 Task: Look for space in Urziceni, Romania from 5th June, 2023 to 16th June, 2023 for 2 adults in price range Rs.7000 to Rs.15000. Place can be entire place with 1  bedroom having 1 bed and 1 bathroom. Property type can be house, flat, guest house, hotel. Booking option can be shelf check-in. Required host language is English.
Action: Mouse moved to (534, 114)
Screenshot: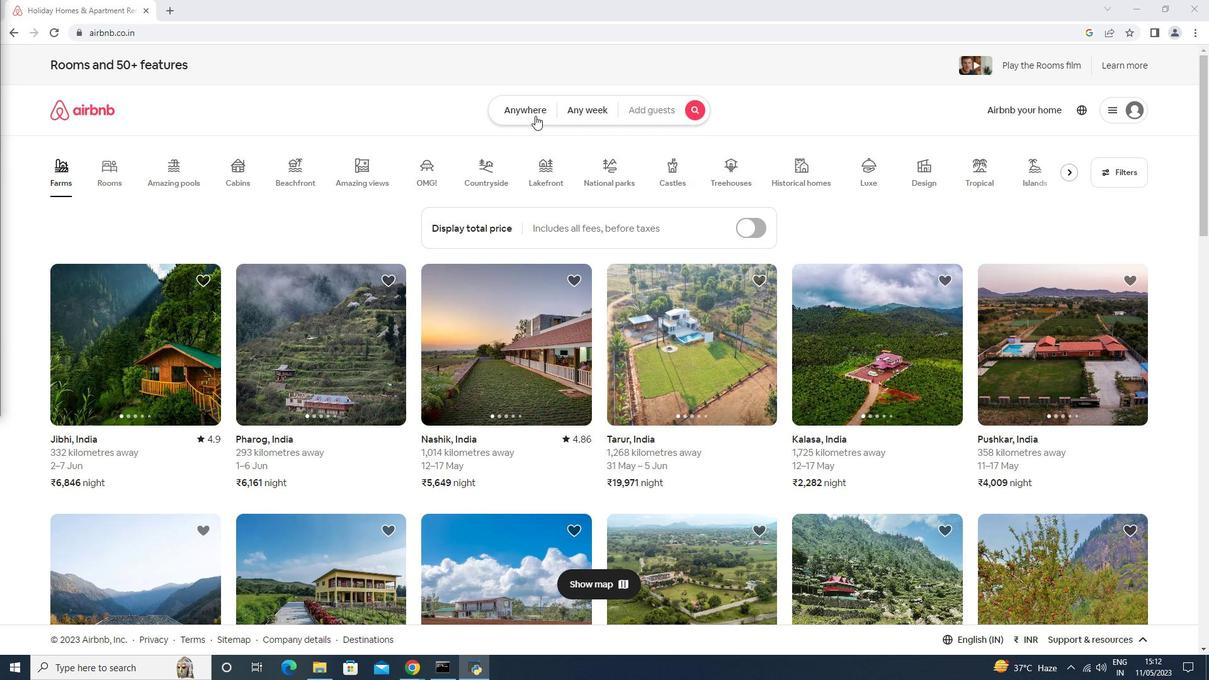 
Action: Mouse pressed left at (534, 114)
Screenshot: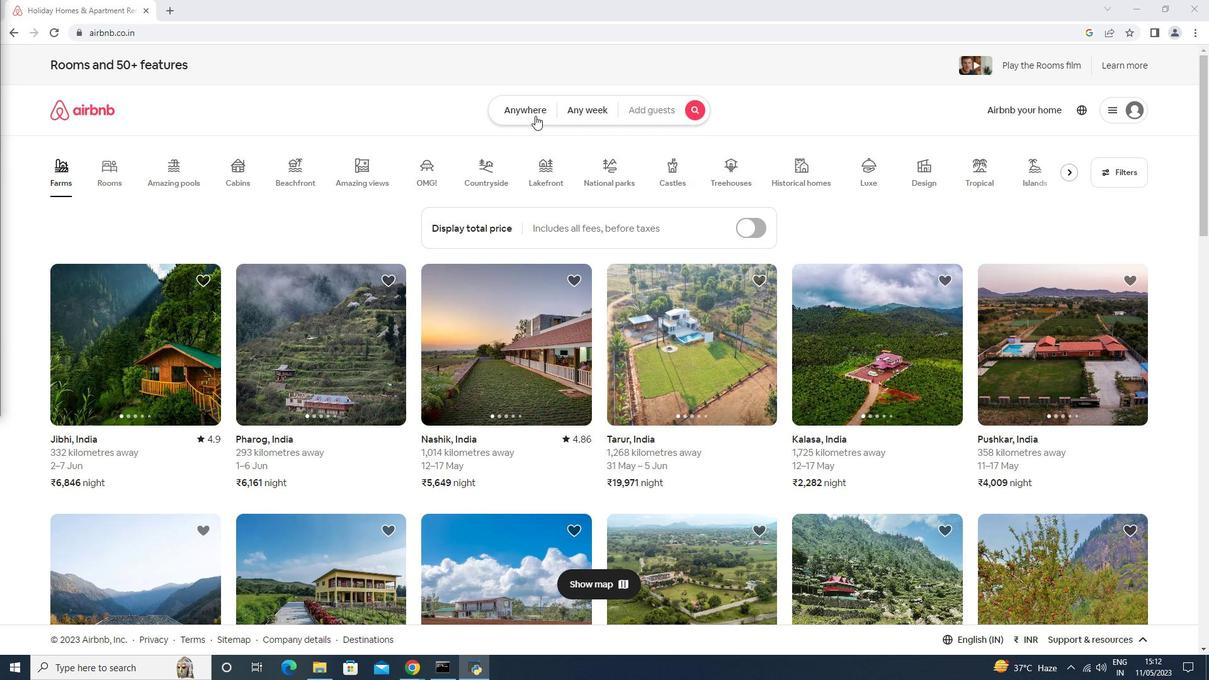 
Action: Mouse moved to (431, 177)
Screenshot: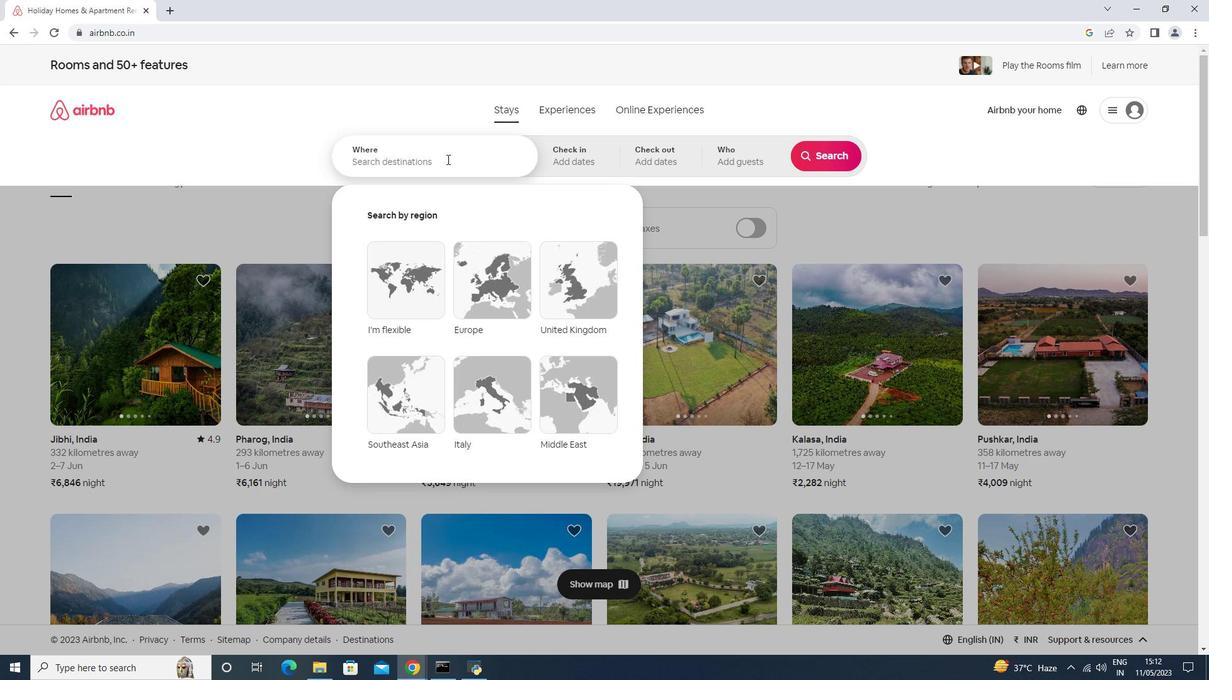 
Action: Mouse pressed left at (431, 177)
Screenshot: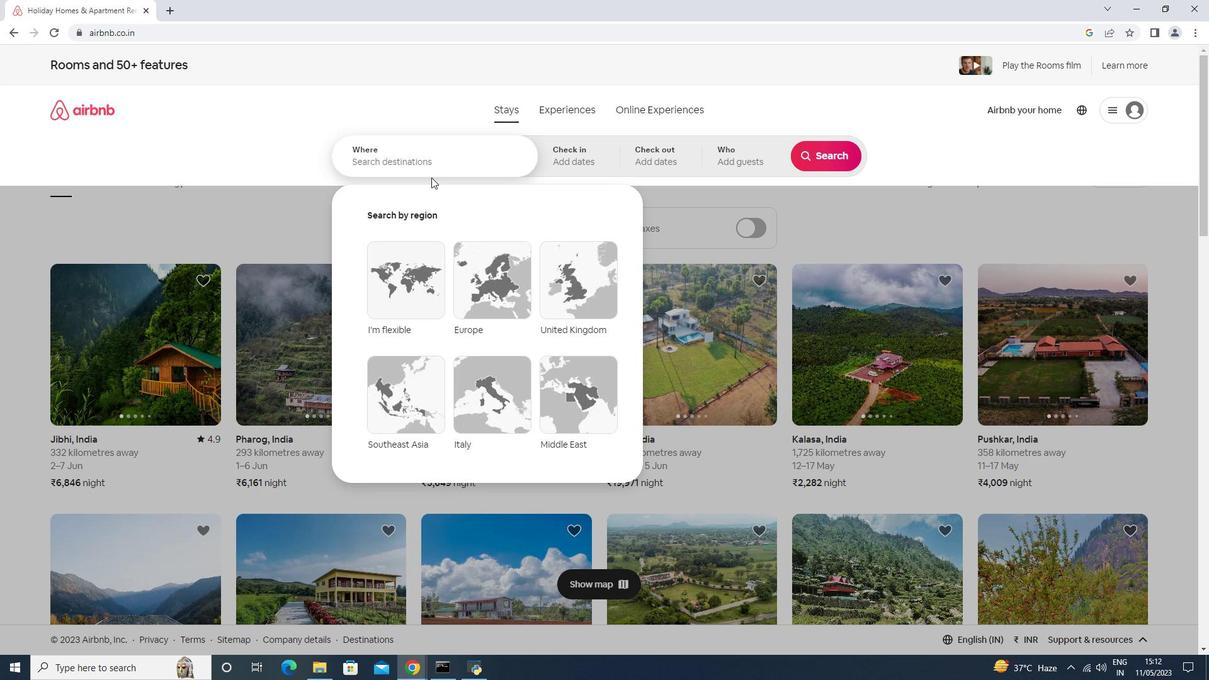 
Action: Mouse moved to (645, 183)
Screenshot: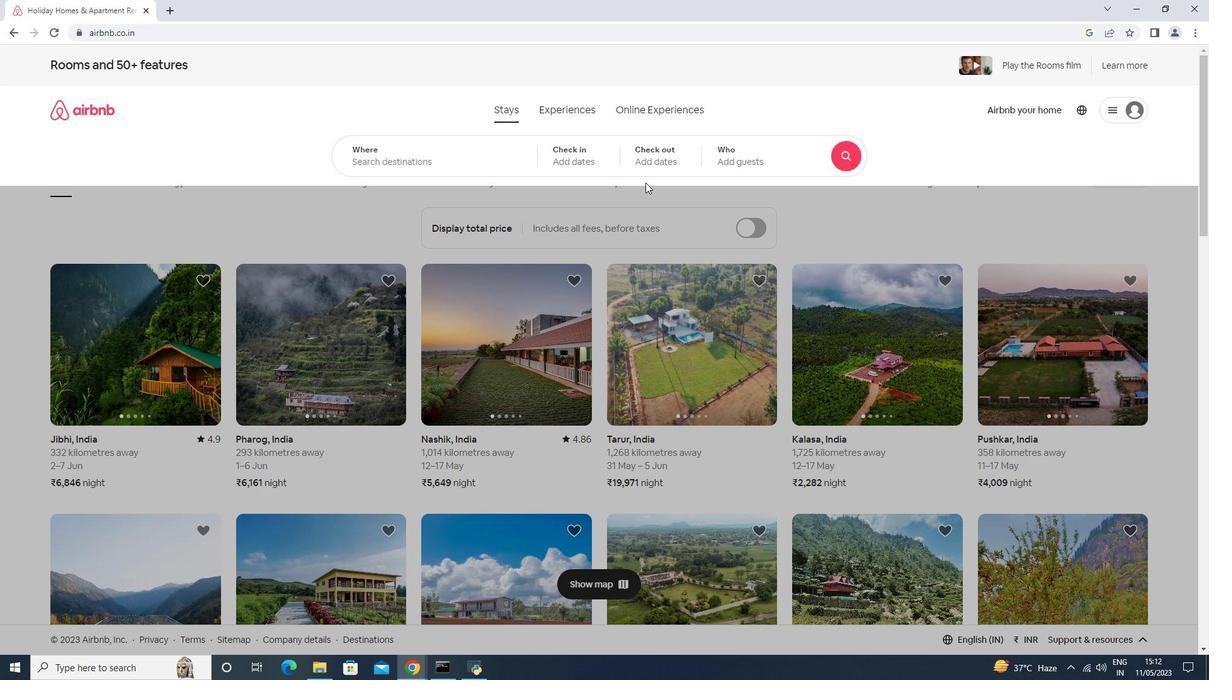
Action: Key pressed <Key.shift>Urziceni,<Key.shift>Romania
Screenshot: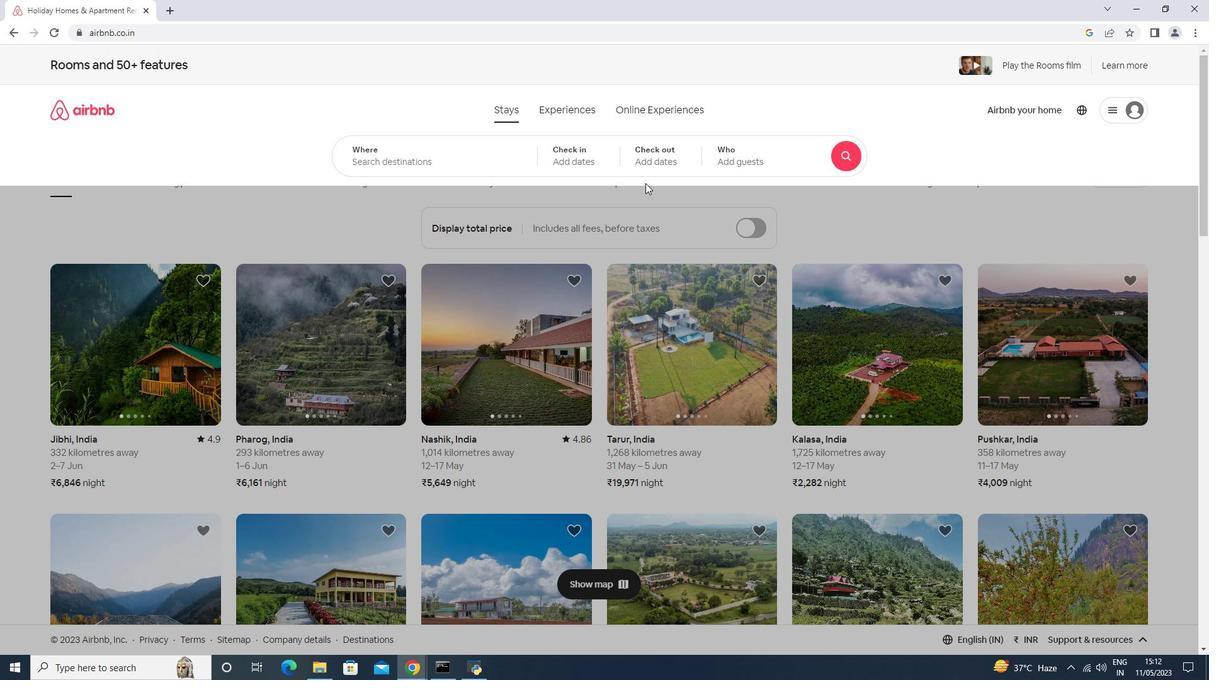 
Action: Mouse moved to (516, 157)
Screenshot: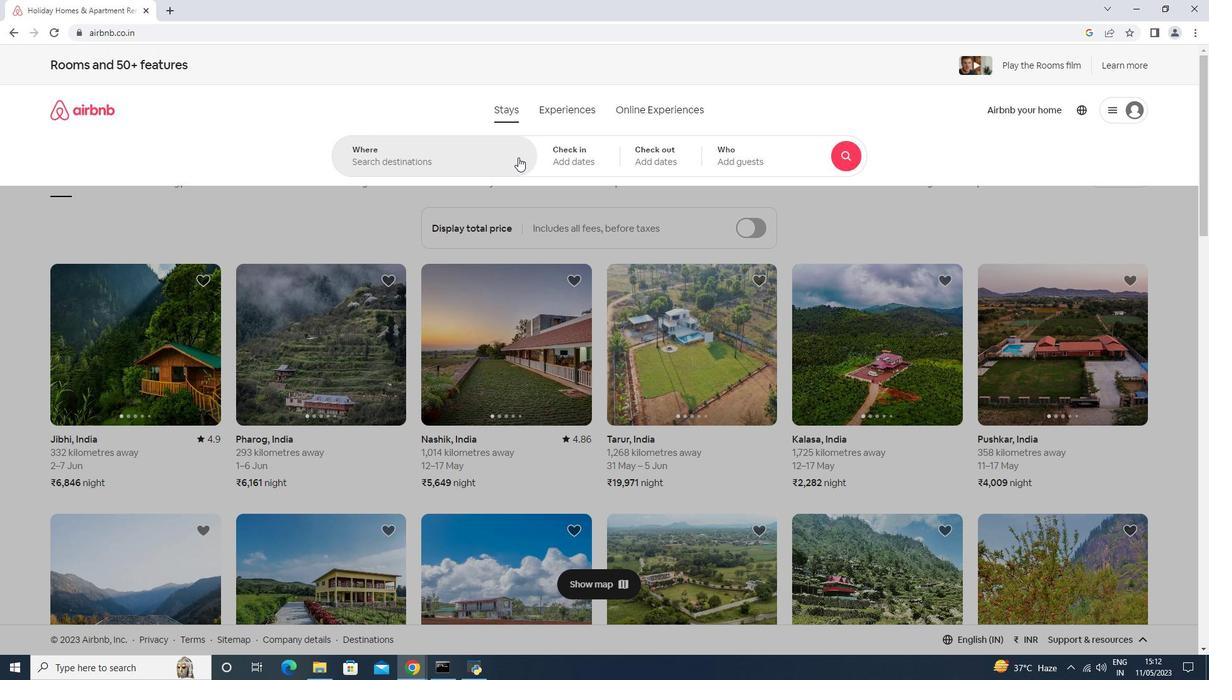 
Action: Mouse pressed left at (516, 157)
Screenshot: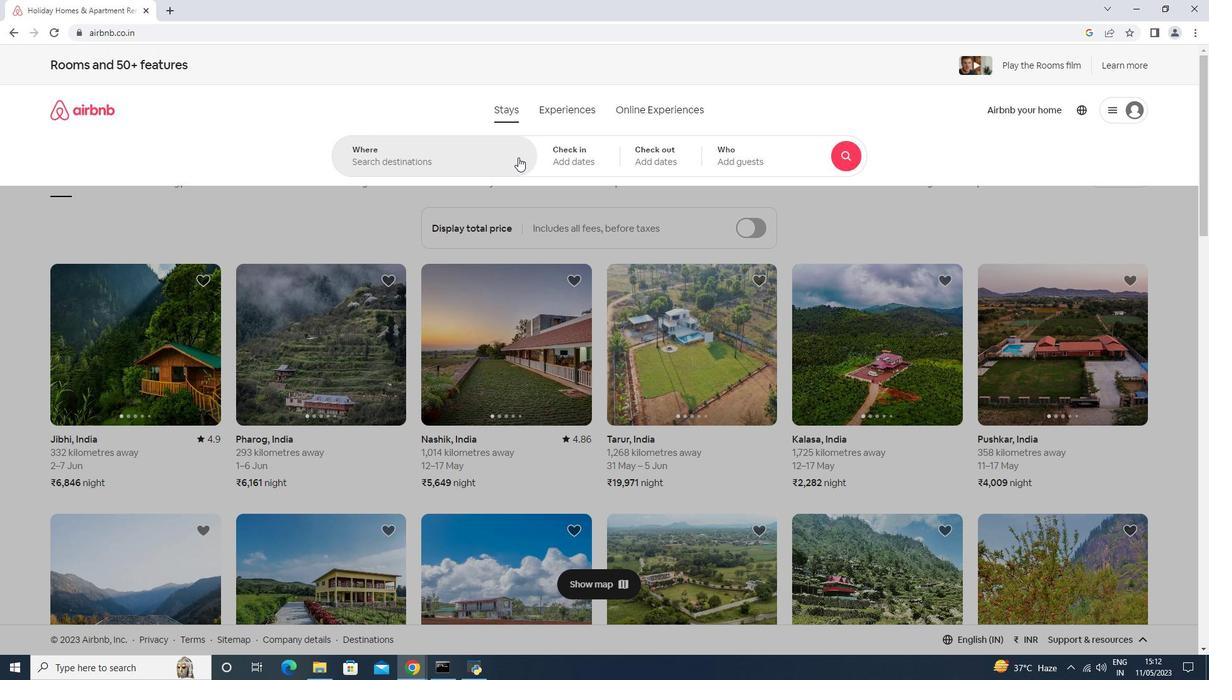 
Action: Mouse moved to (457, 182)
Screenshot: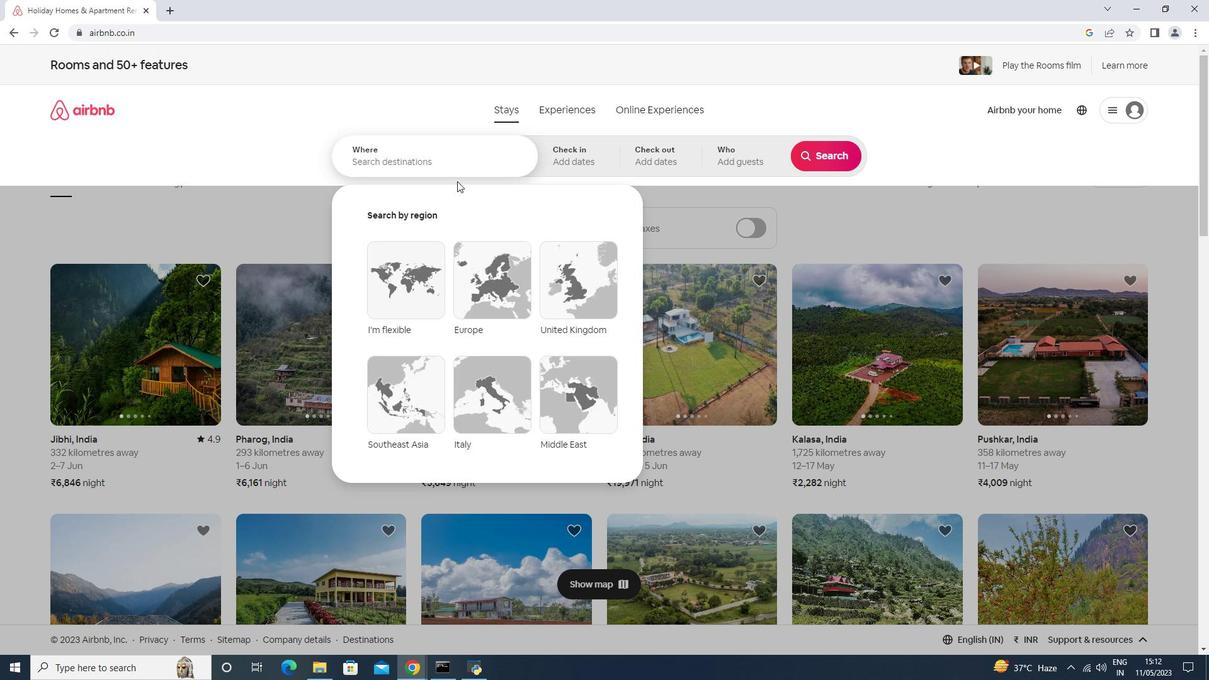 
Action: Key pressed <Key.shift><Key.shift><Key.shift><Key.shift>Urziceni
Screenshot: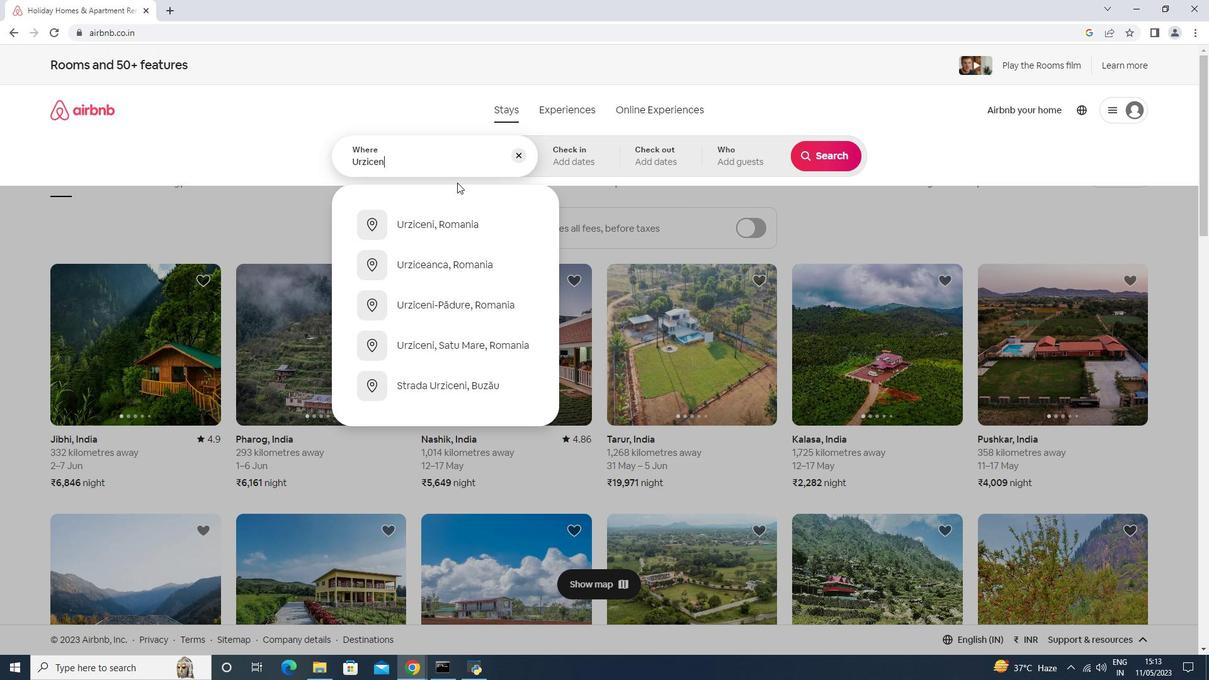 
Action: Mouse moved to (576, 147)
Screenshot: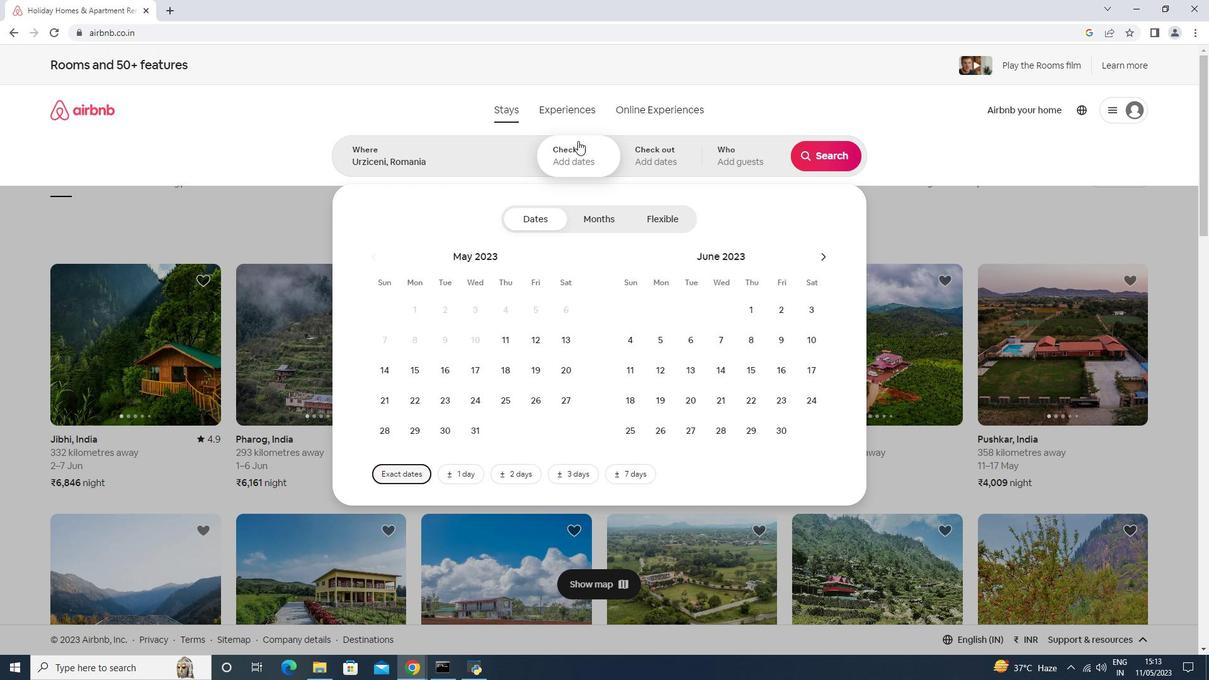 
Action: Mouse pressed left at (576, 147)
Screenshot: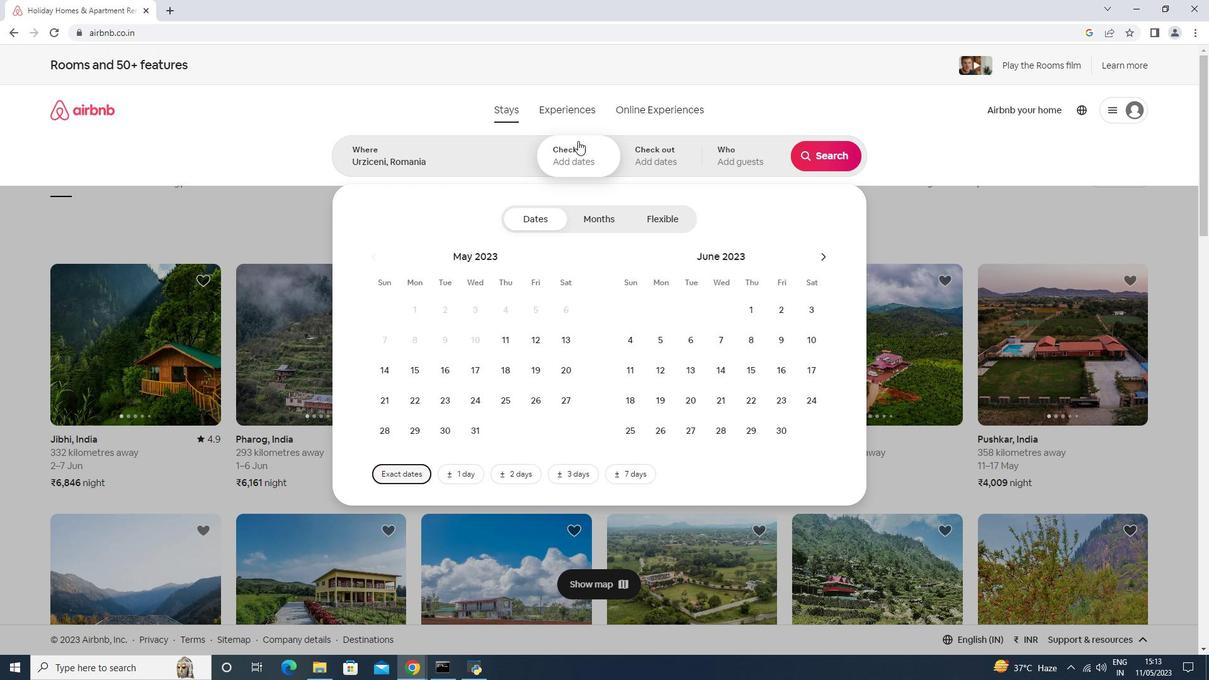 
Action: Mouse moved to (576, 147)
Screenshot: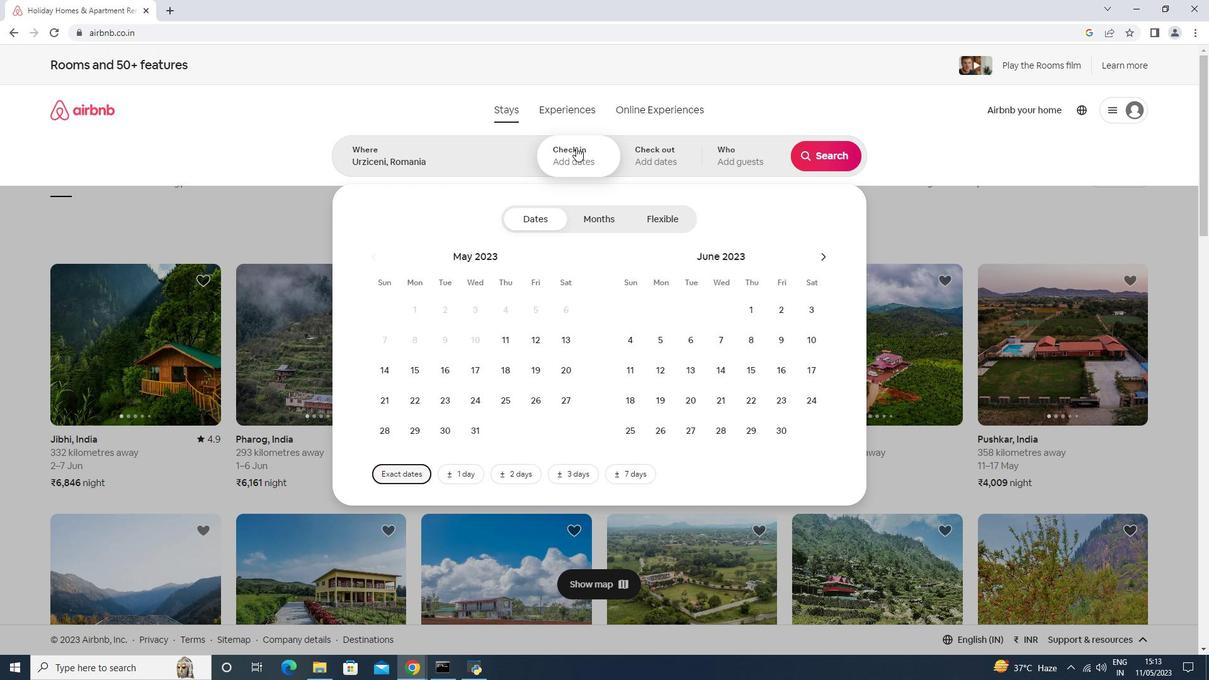 
Action: Mouse pressed left at (576, 147)
Screenshot: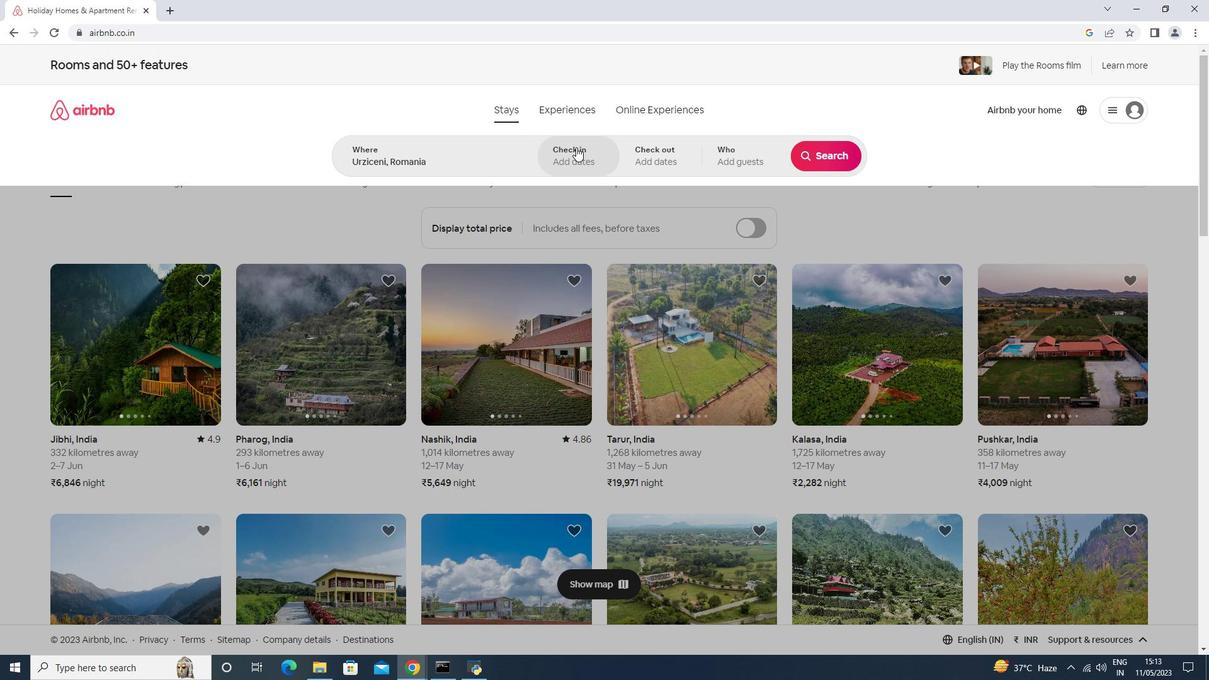 
Action: Mouse moved to (665, 341)
Screenshot: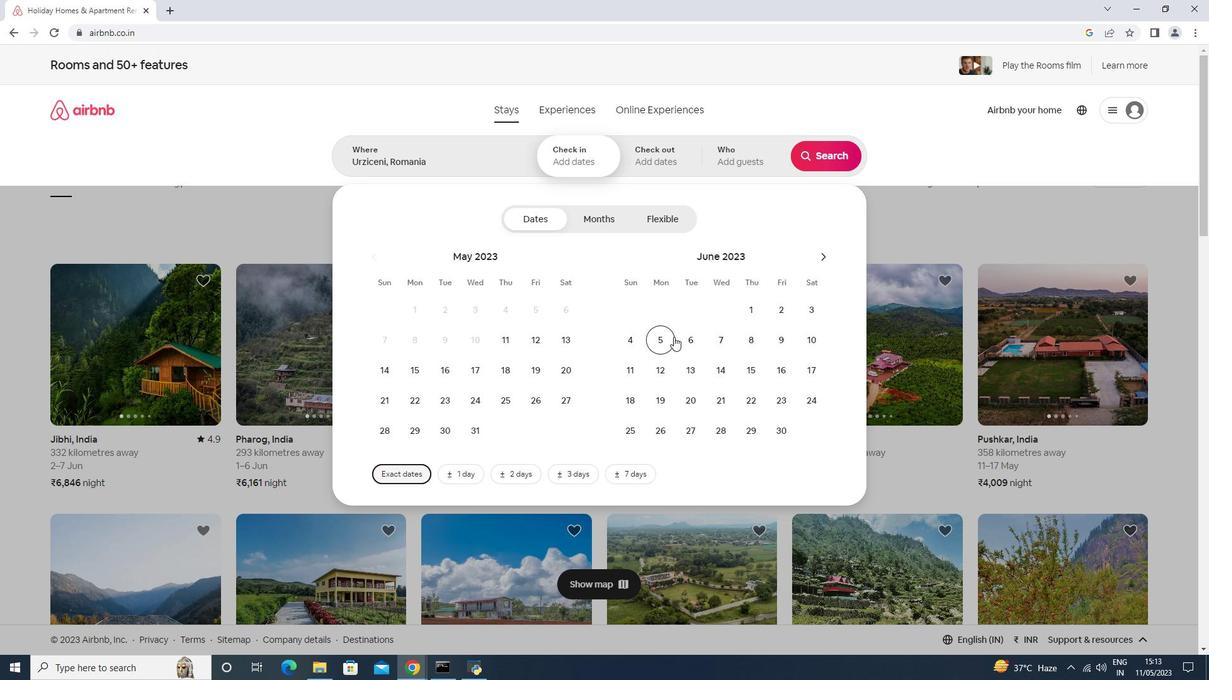 
Action: Mouse pressed left at (663, 339)
Screenshot: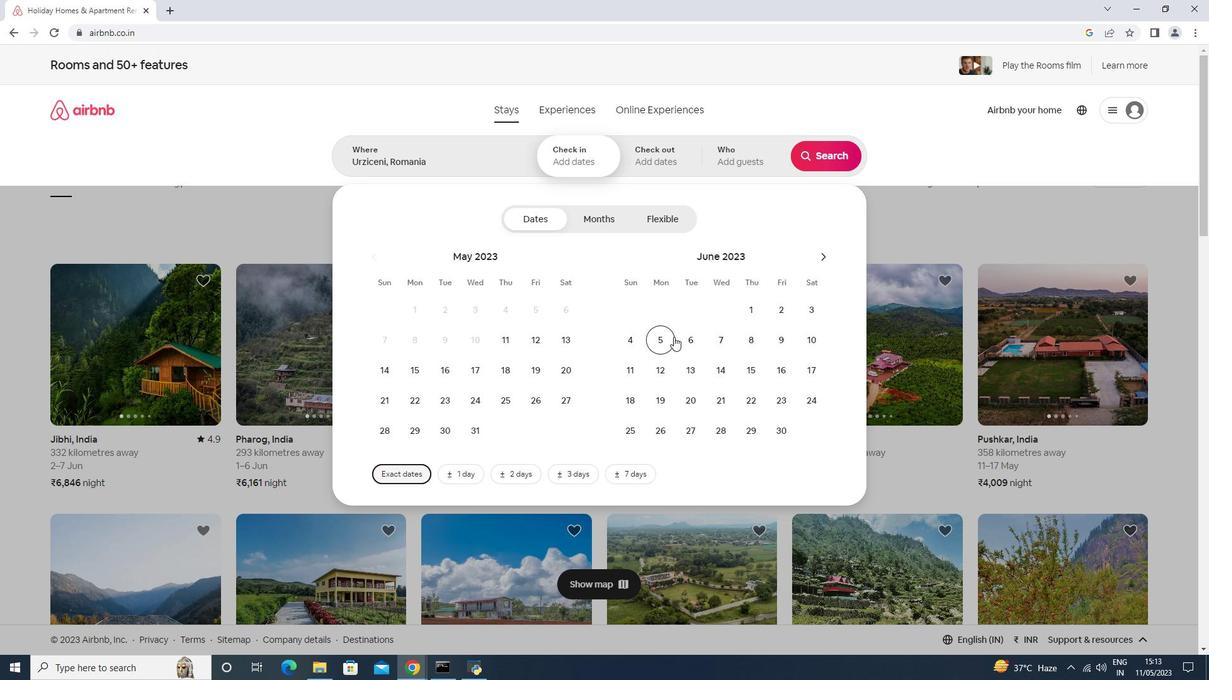 
Action: Mouse moved to (783, 363)
Screenshot: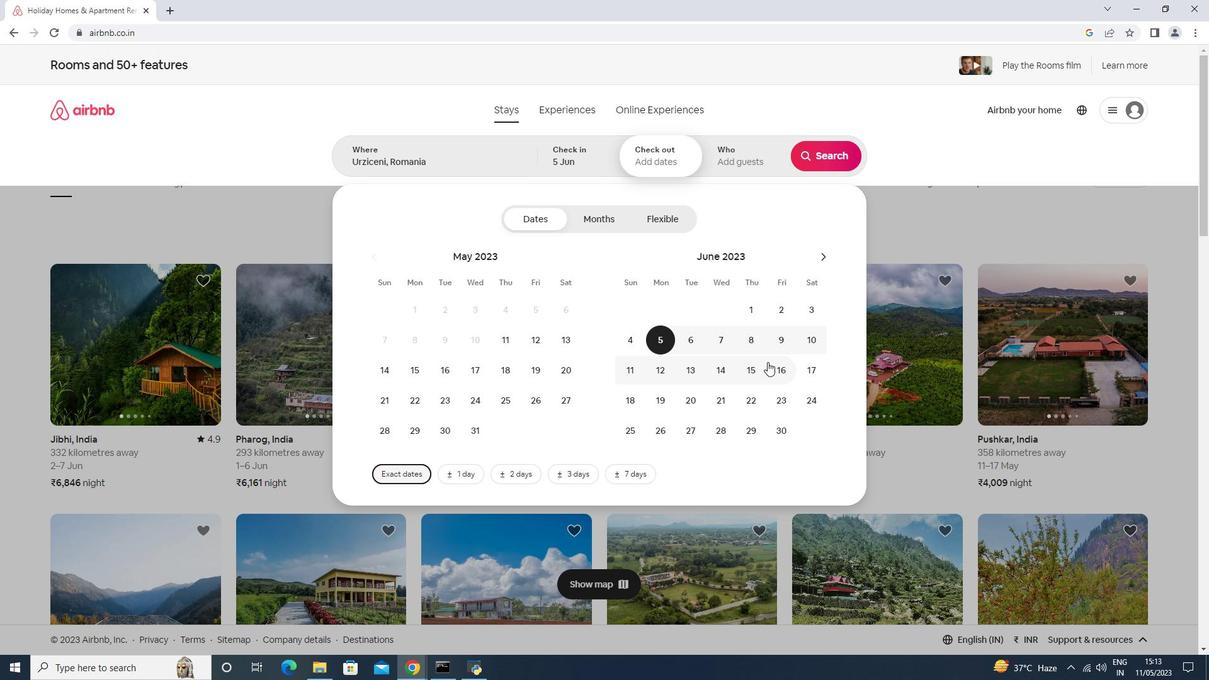 
Action: Mouse pressed left at (783, 363)
Screenshot: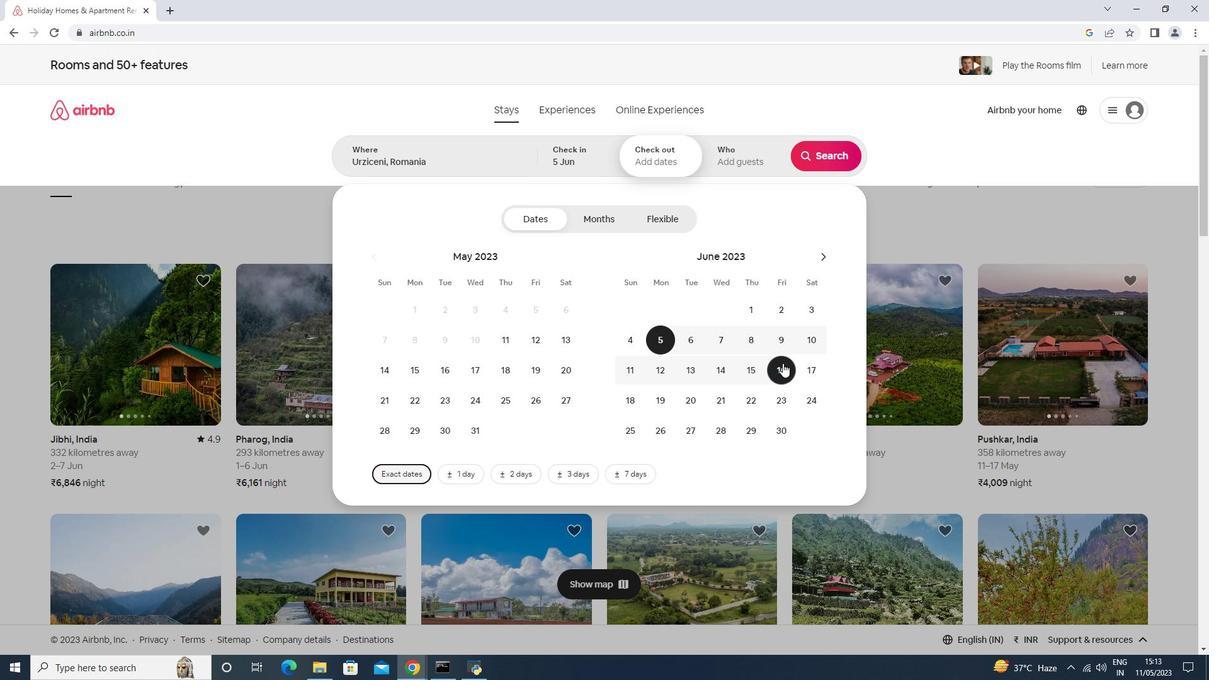
Action: Mouse moved to (733, 159)
Screenshot: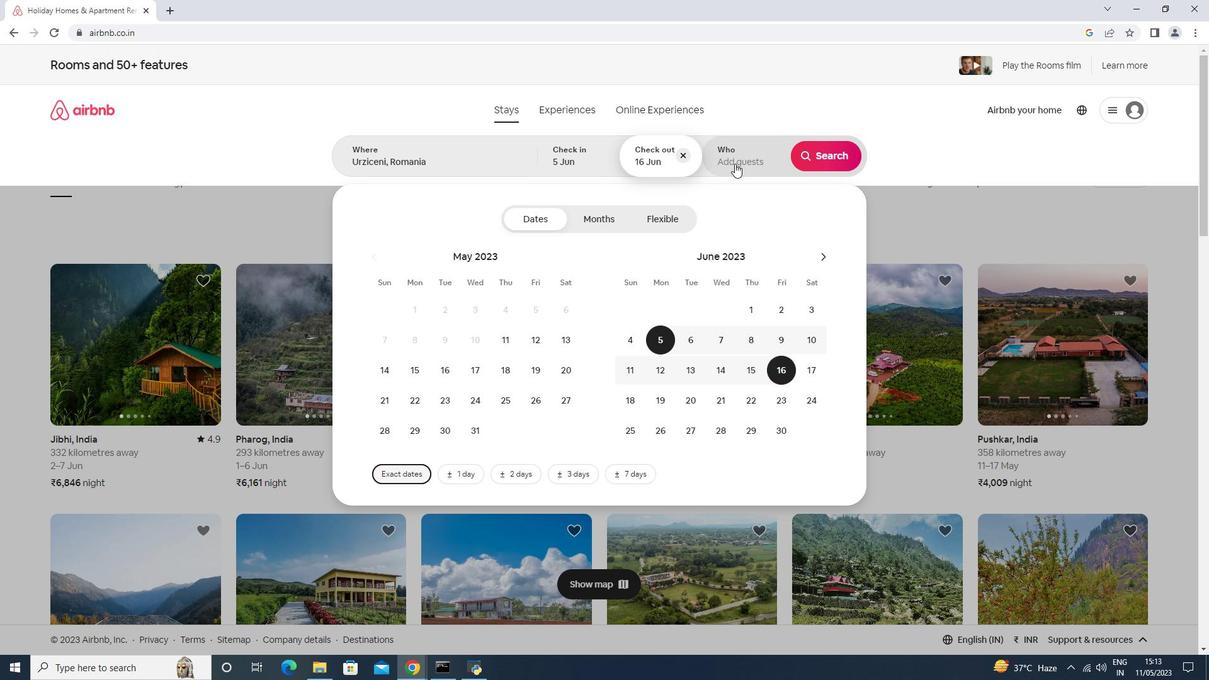 
Action: Mouse pressed left at (733, 159)
Screenshot: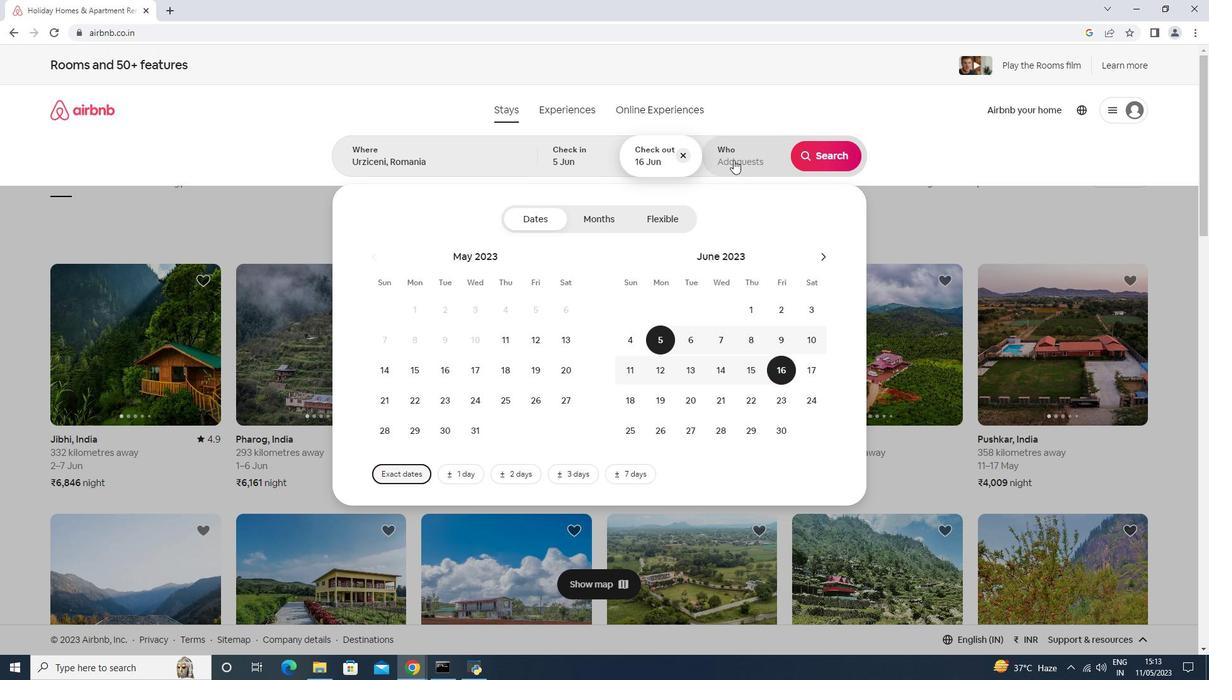 
Action: Mouse moved to (824, 226)
Screenshot: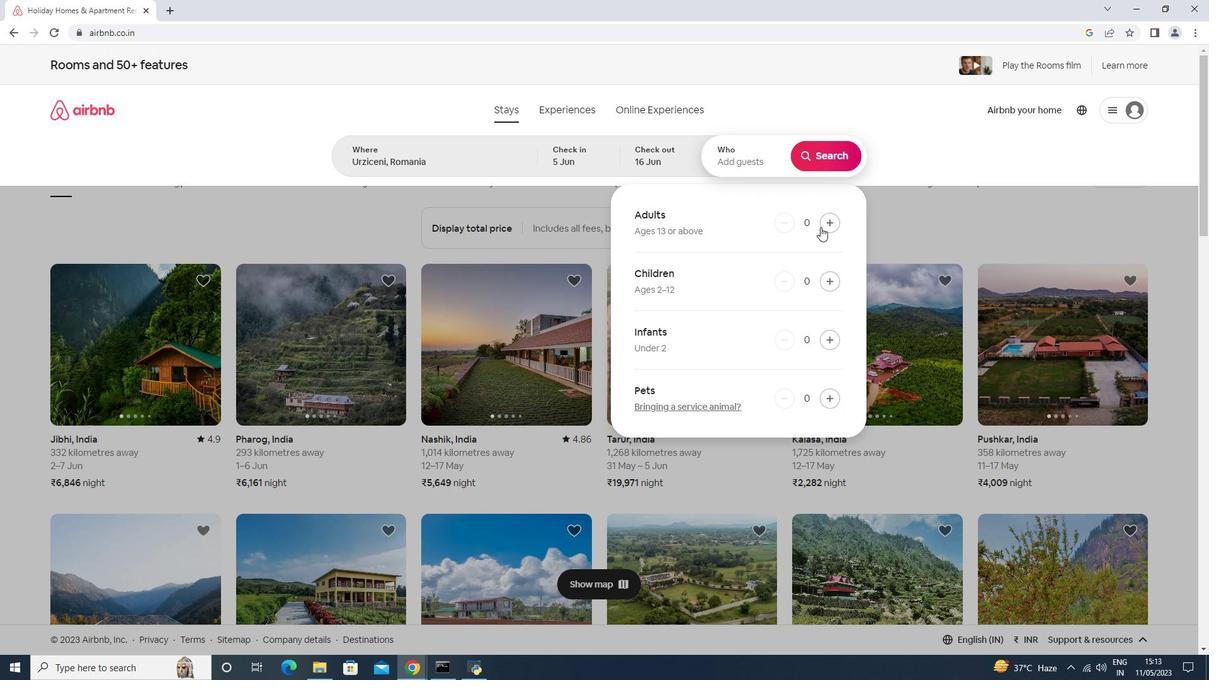 
Action: Mouse pressed left at (824, 226)
Screenshot: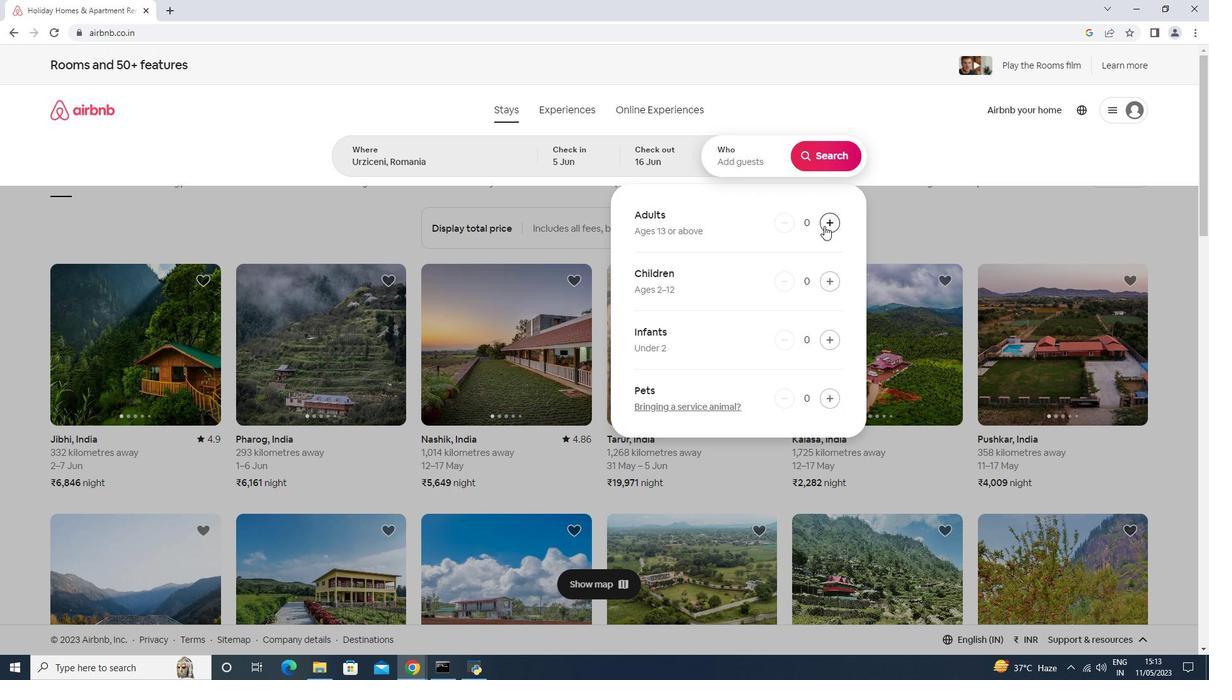 
Action: Mouse pressed left at (824, 226)
Screenshot: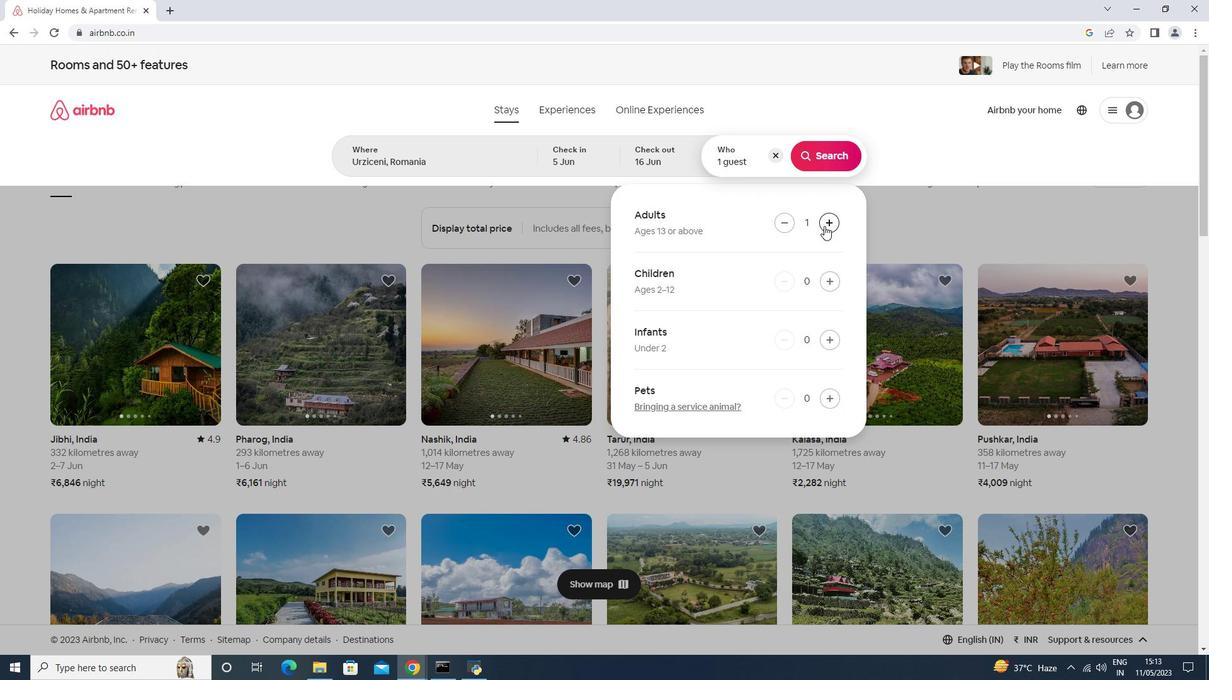 
Action: Mouse moved to (814, 158)
Screenshot: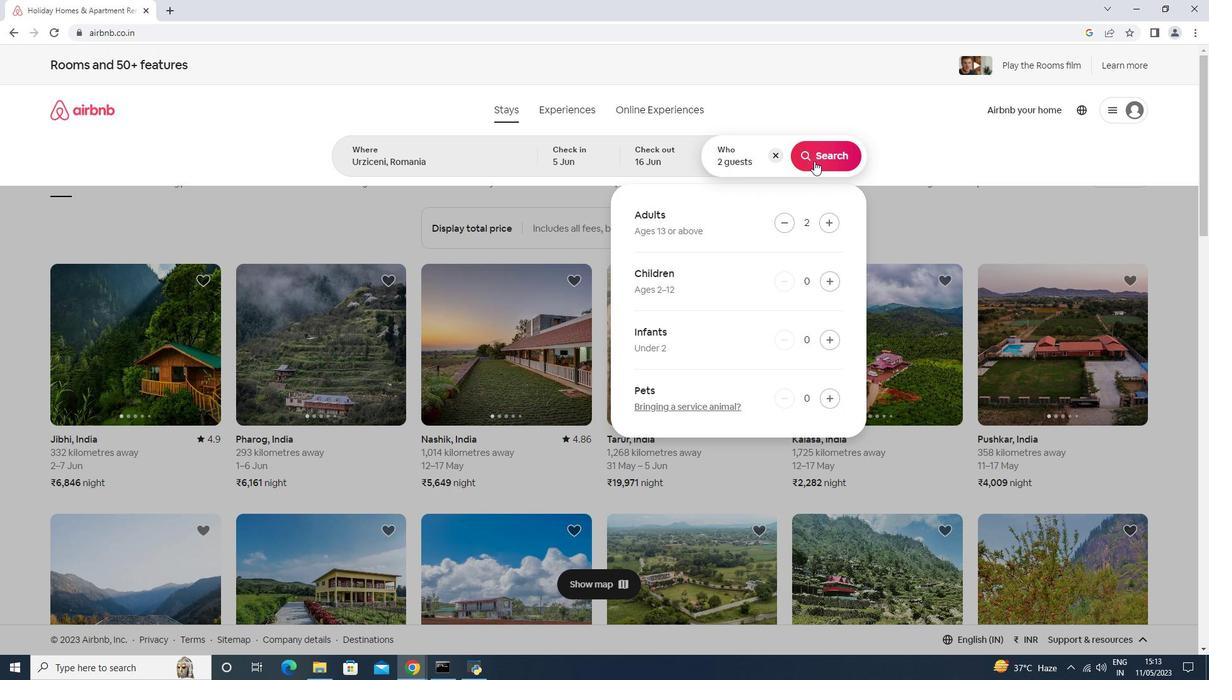 
Action: Mouse pressed left at (814, 158)
Screenshot: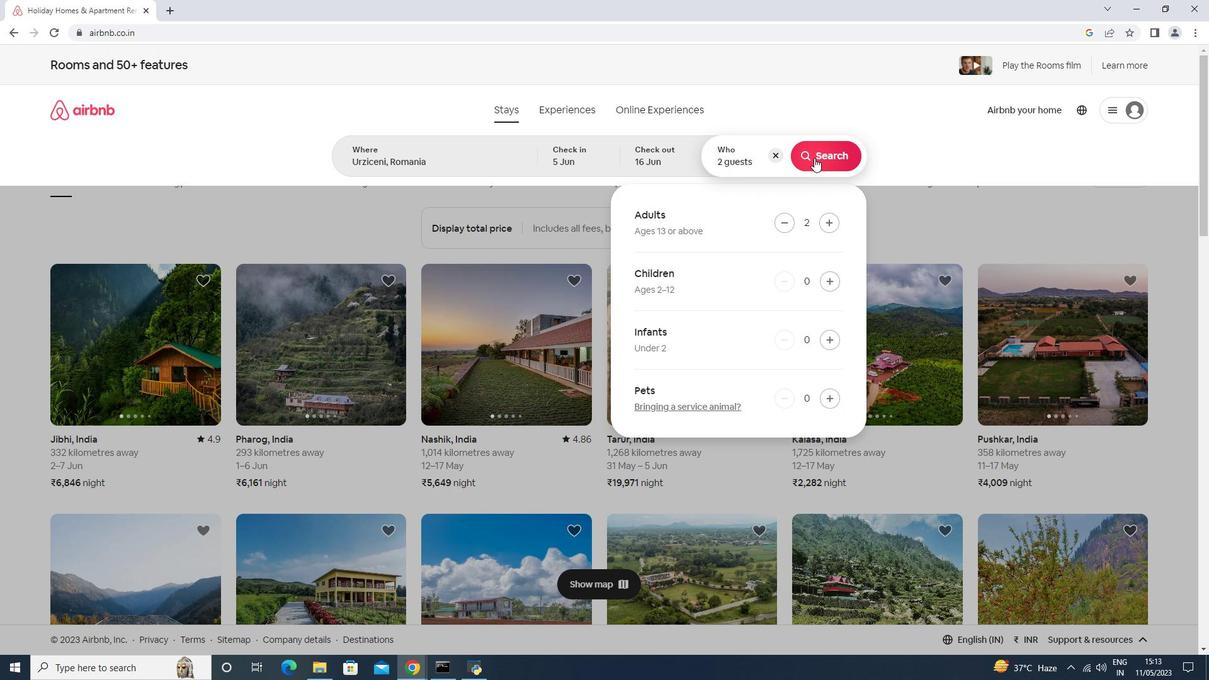 
Action: Mouse moved to (1131, 115)
Screenshot: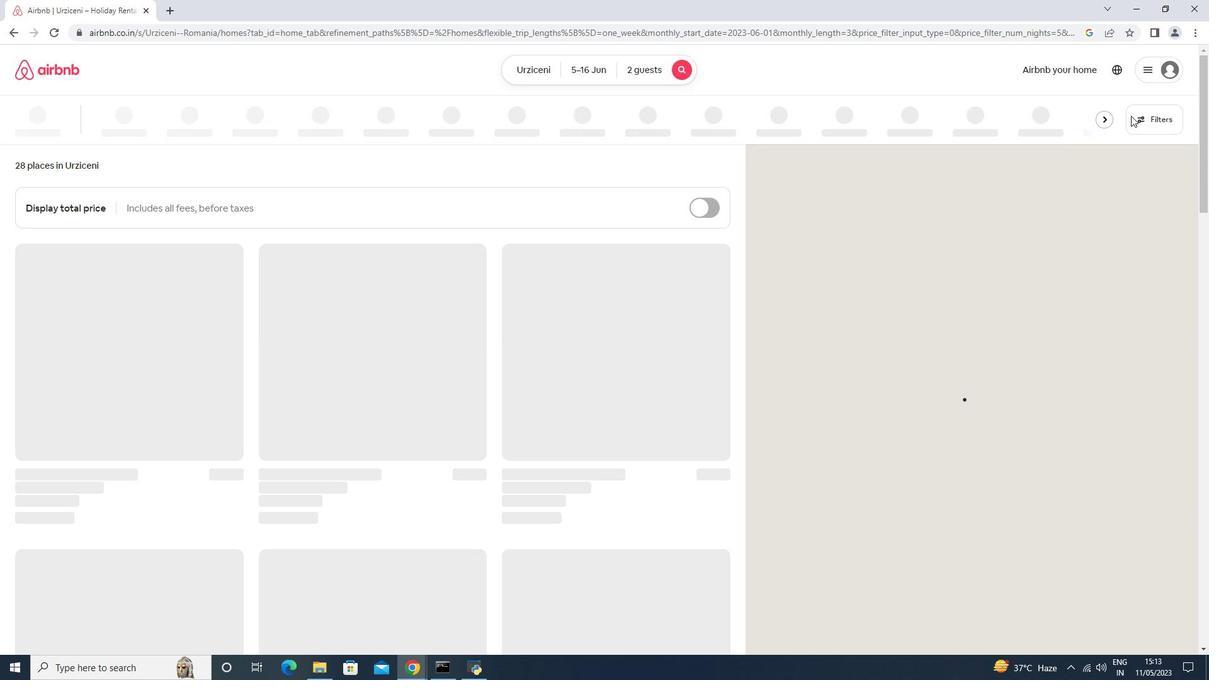 
Action: Mouse pressed left at (1131, 115)
Screenshot: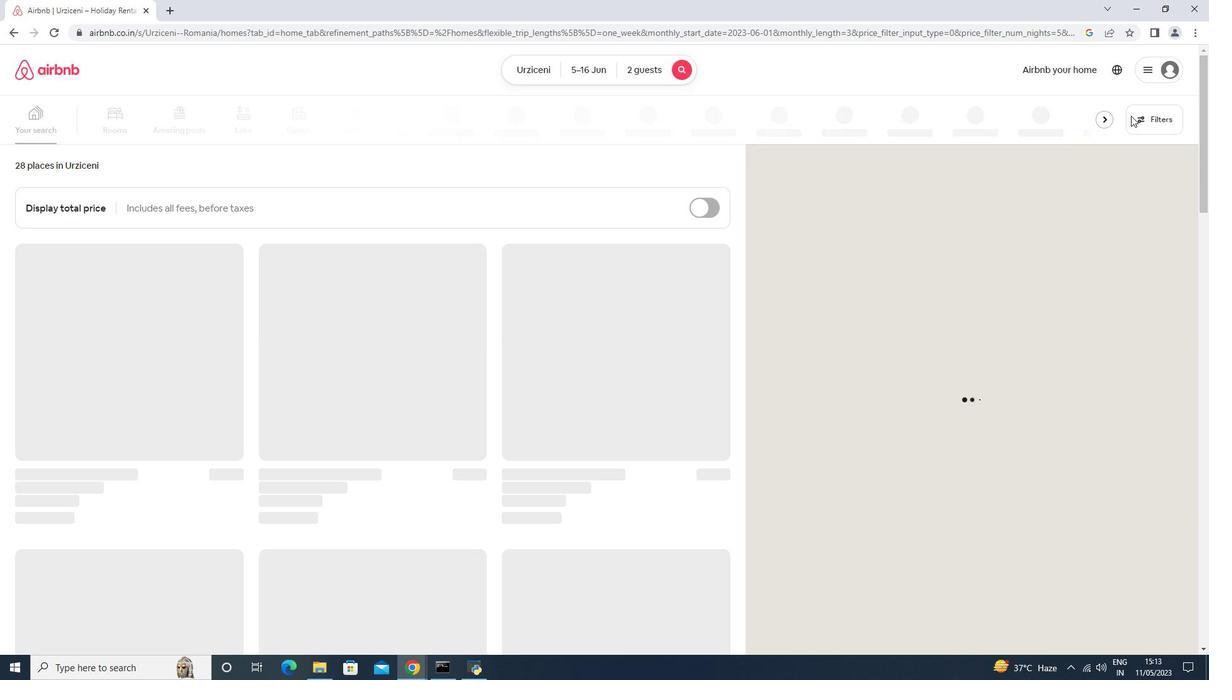 
Action: Mouse moved to (508, 421)
Screenshot: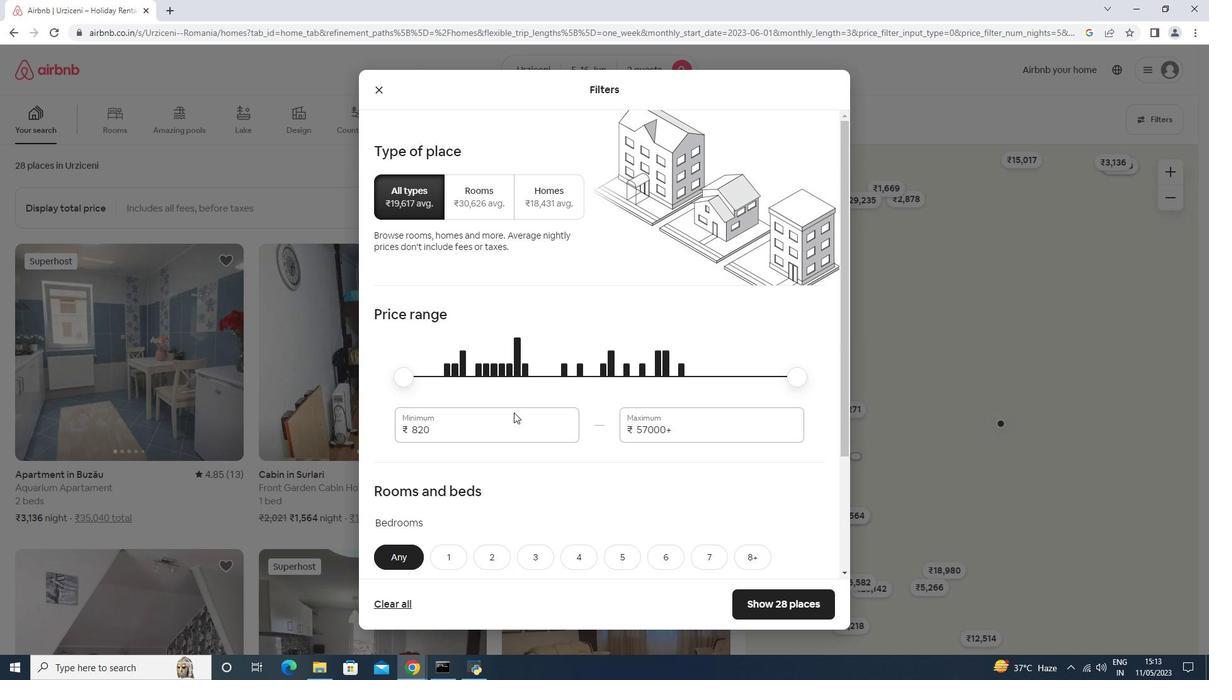 
Action: Mouse pressed left at (508, 421)
Screenshot: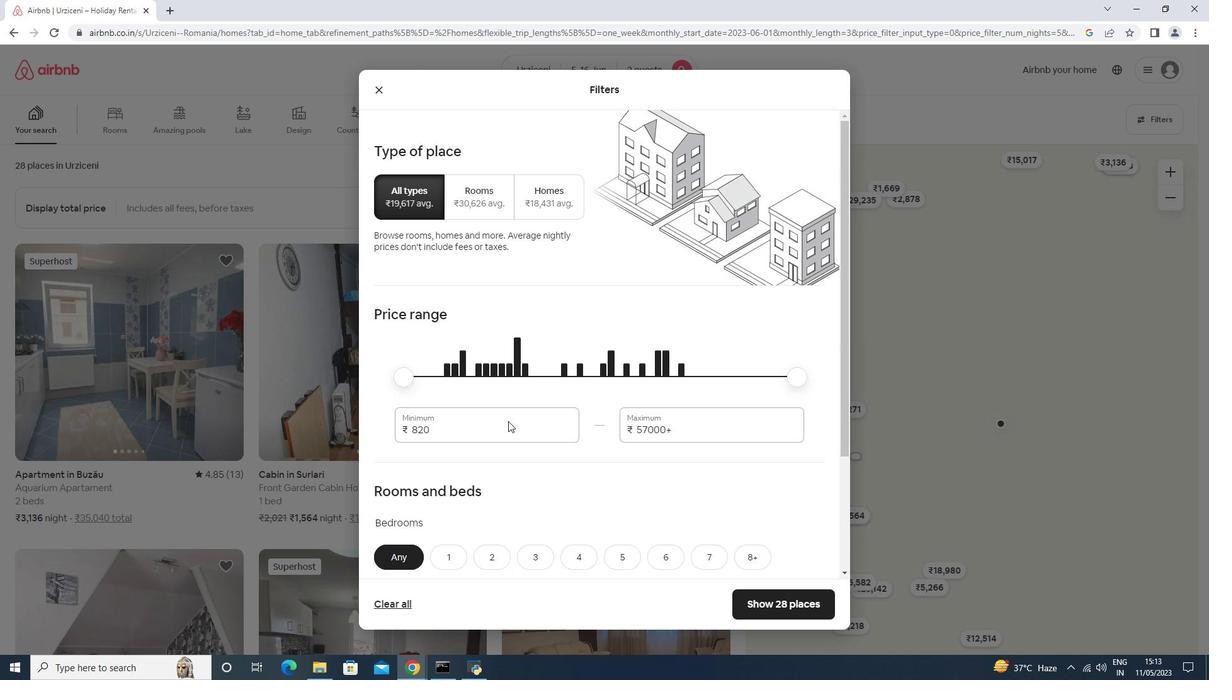 
Action: Mouse moved to (517, 418)
Screenshot: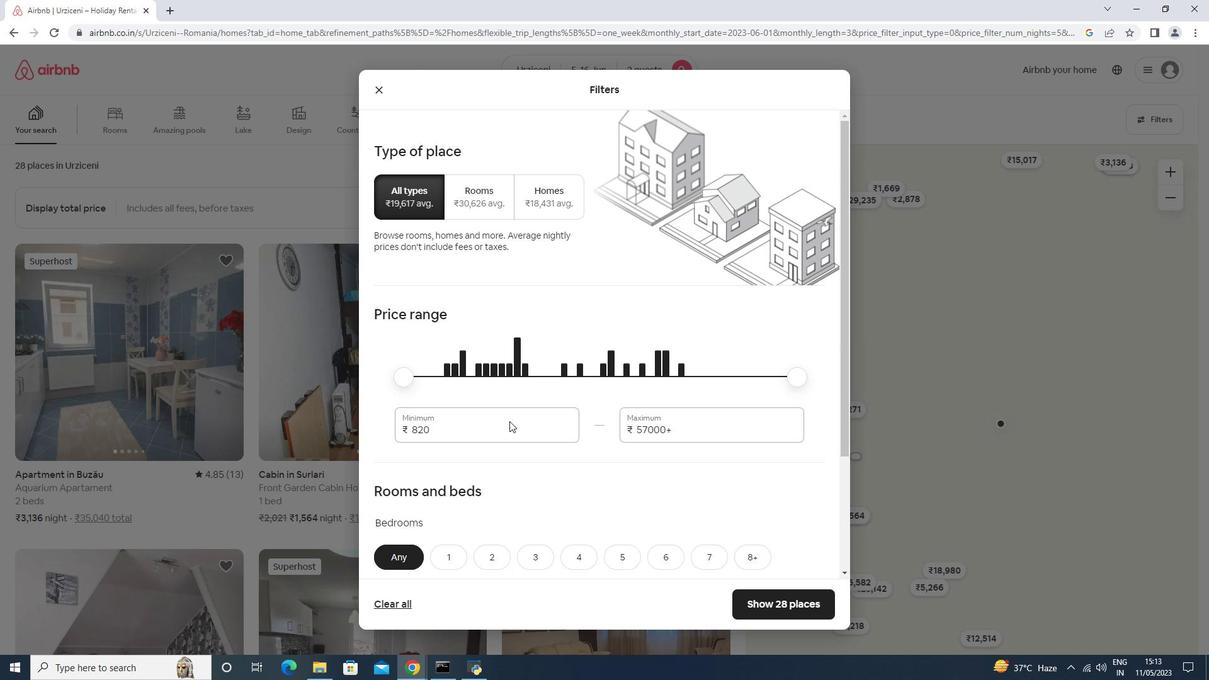 
Action: Key pressed <Key.backspace><Key.backspace><Key.backspace><Key.backspace><Key.backspace><Key.backspace><Key.backspace><Key.backspace><Key.backspace><Key.backspace><Key.backspace><Key.backspace>7000 822, 665)
Screenshot: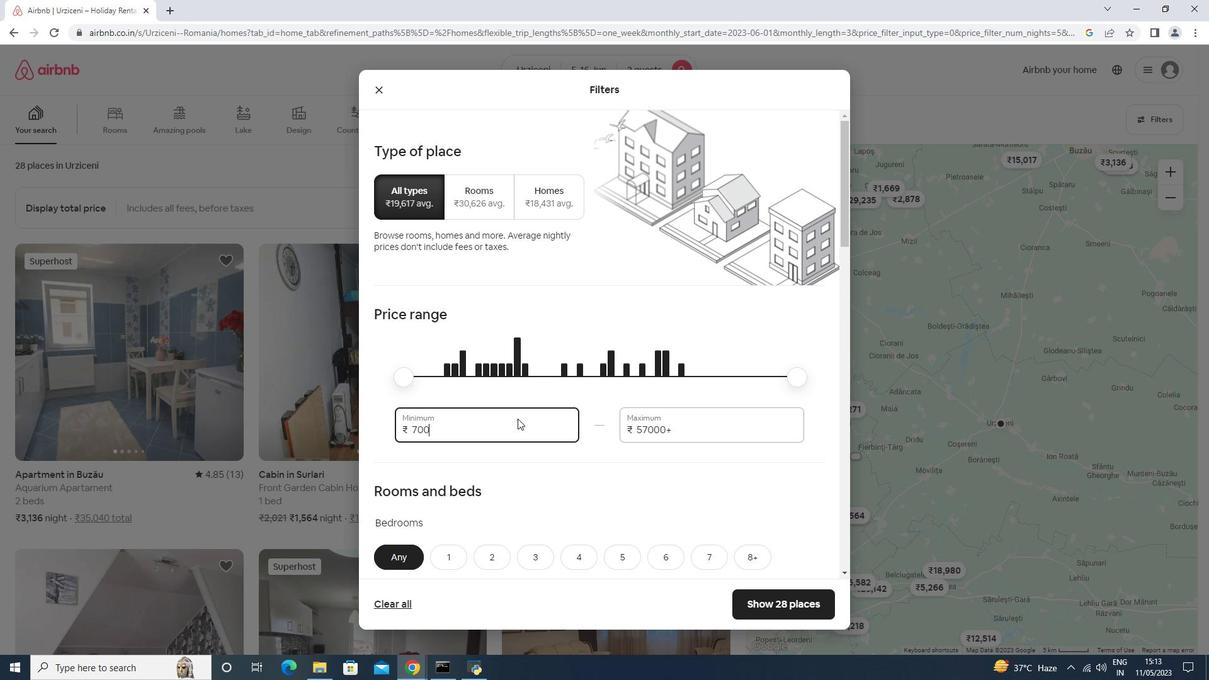 
Action: Mouse moved to (701, 432)
Screenshot: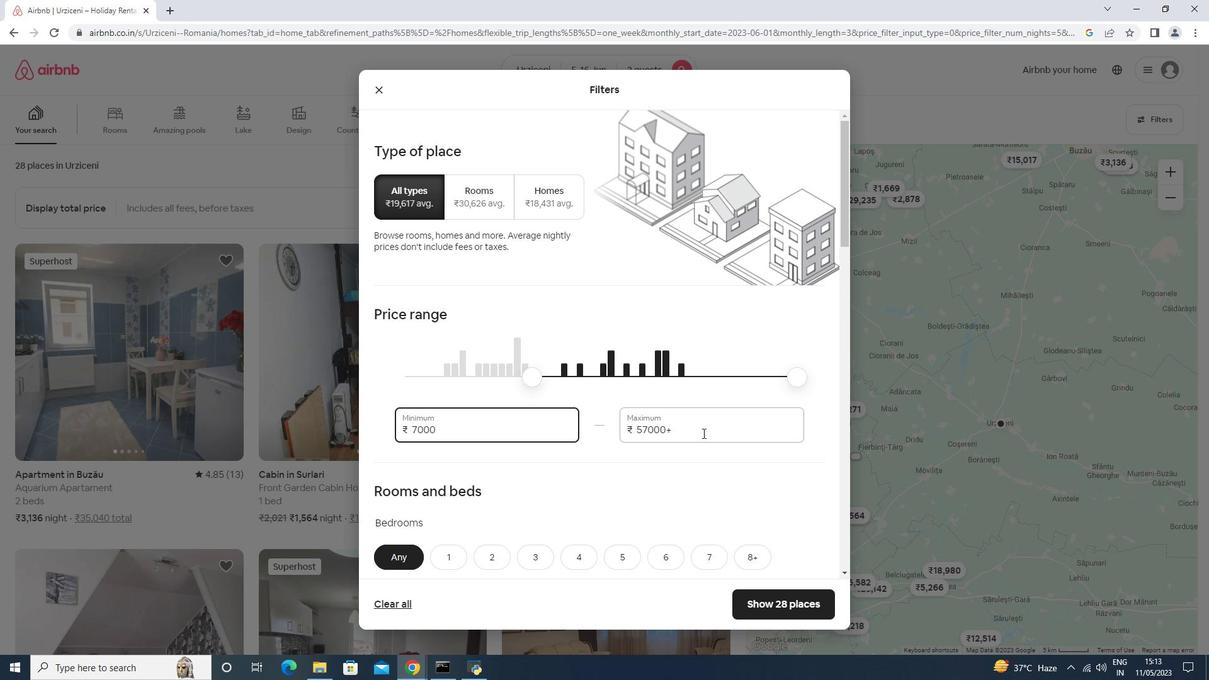 
Action: Mouse pressed left at (701, 432)
Screenshot: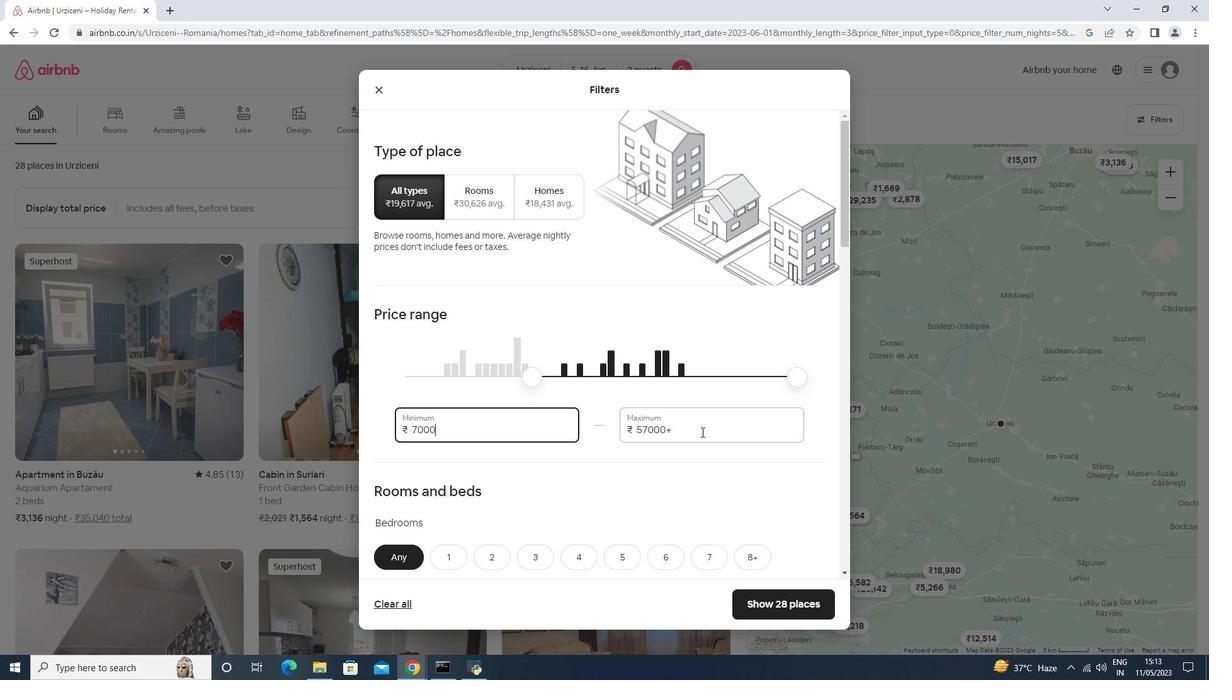 
Action: Mouse moved to (699, 432)
Screenshot: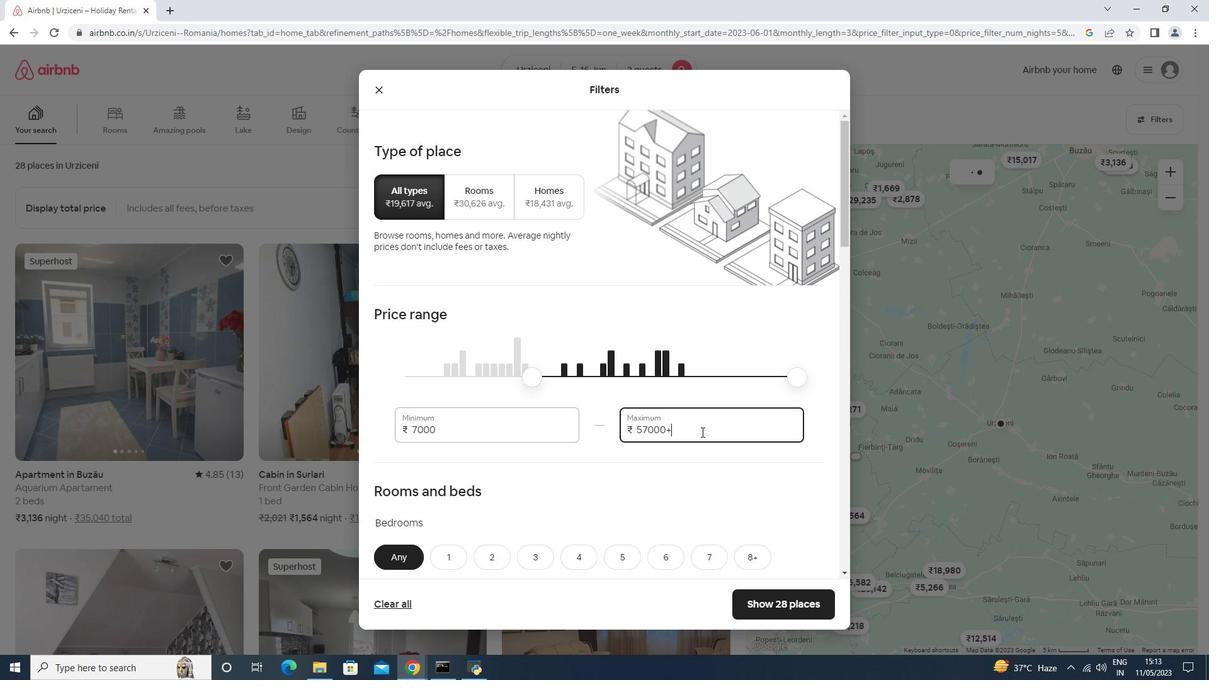
Action: Key pressed <Key.backspace><Key.backspace><Key.backspace>
Screenshot: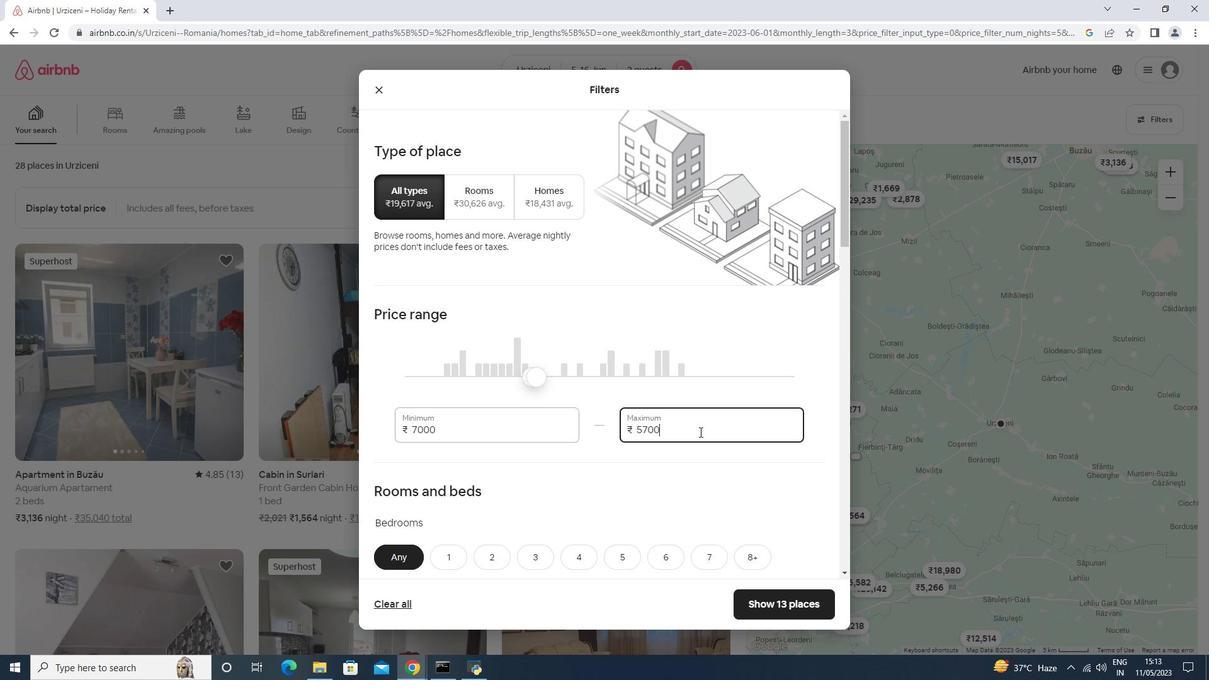 
Action: Mouse moved to (699, 432)
Screenshot: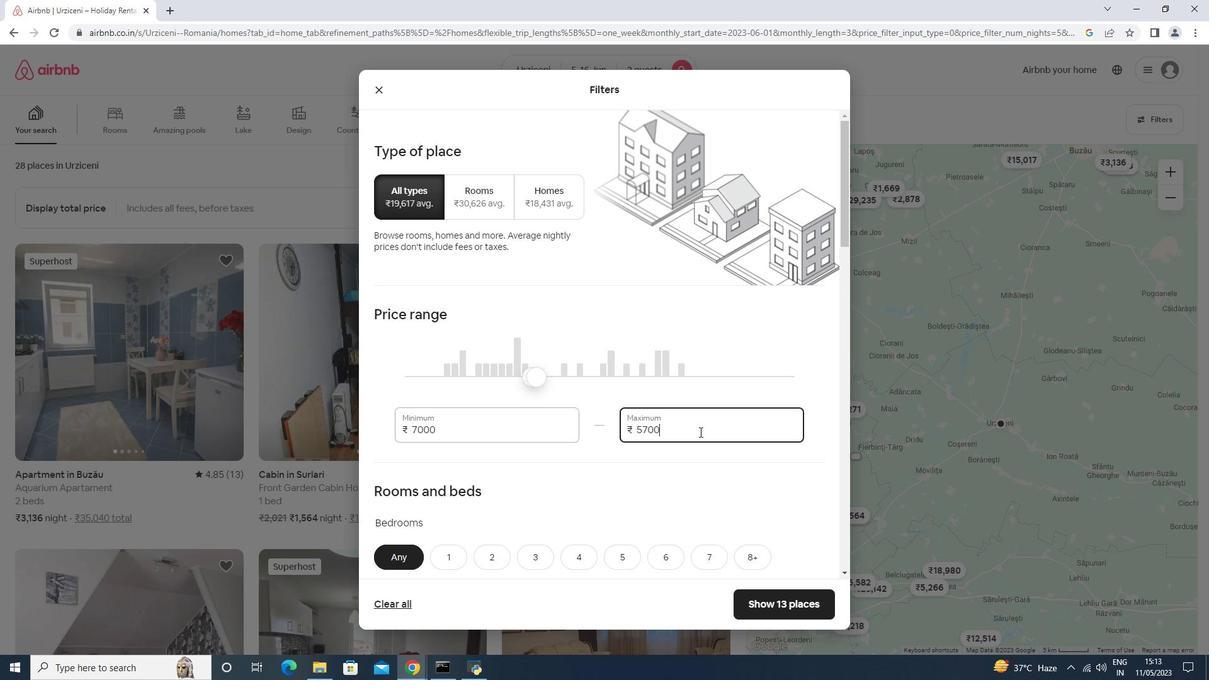 
Action: Key pressed <Key.backspace>
Screenshot: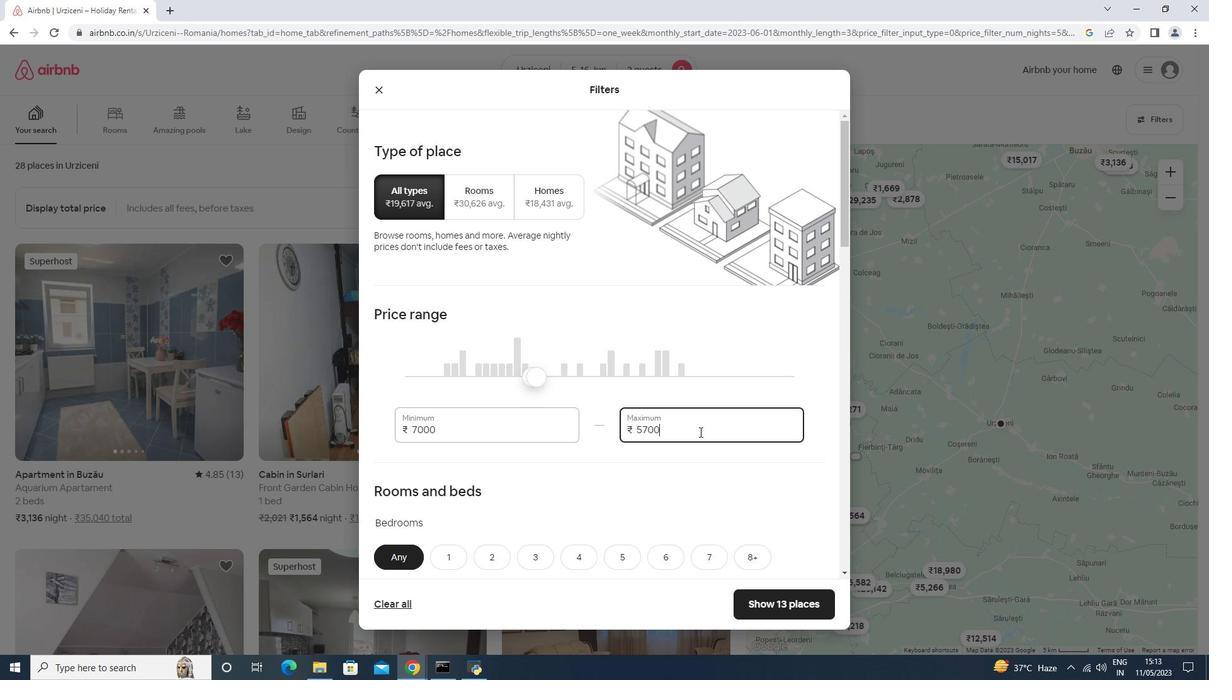 
Action: Mouse moved to (696, 432)
Screenshot: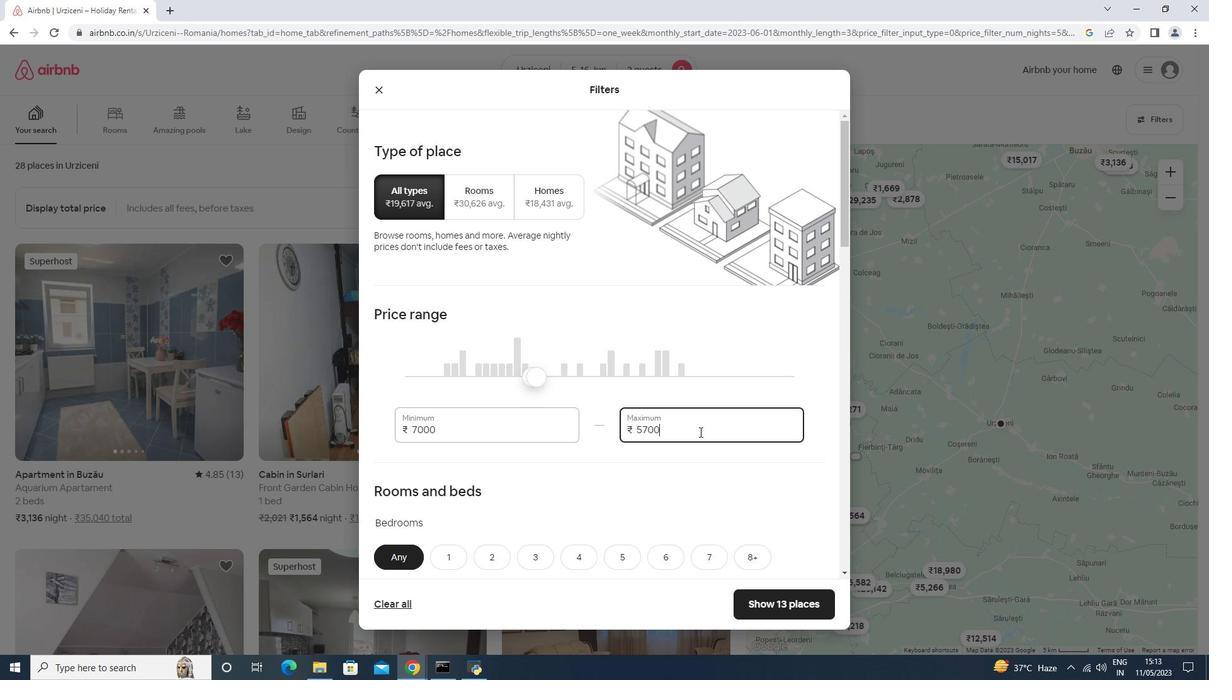
Action: Key pressed <Key.backspace><Key.backspace><Key.backspace><Key.backspace><Key.backspace><Key.backspace><Key.backspace><Key.backspace><Key.backspace><Key.backspace><Key.backspace><Key.backspace><Key.backspace><Key.backspace><Key.backspace><Key.backspace><Key.backspace><Key.backspace>15000
Screenshot: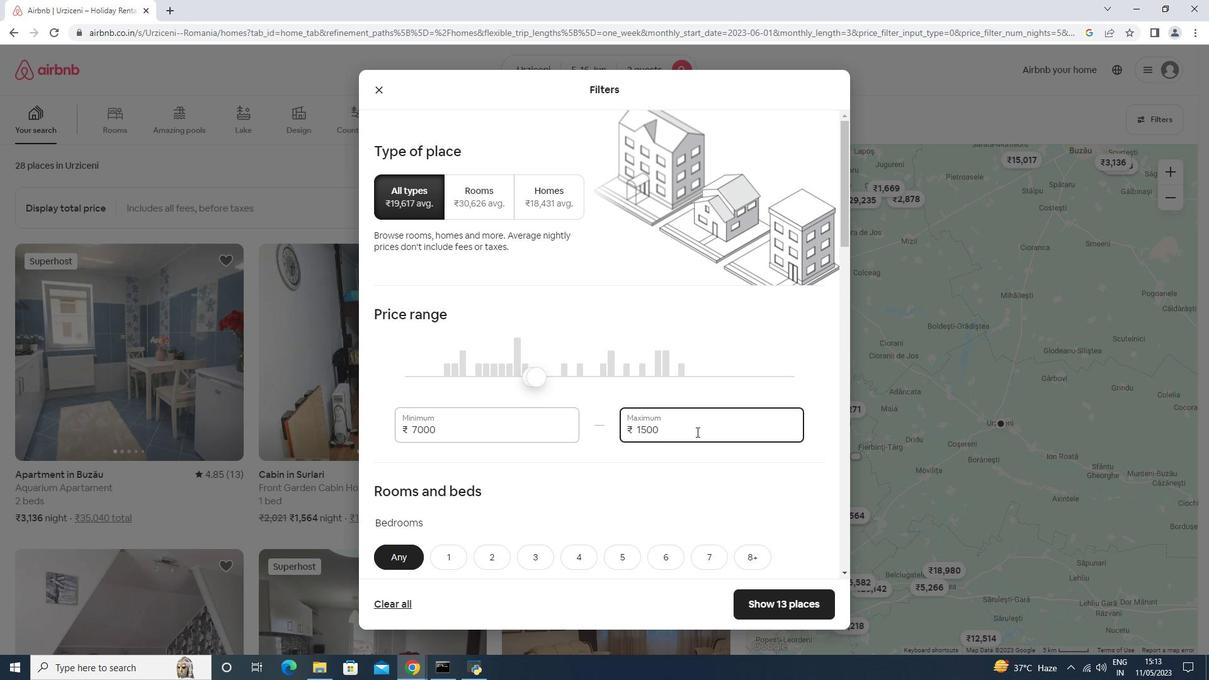 
Action: Mouse moved to (437, 541)
Screenshot: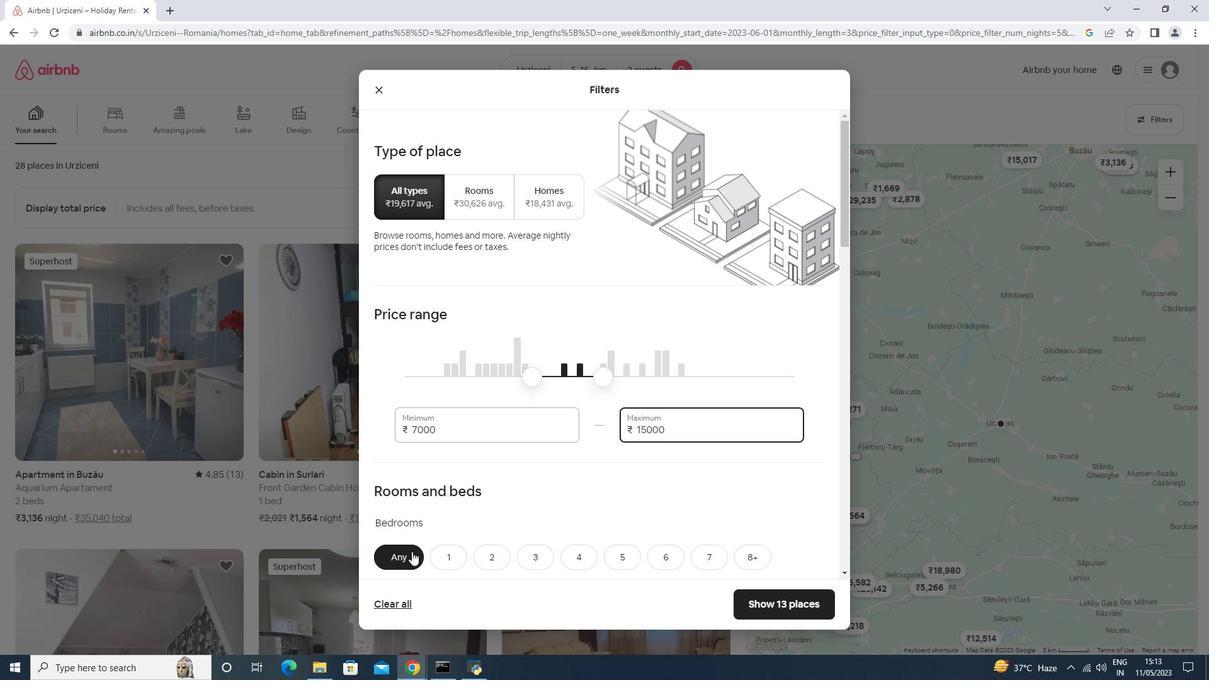 
Action: Mouse scrolled (423, 545) with delta (0, 0)
Screenshot: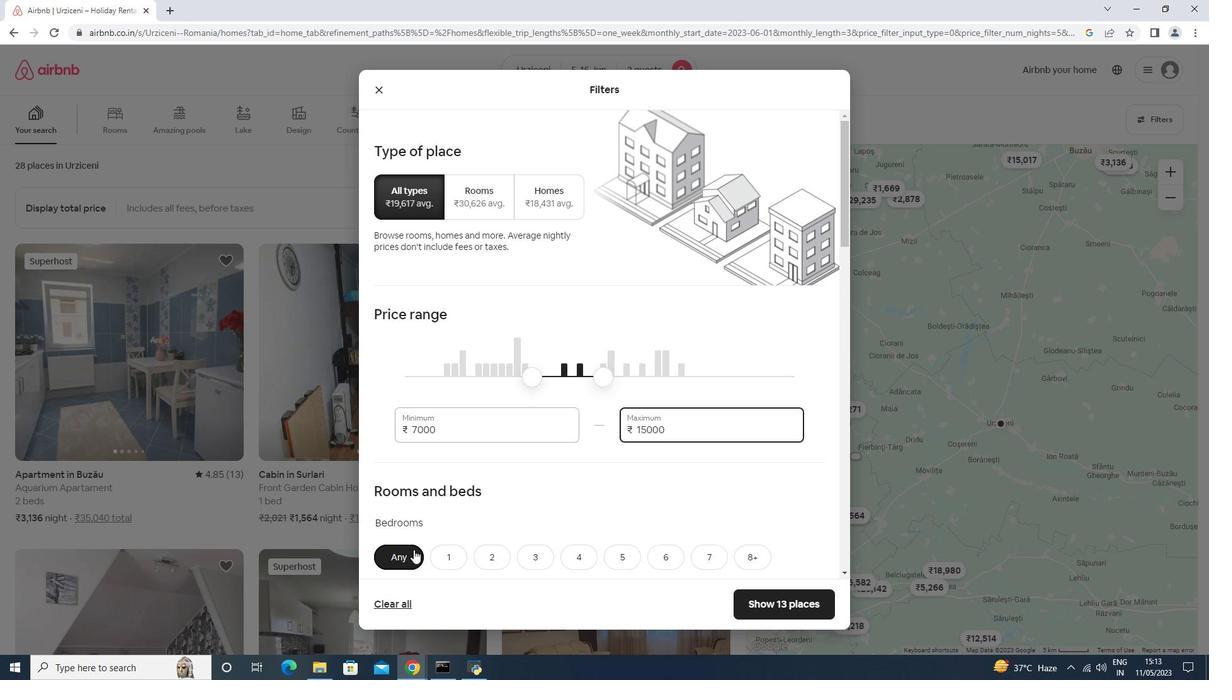 
Action: Mouse moved to (439, 539)
Screenshot: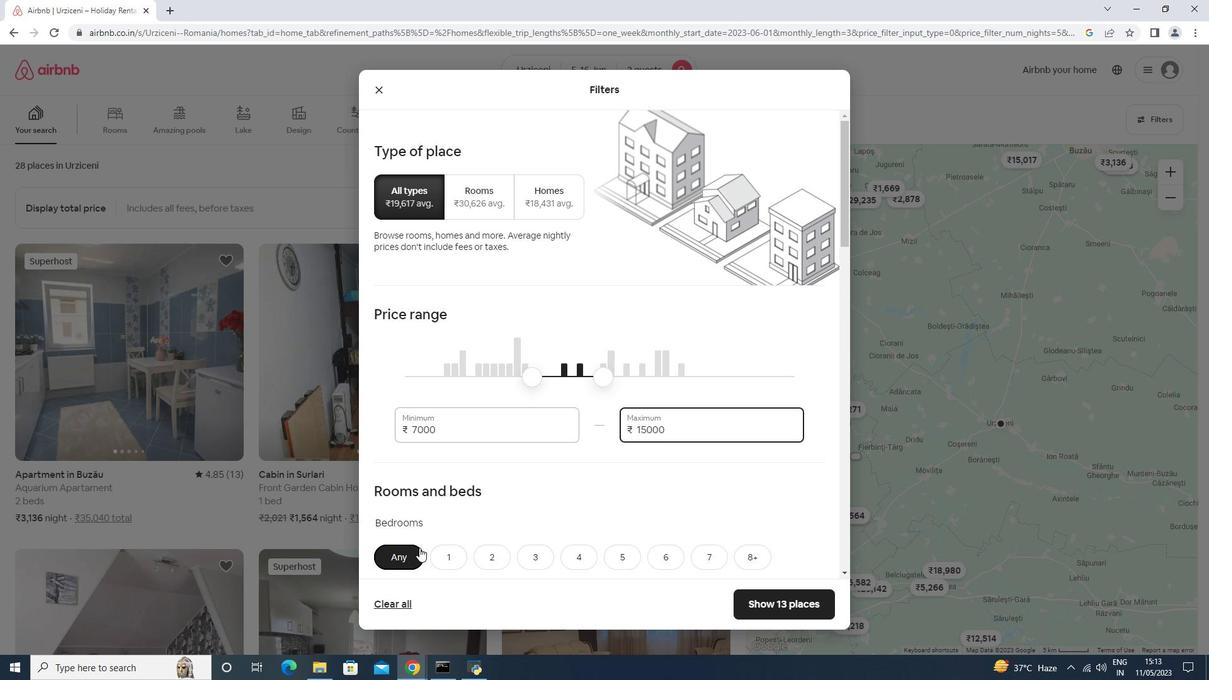 
Action: Mouse scrolled (439, 539) with delta (0, 0)
Screenshot: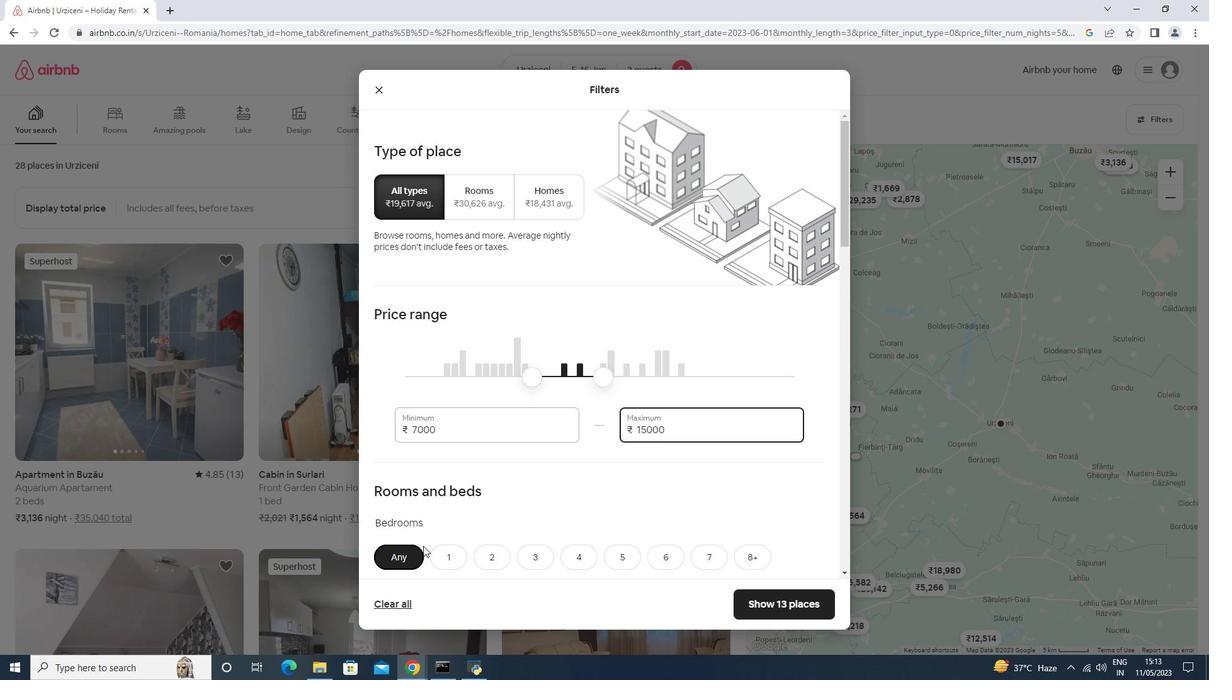 
Action: Mouse moved to (446, 535)
Screenshot: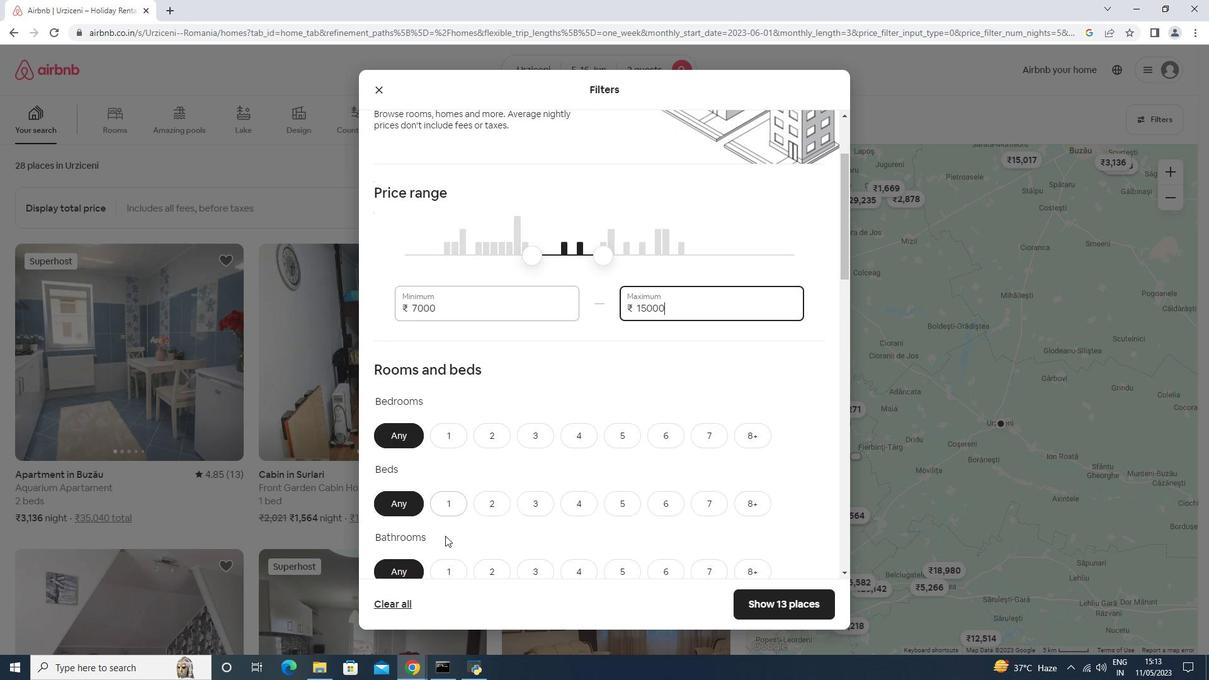 
Action: Mouse scrolled (446, 534) with delta (0, 0)
Screenshot: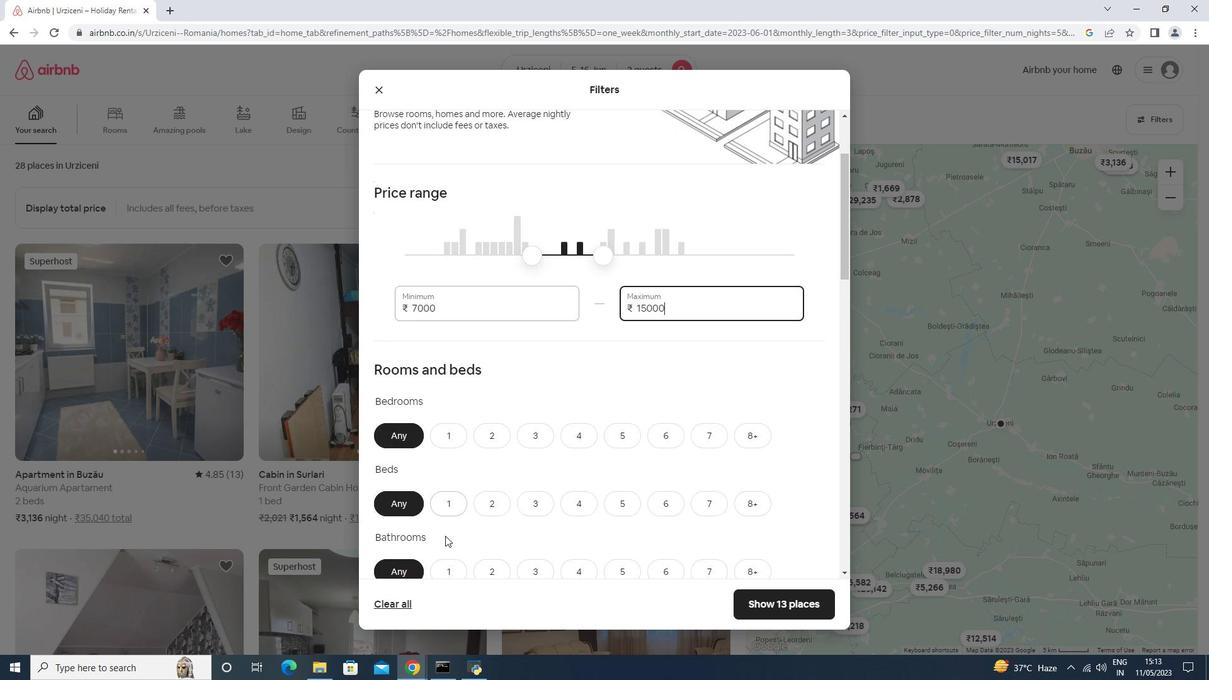 
Action: Mouse moved to (457, 371)
Screenshot: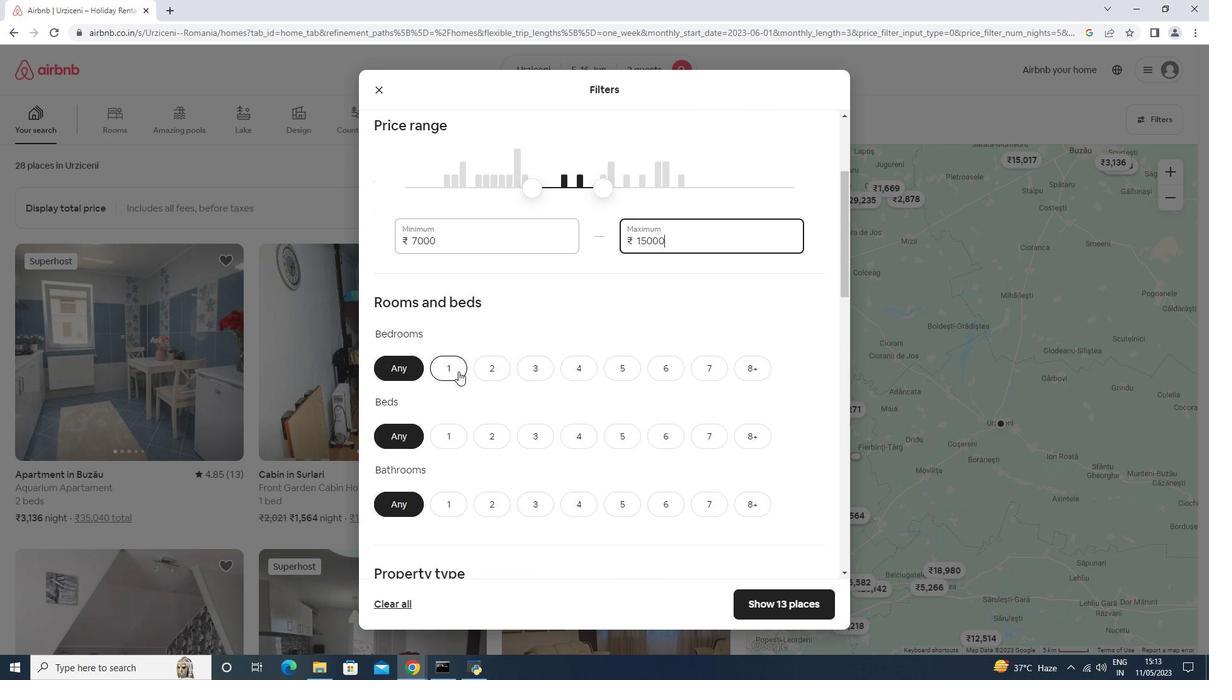 
Action: Mouse pressed left at (457, 371)
Screenshot: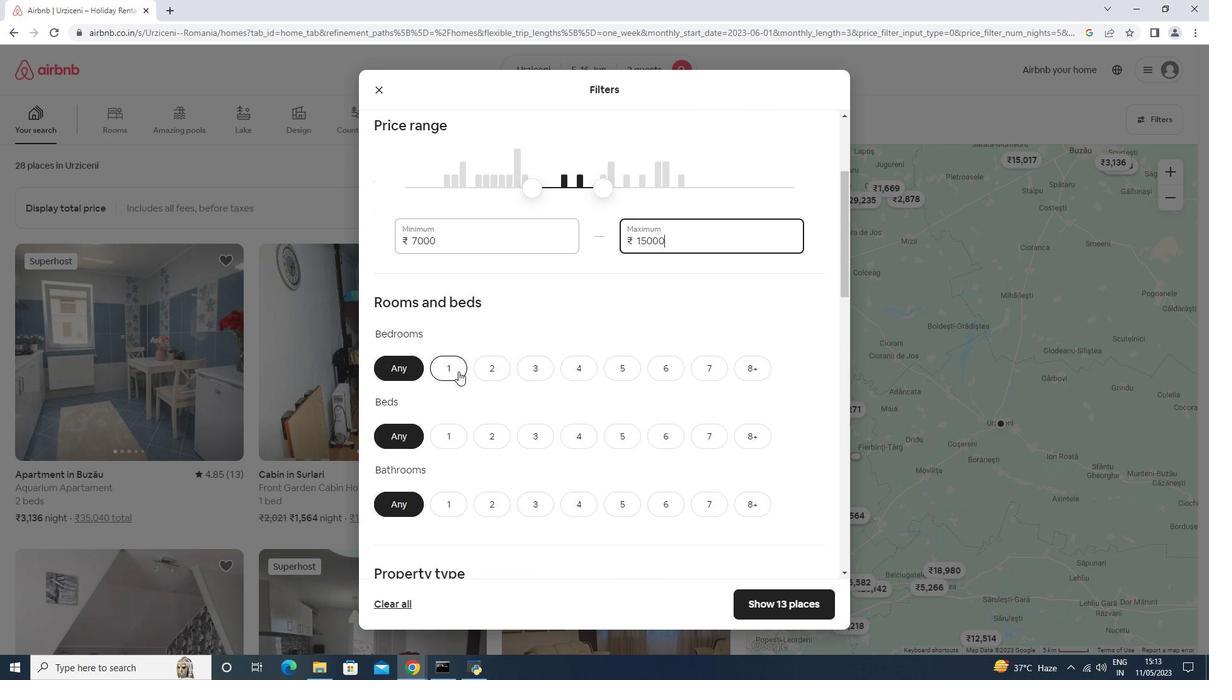 
Action: Mouse moved to (442, 490)
Screenshot: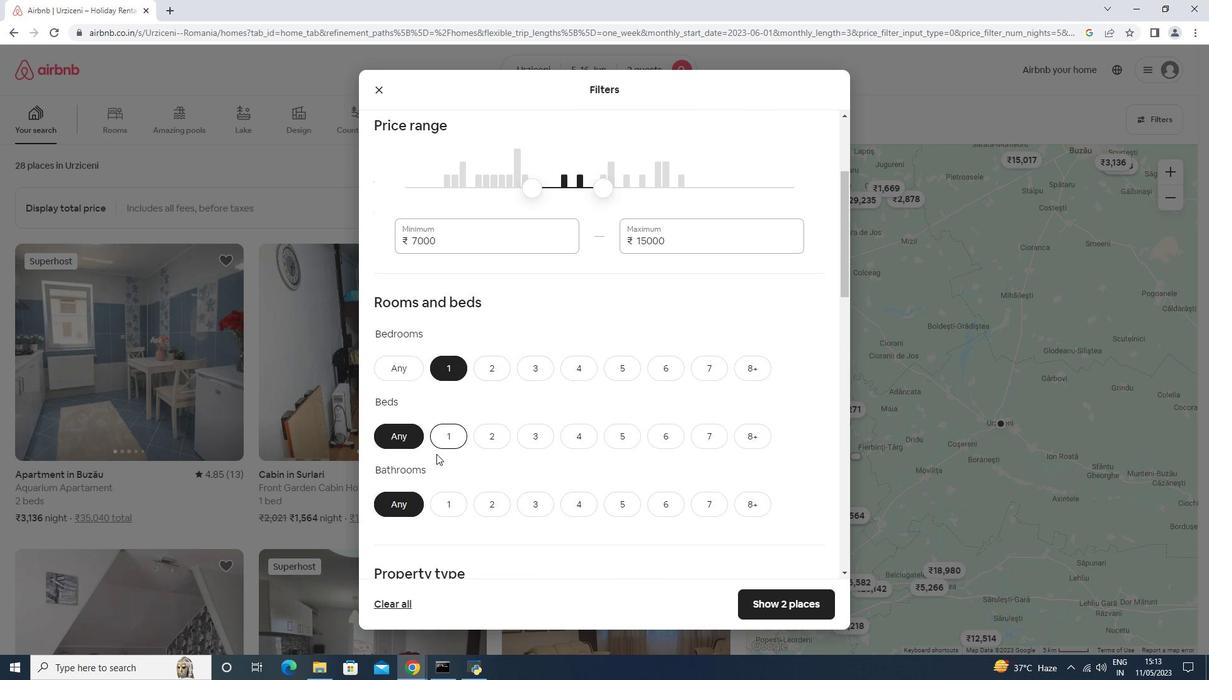 
Action: Mouse pressed left at (436, 457)
Screenshot: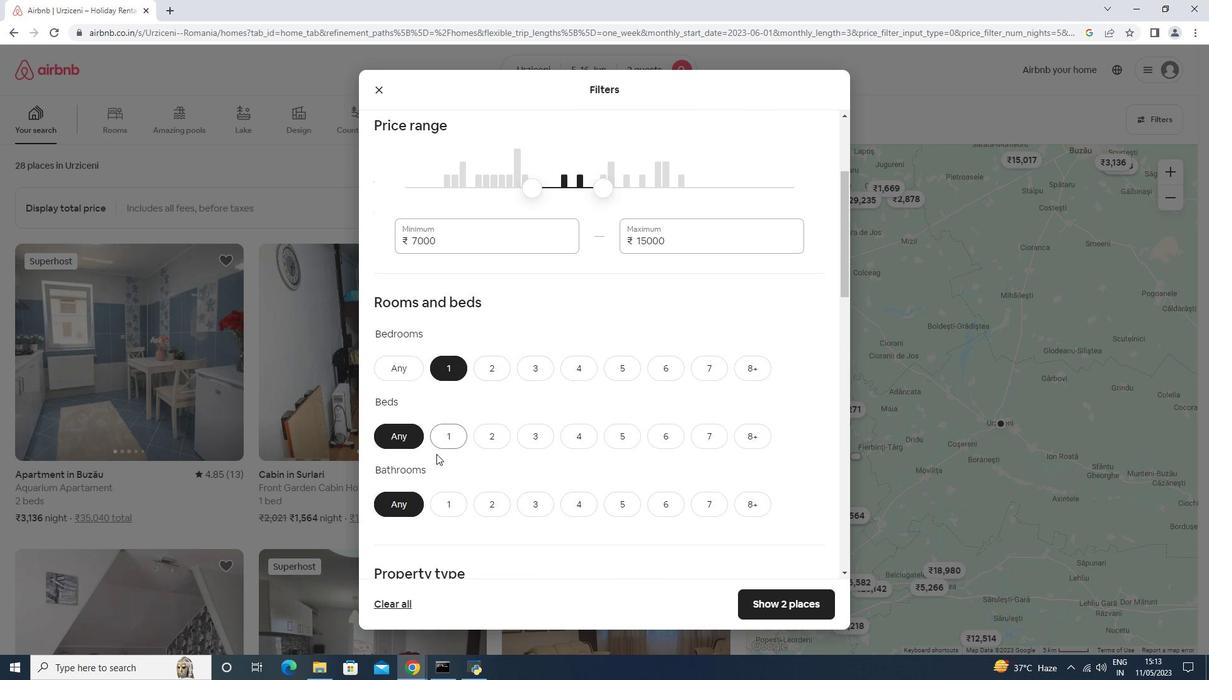 
Action: Mouse moved to (442, 498)
Screenshot: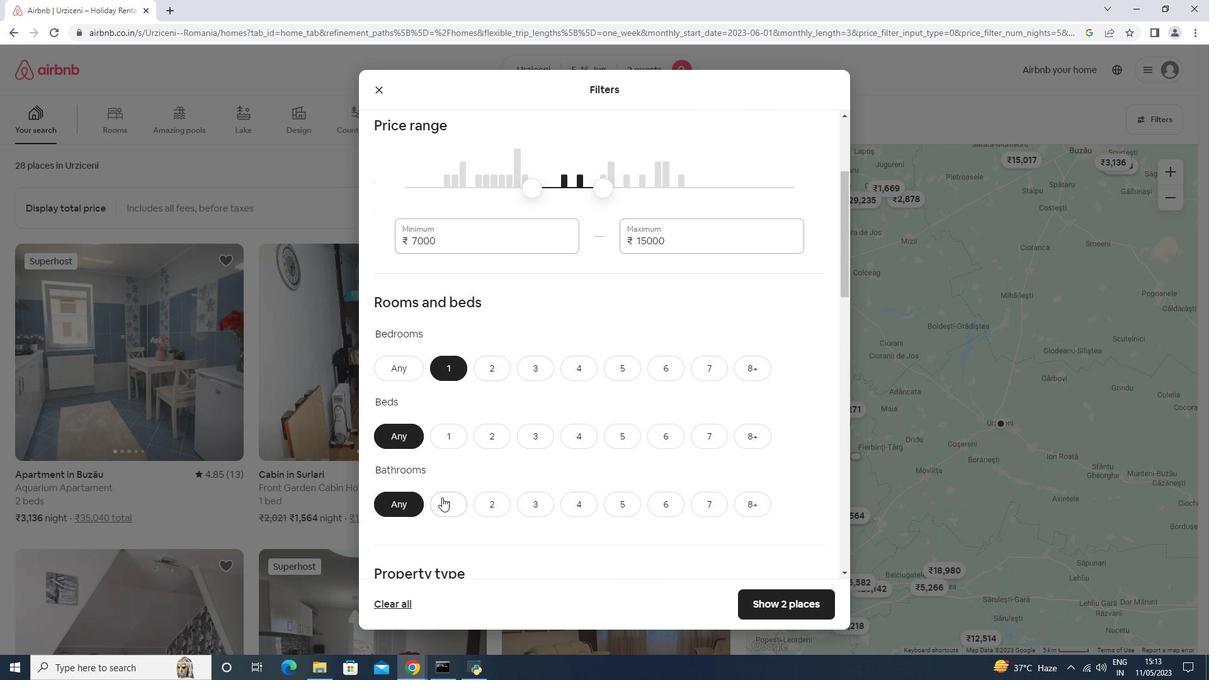 
Action: Mouse pressed left at (442, 498)
Screenshot: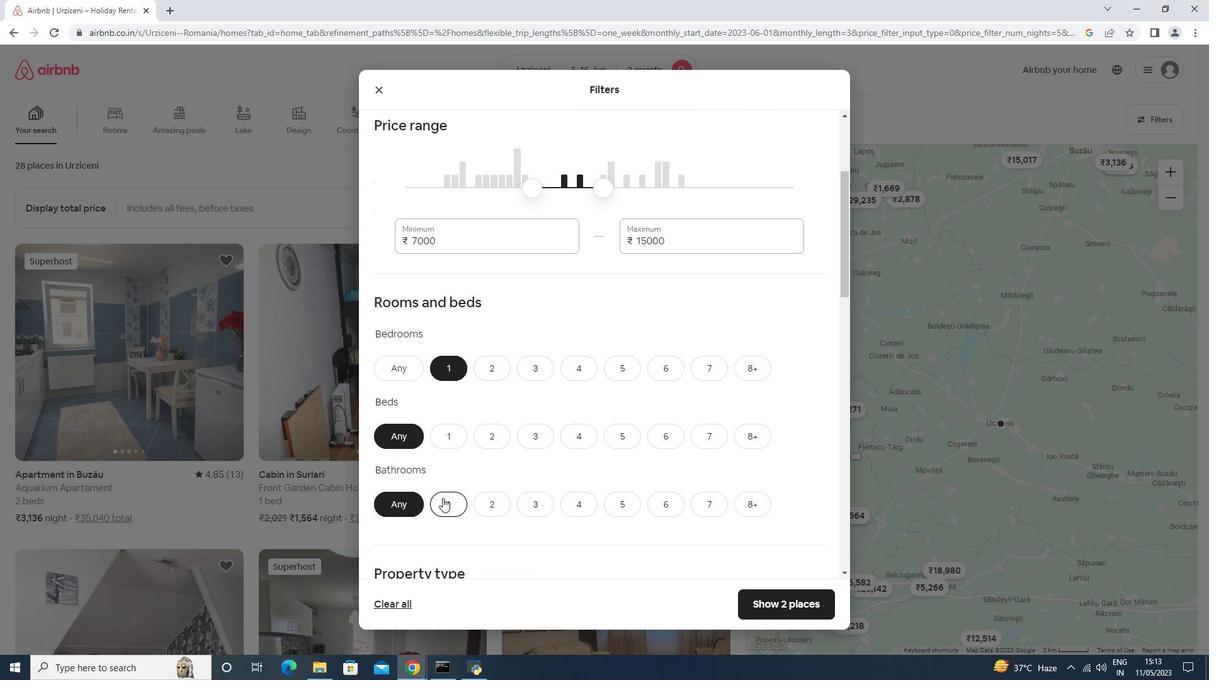 
Action: Mouse moved to (451, 440)
Screenshot: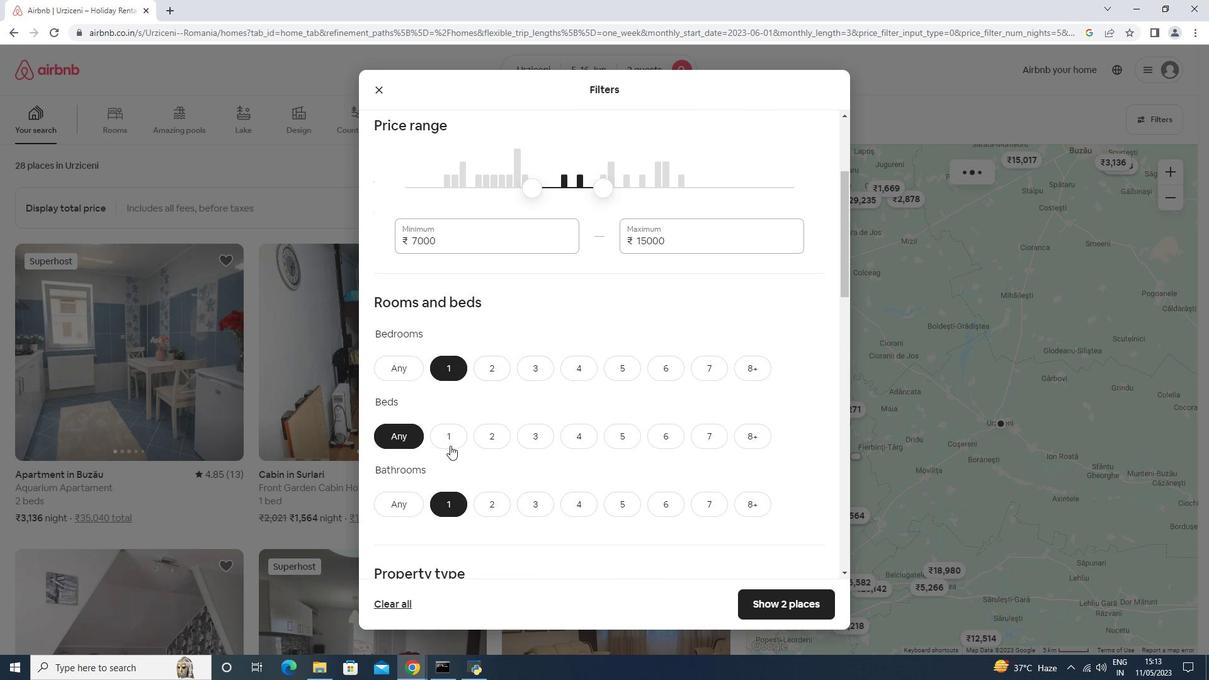
Action: Mouse pressed left at (451, 440)
Screenshot: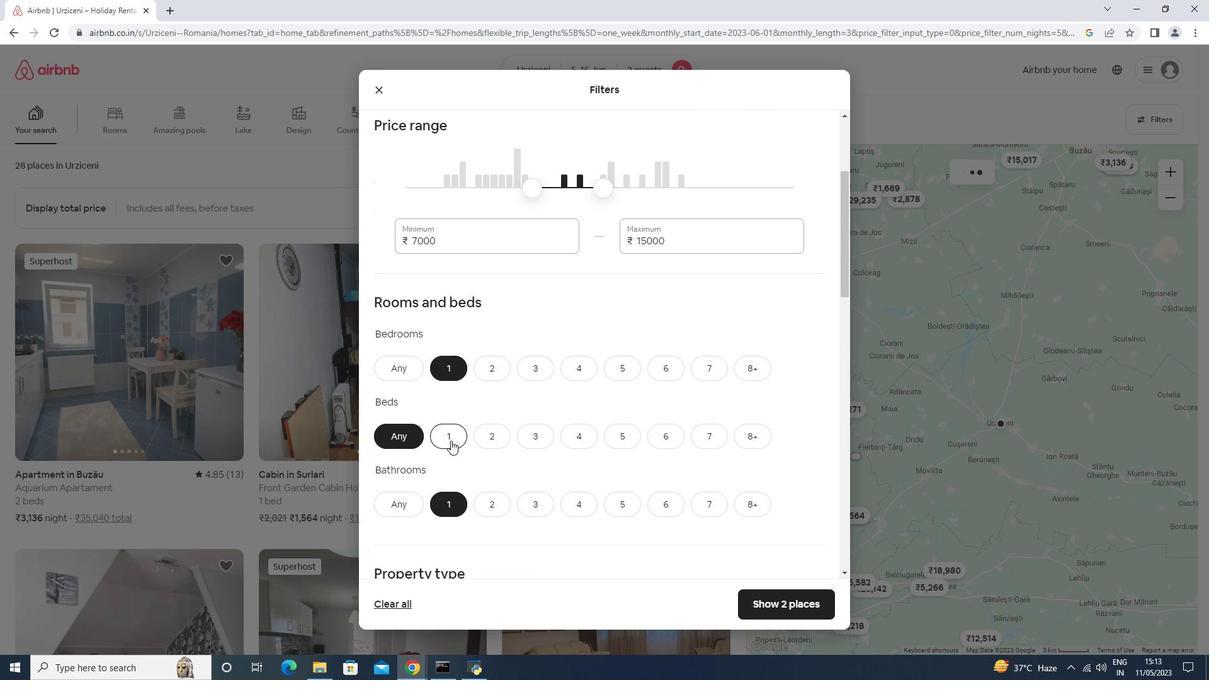 
Action: Mouse moved to (451, 436)
Screenshot: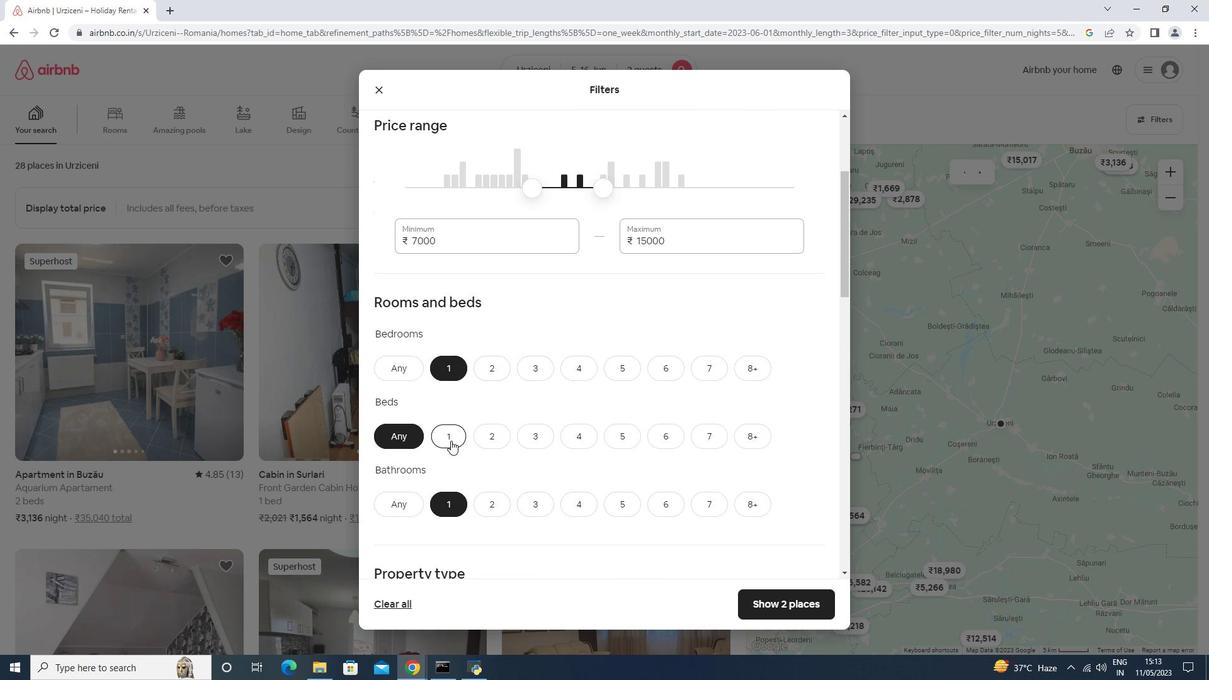 
Action: Mouse scrolled (451, 435) with delta (0, 0)
Screenshot: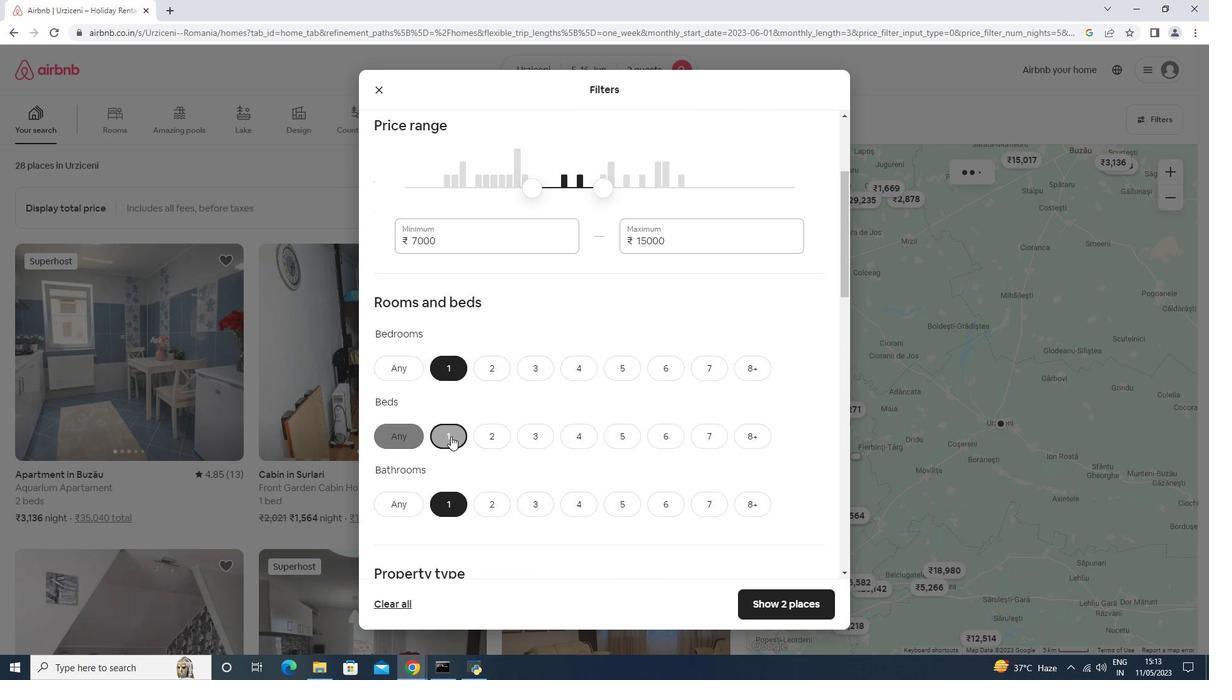 
Action: Mouse scrolled (451, 435) with delta (0, 0)
Screenshot: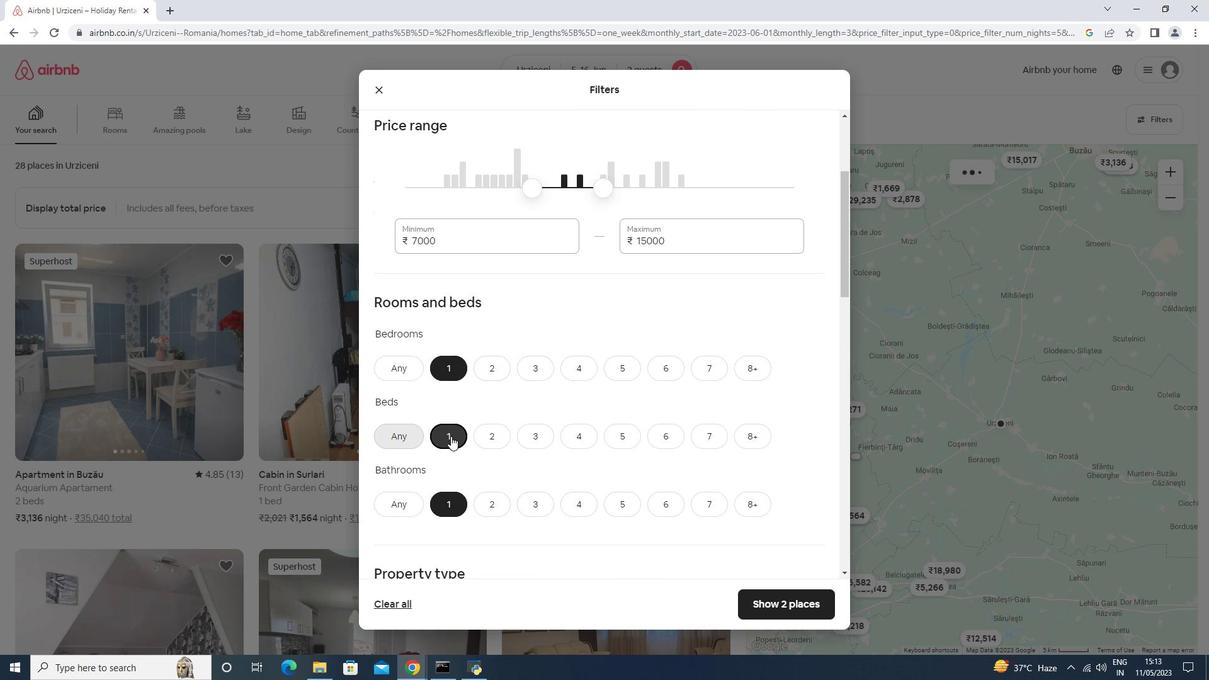 
Action: Mouse scrolled (451, 435) with delta (0, 0)
Screenshot: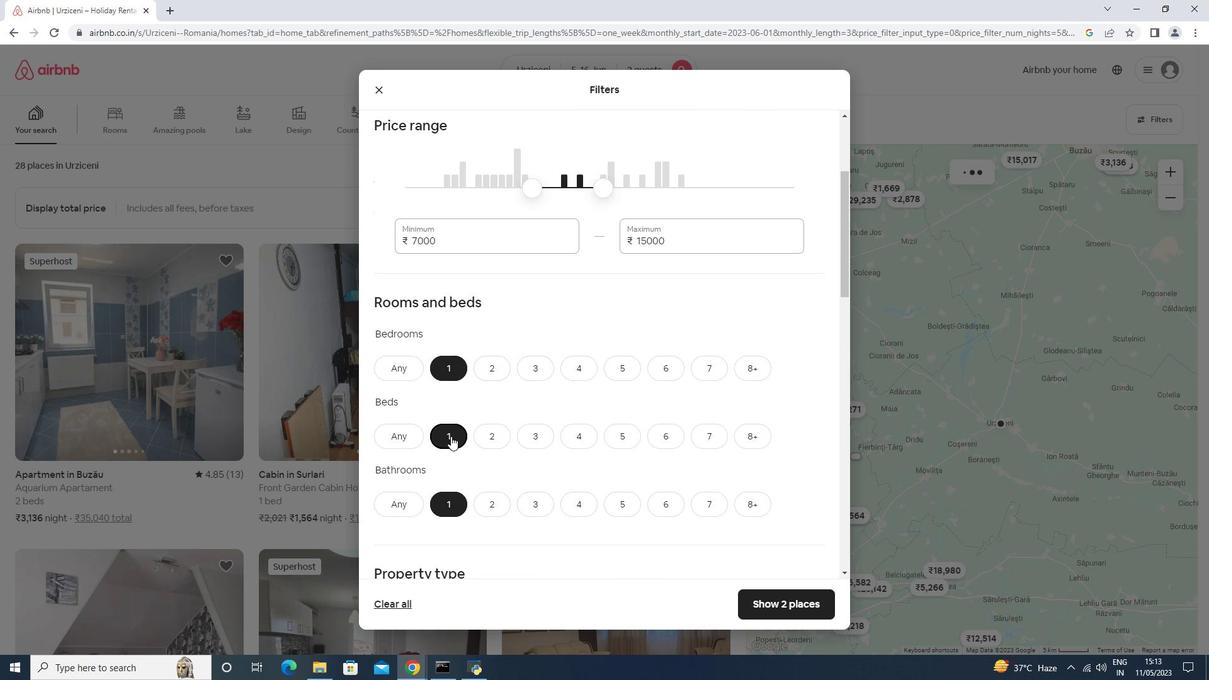 
Action: Mouse moved to (451, 447)
Screenshot: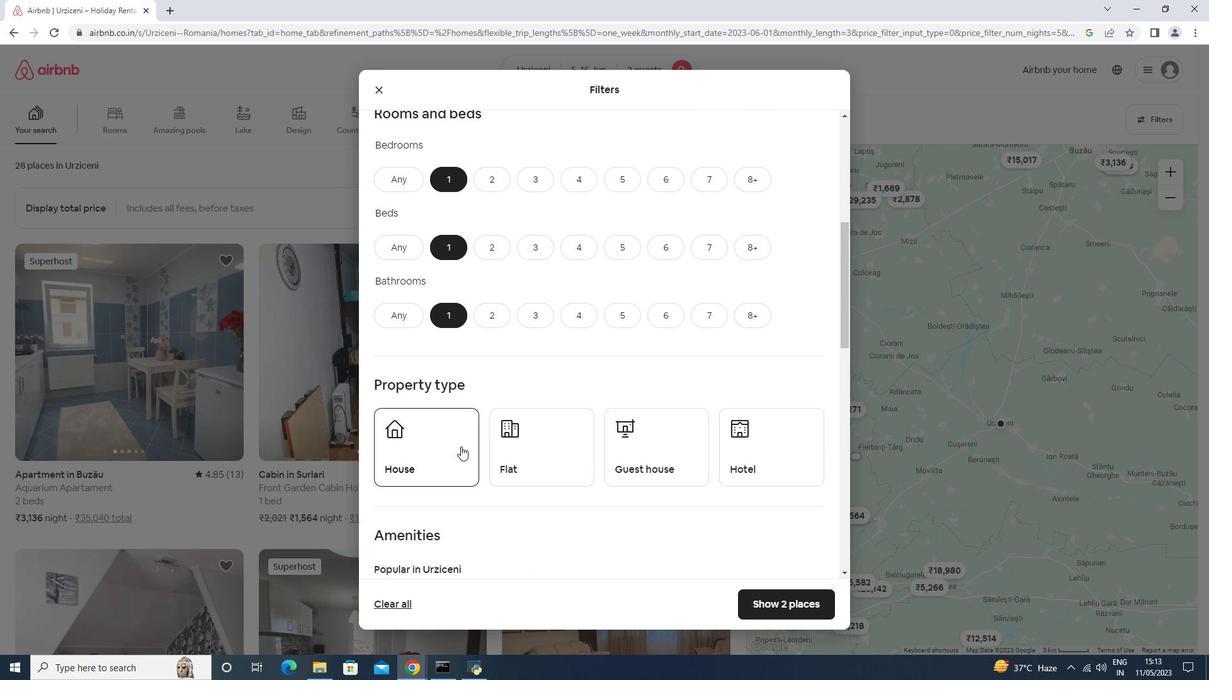 
Action: Mouse pressed left at (451, 447)
Screenshot: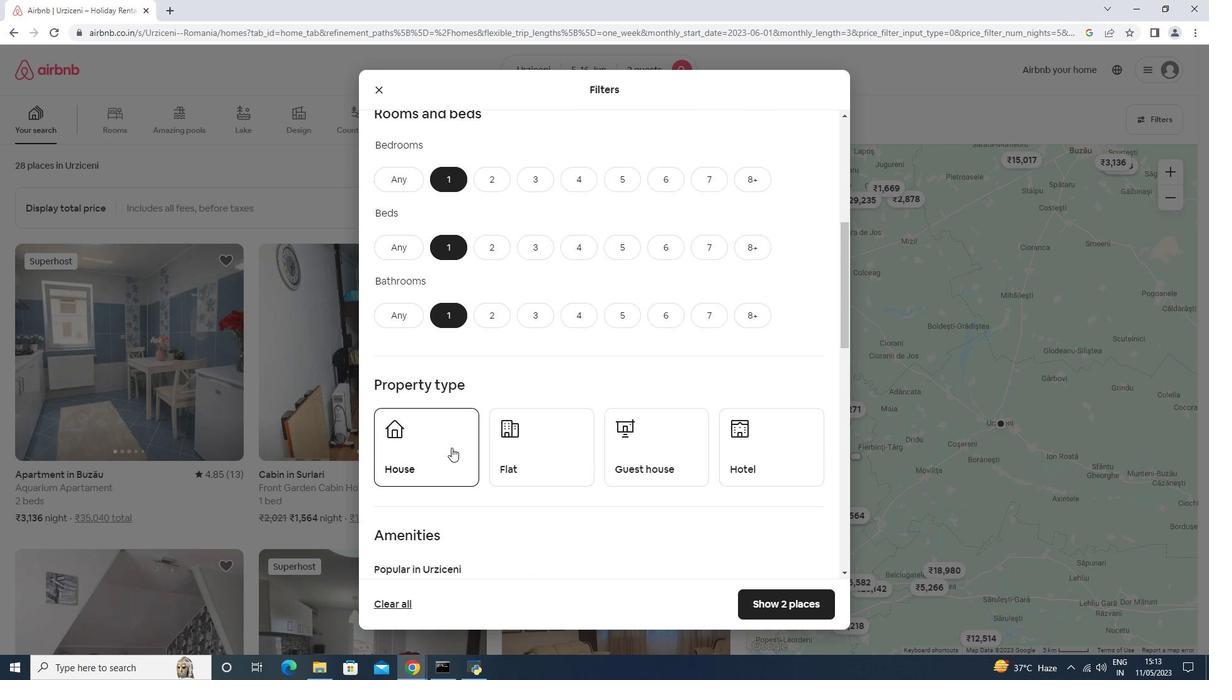 
Action: Mouse moved to (492, 456)
Screenshot: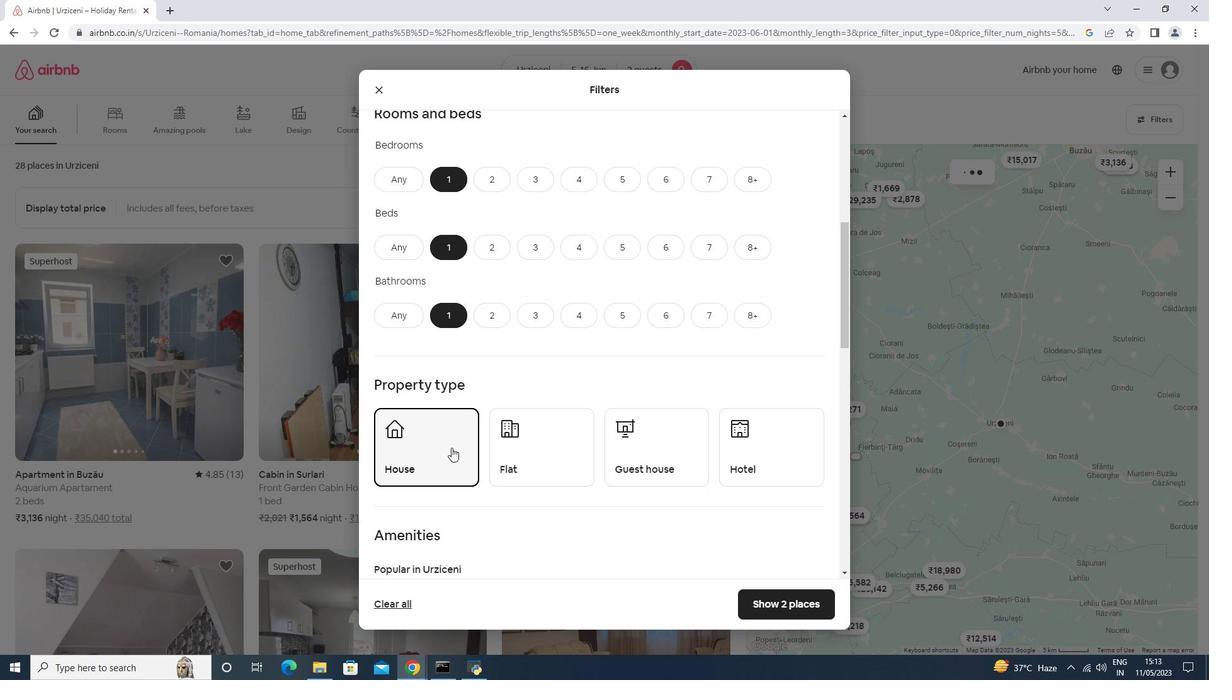 
Action: Mouse pressed left at (483, 455)
Screenshot: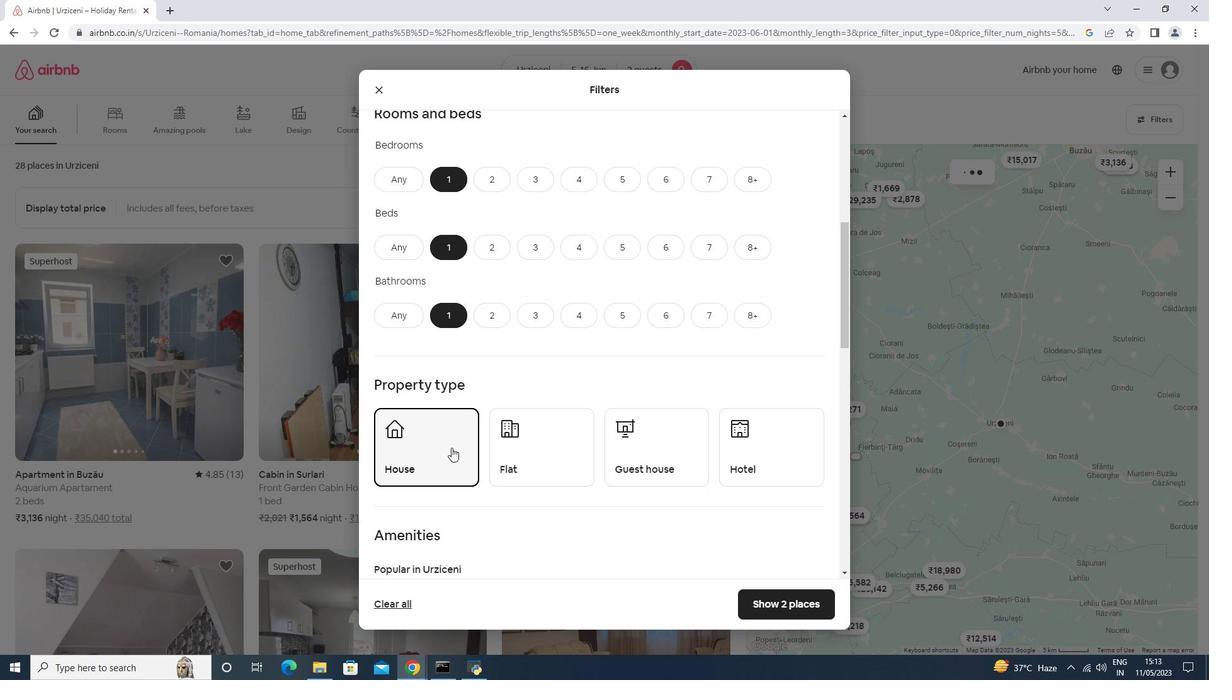 
Action: Mouse moved to (553, 465)
Screenshot: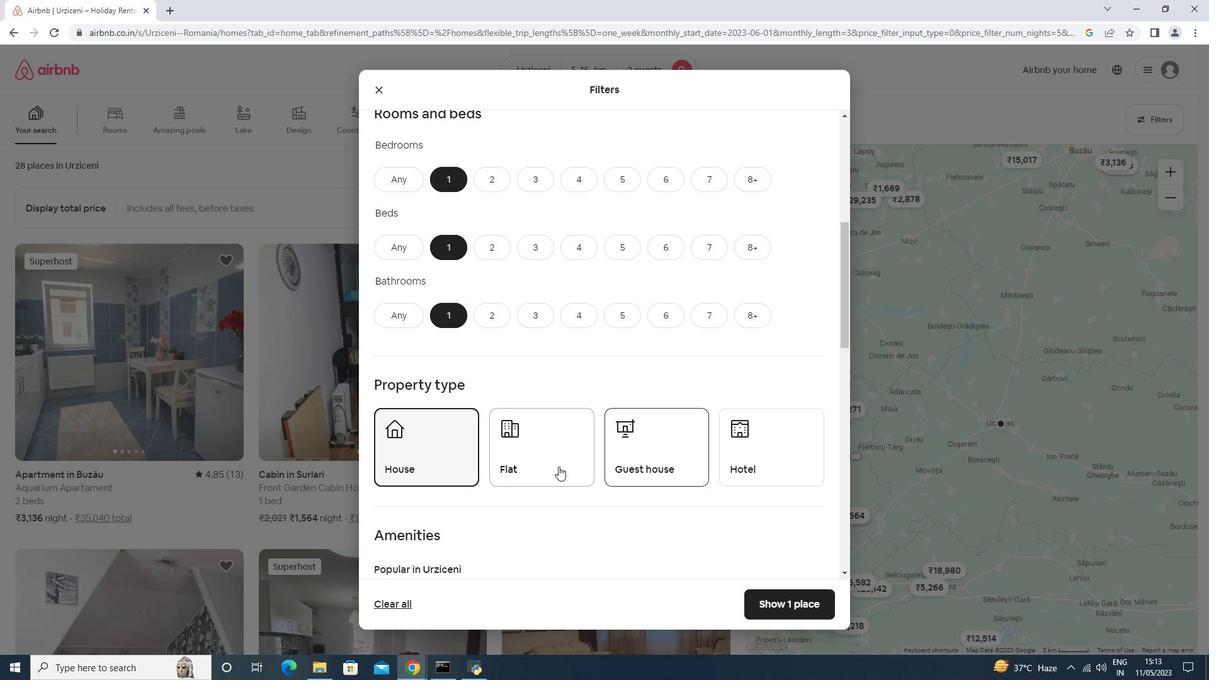 
Action: Mouse pressed left at (553, 465)
Screenshot: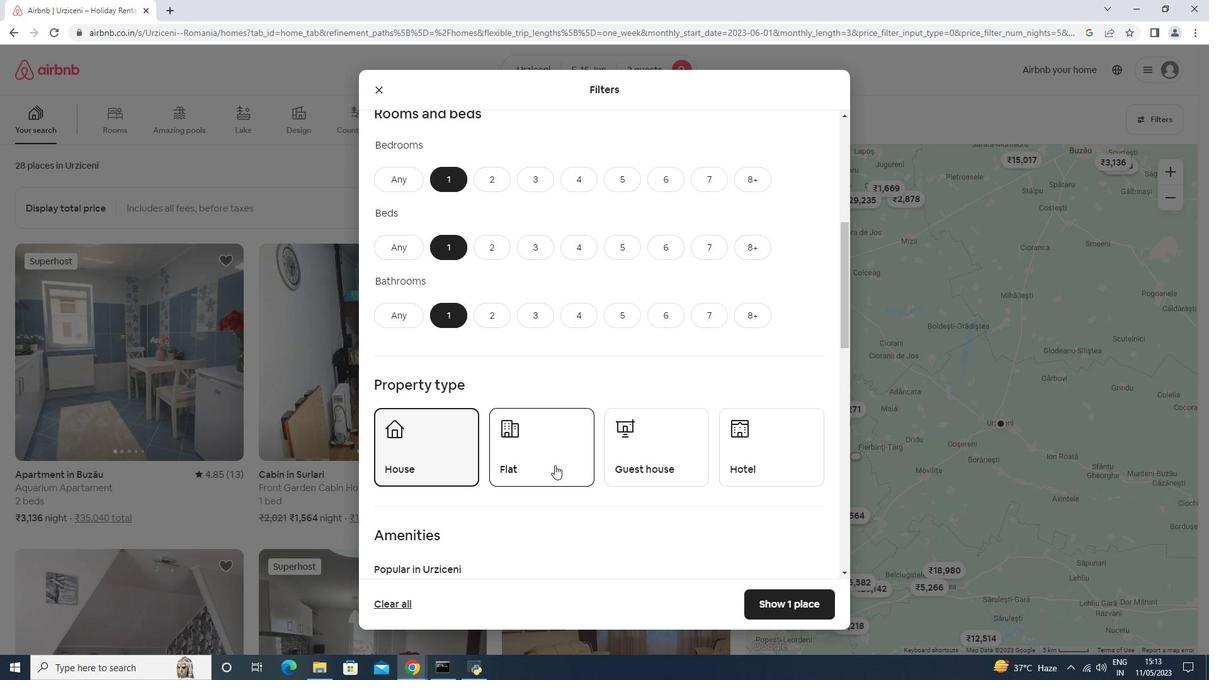 
Action: Mouse moved to (659, 463)
Screenshot: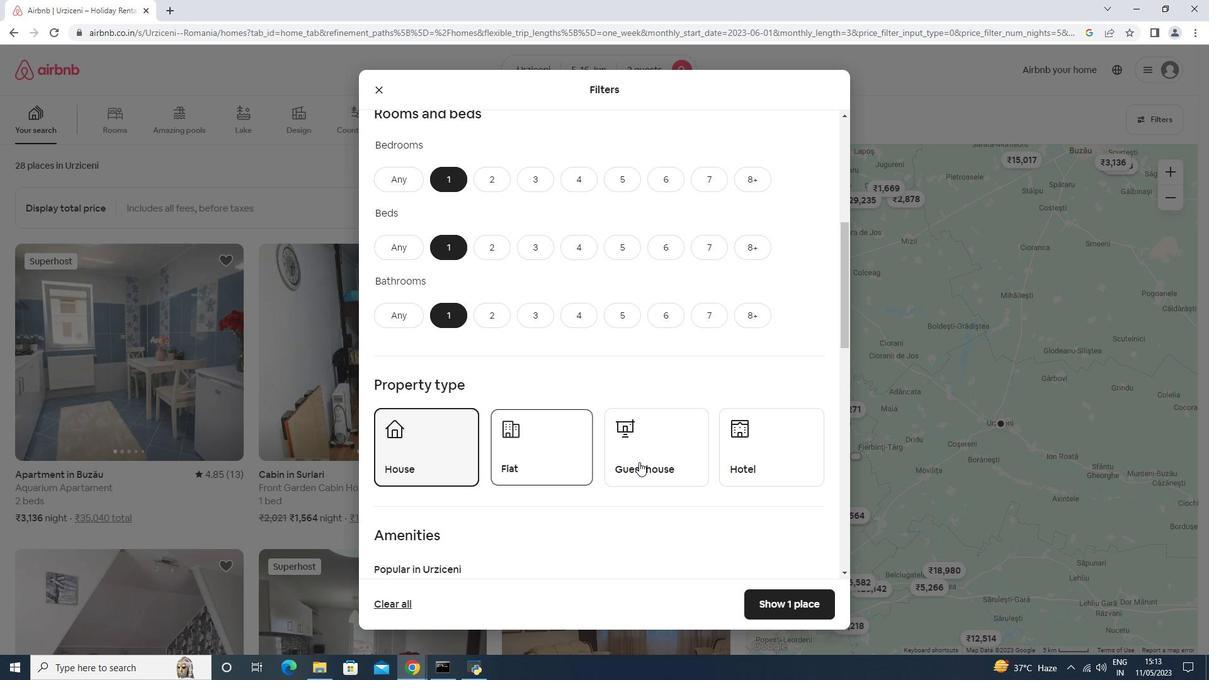 
Action: Mouse pressed left at (659, 463)
Screenshot: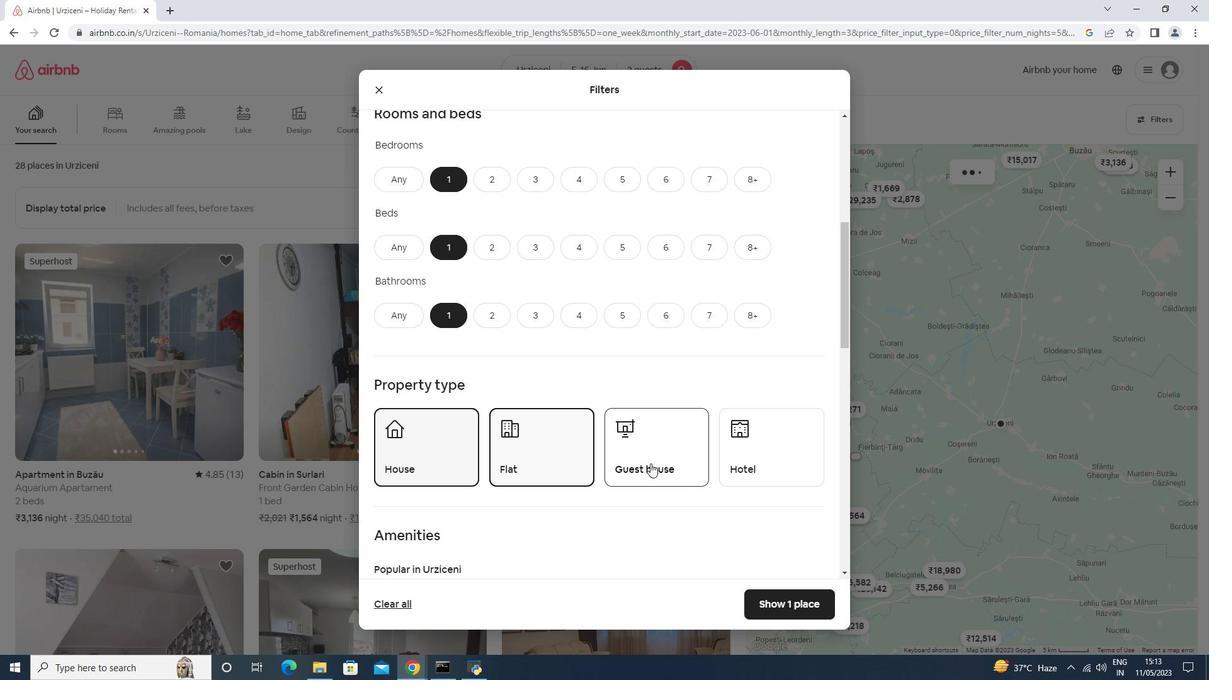 
Action: Mouse moved to (759, 444)
Screenshot: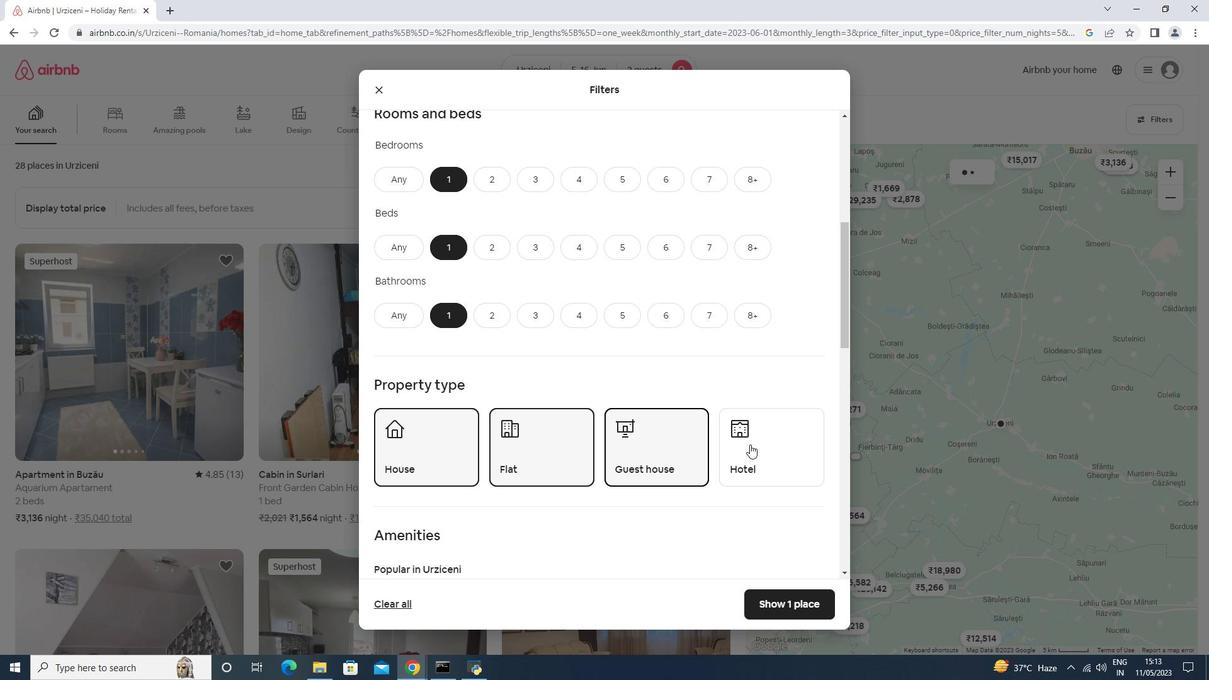 
Action: Mouse pressed left at (759, 444)
Screenshot: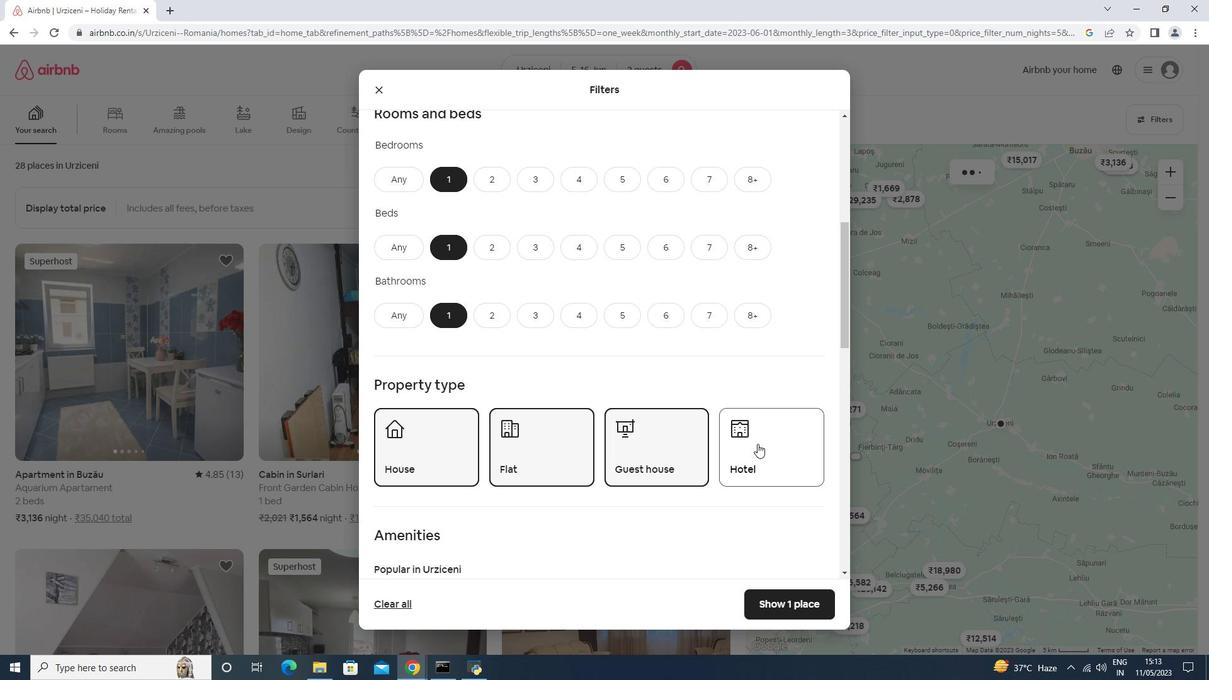
Action: Mouse moved to (553, 459)
Screenshot: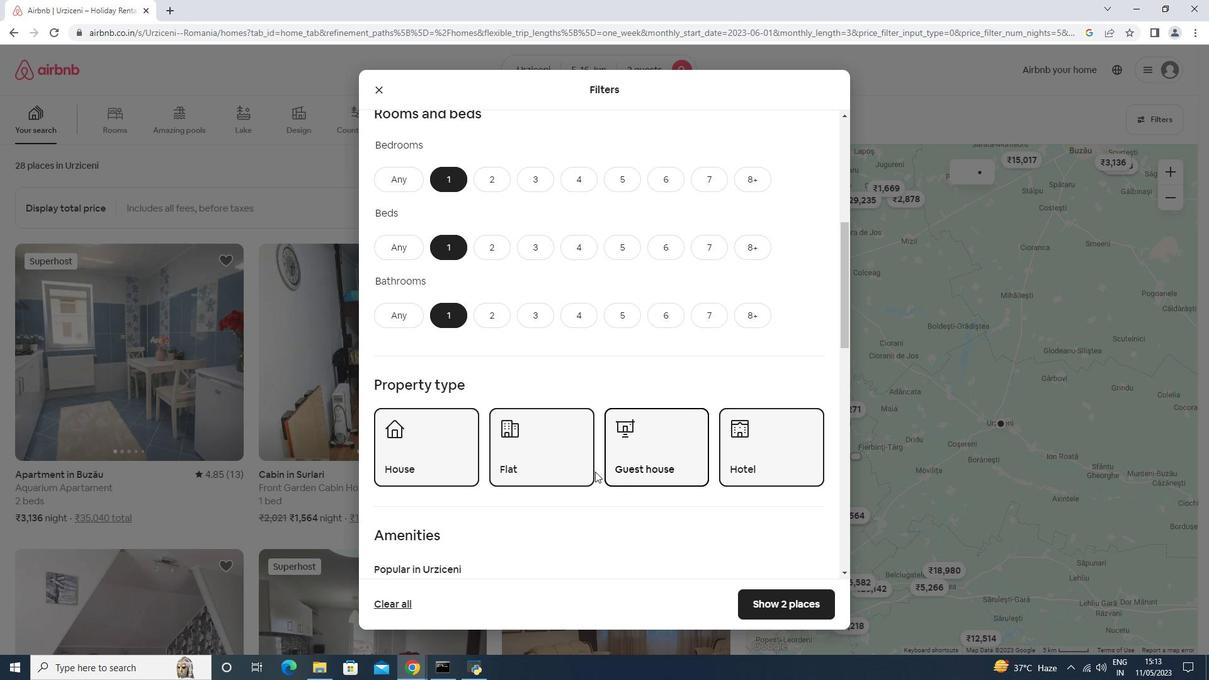 
Action: Mouse scrolled (553, 459) with delta (0, 0)
Screenshot: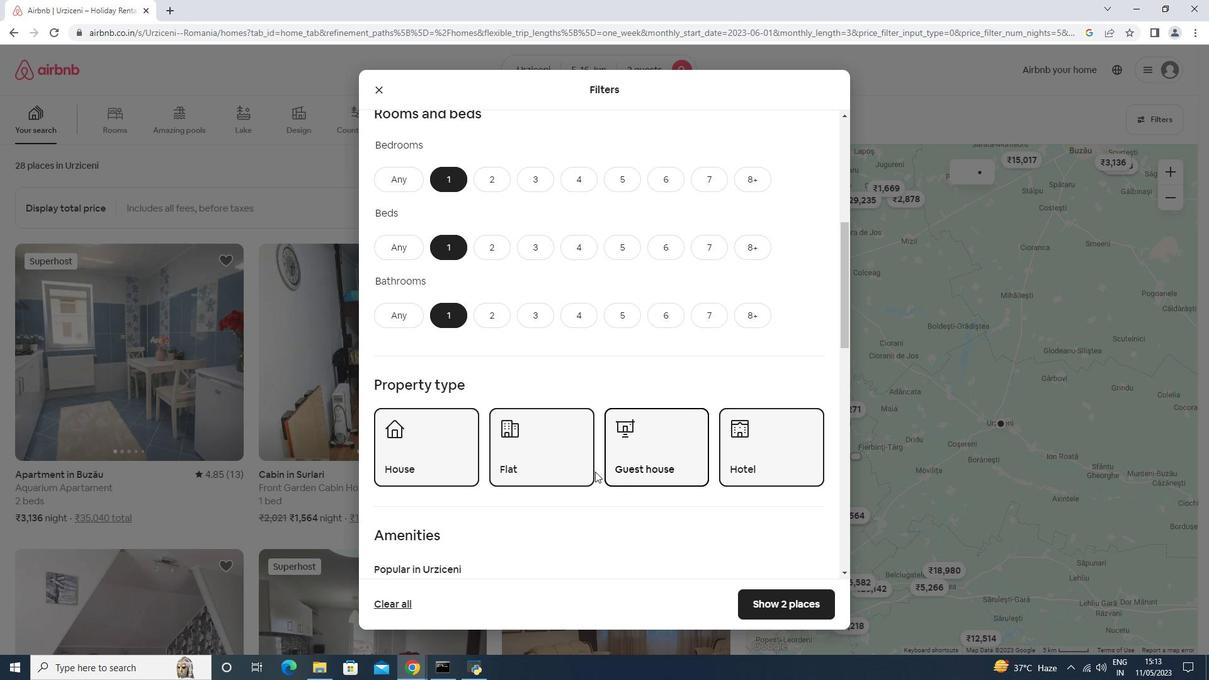 
Action: Mouse scrolled (553, 459) with delta (0, 0)
Screenshot: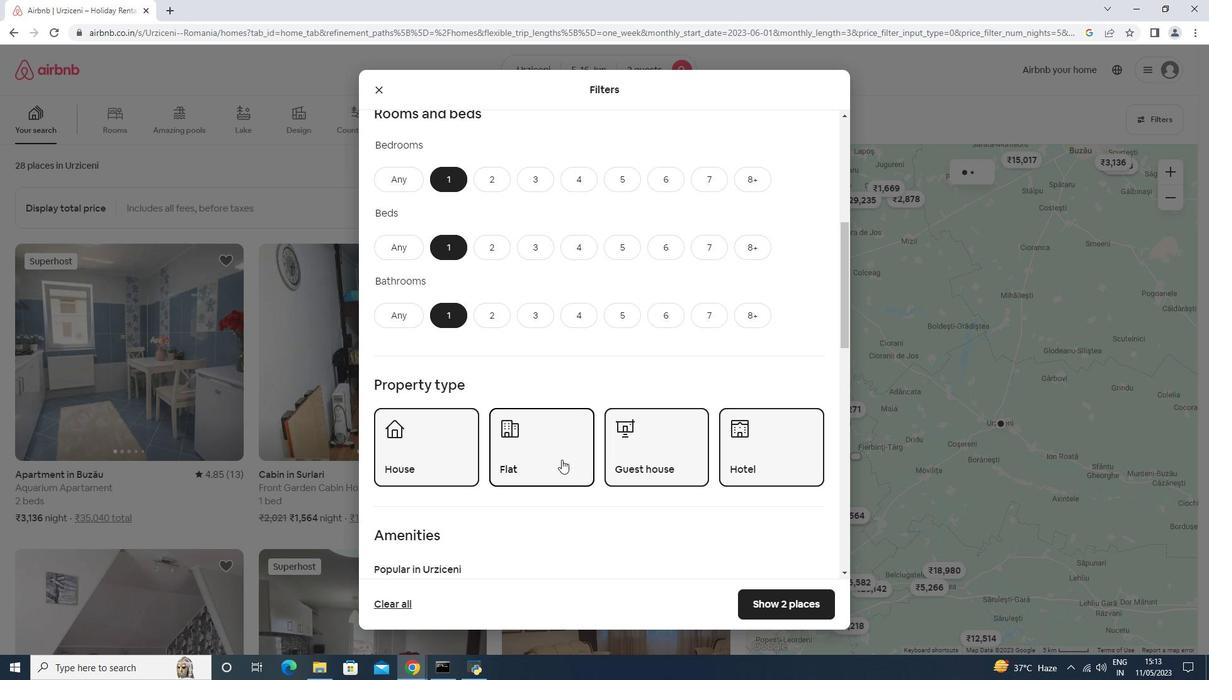 
Action: Mouse scrolled (553, 459) with delta (0, 0)
Screenshot: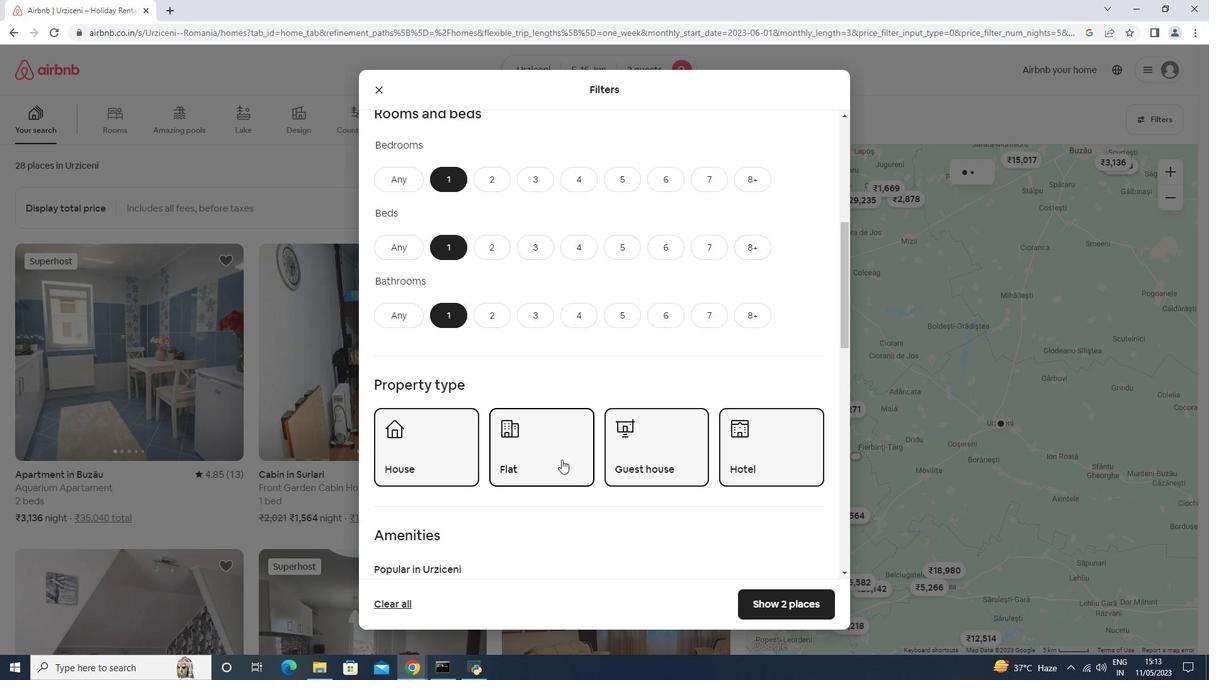 
Action: Mouse scrolled (553, 459) with delta (0, 0)
Screenshot: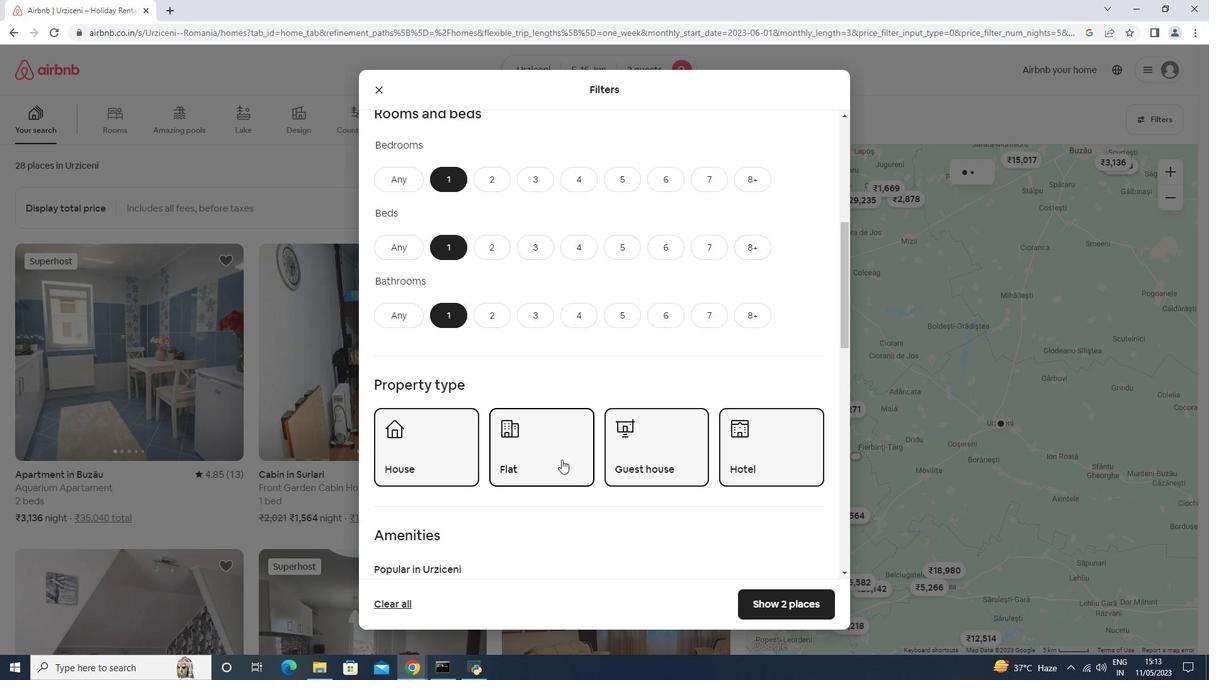 
Action: Mouse moved to (594, 508)
Screenshot: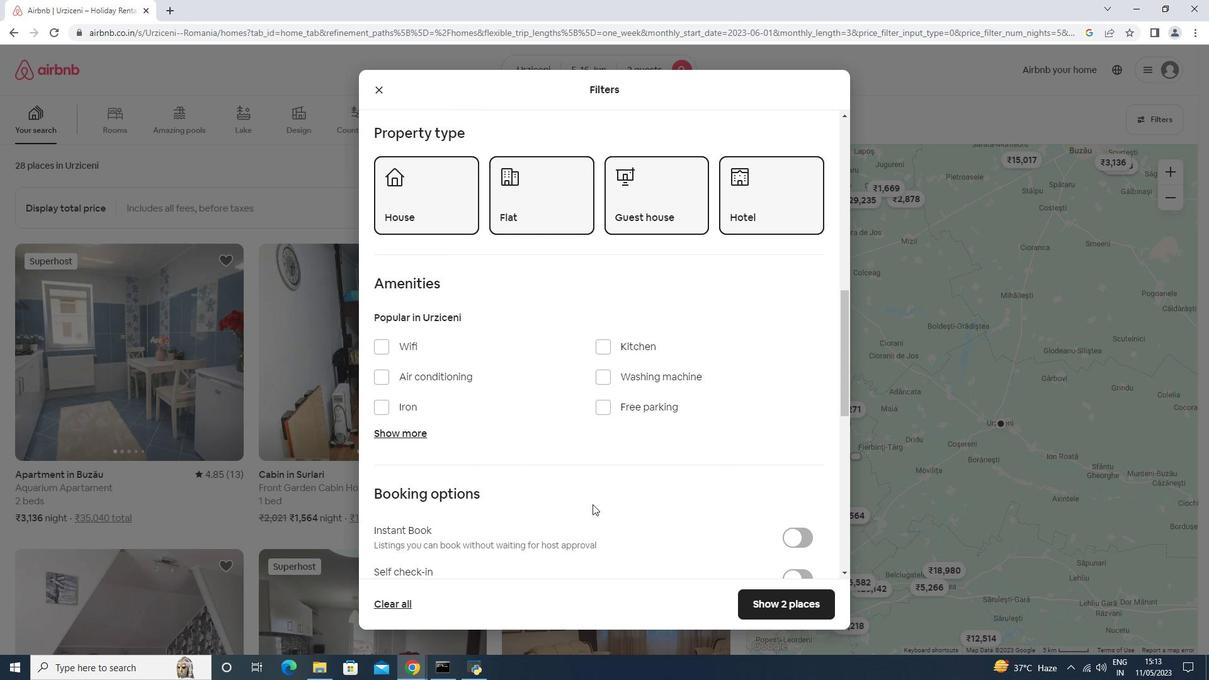 
Action: Mouse scrolled (593, 507) with delta (0, 0)
Screenshot: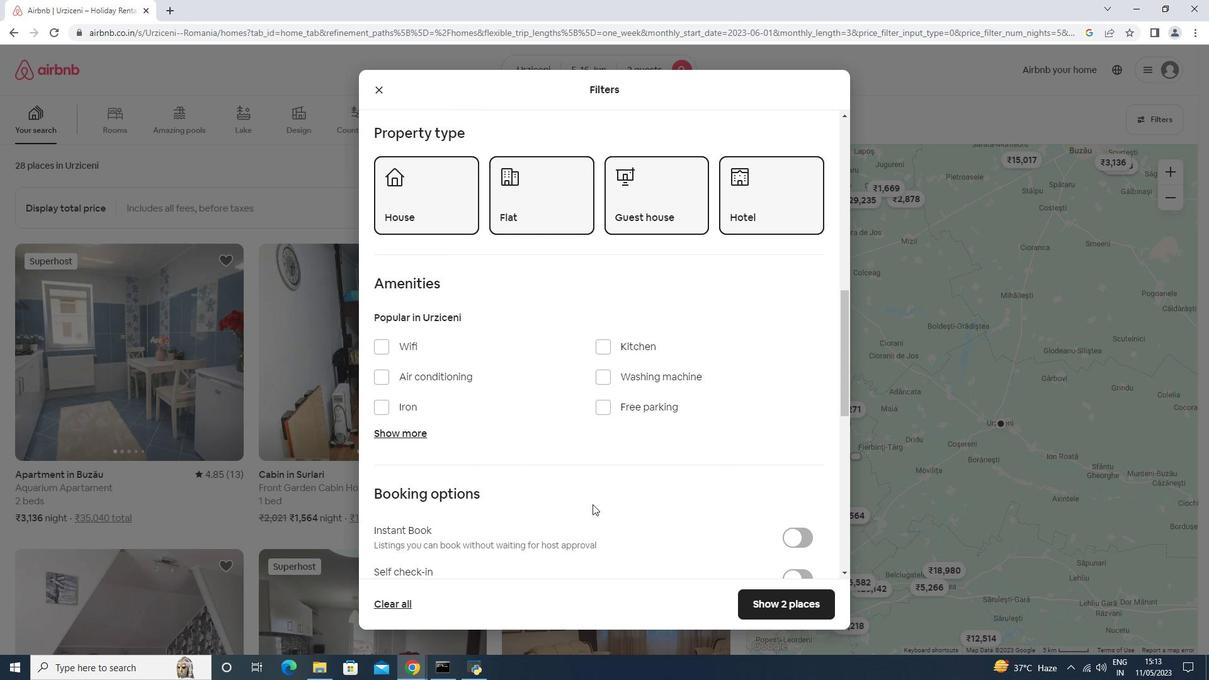 
Action: Mouse moved to (594, 509)
Screenshot: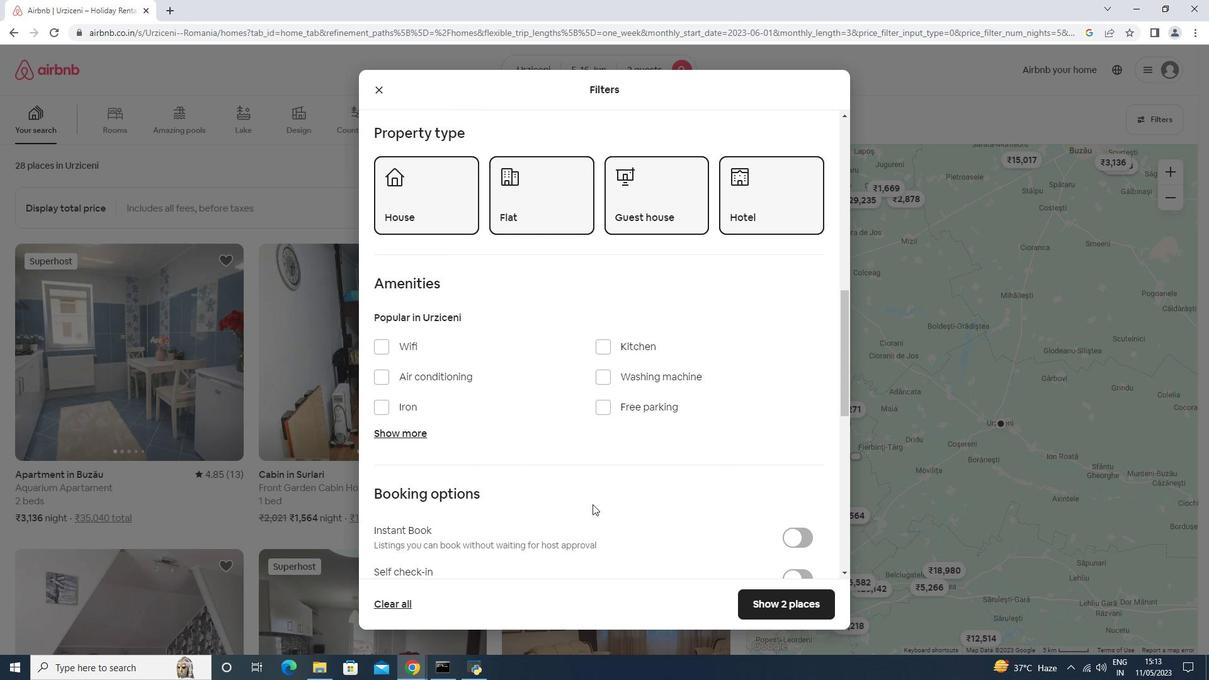 
Action: Mouse scrolled (594, 507) with delta (0, 0)
Screenshot: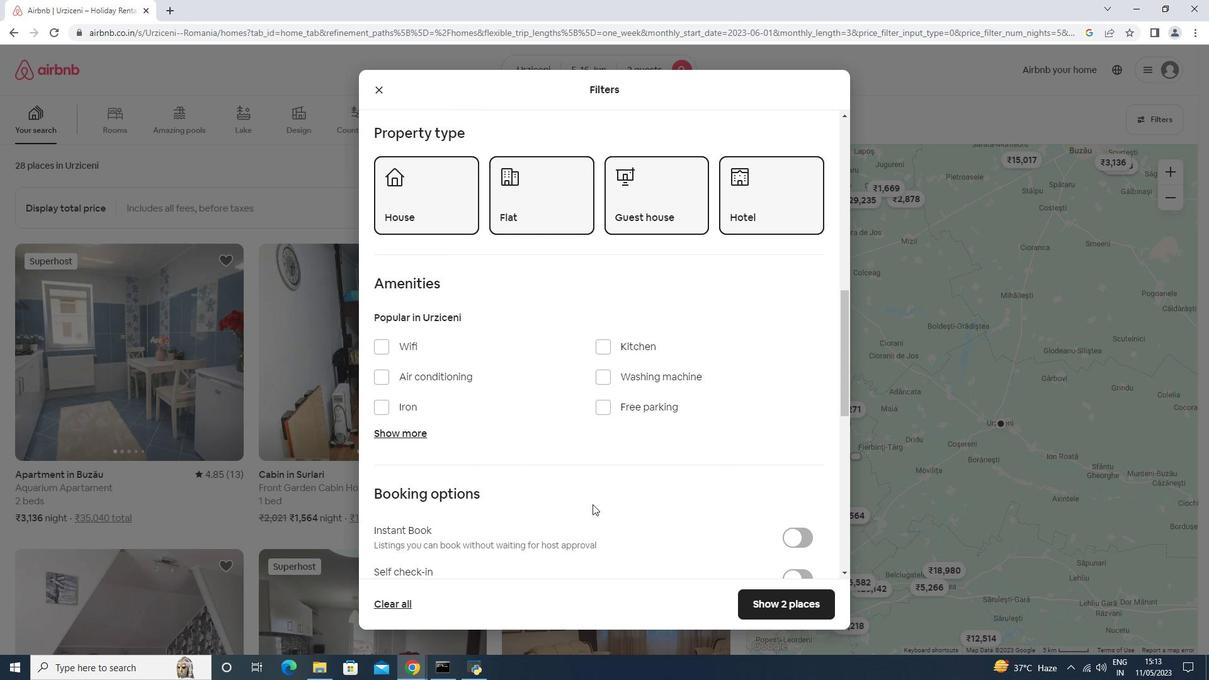 
Action: Mouse scrolled (594, 507) with delta (0, 0)
Screenshot: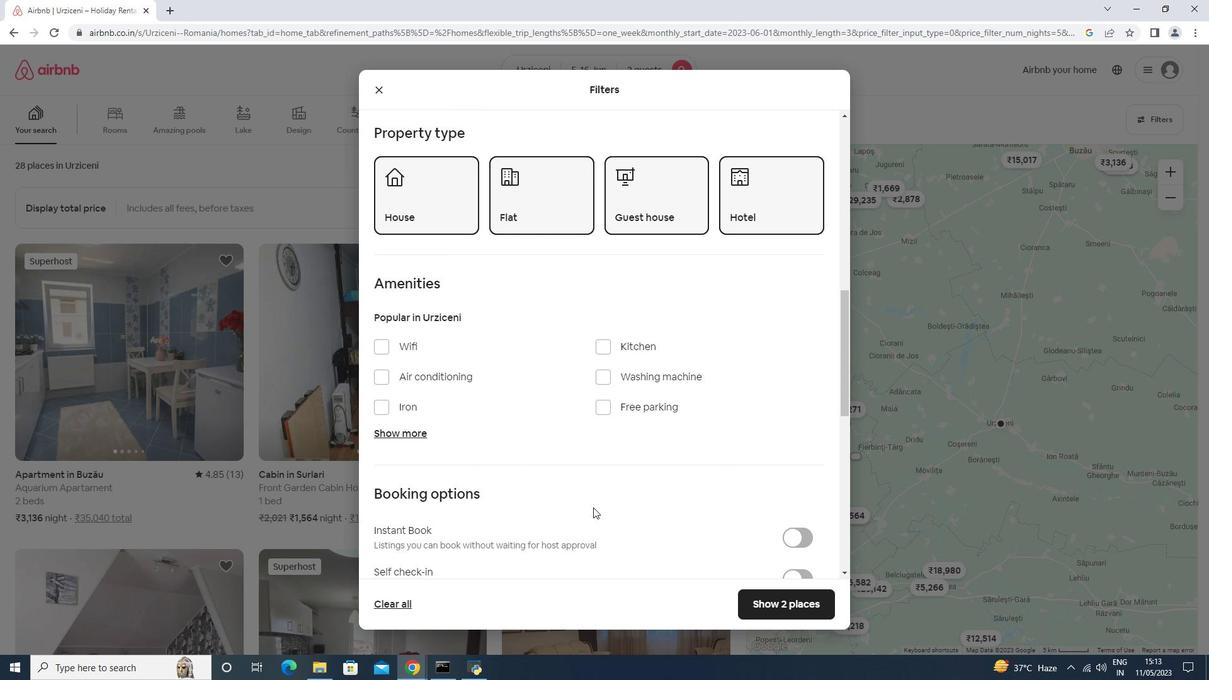 
Action: Mouse moved to (804, 391)
Screenshot: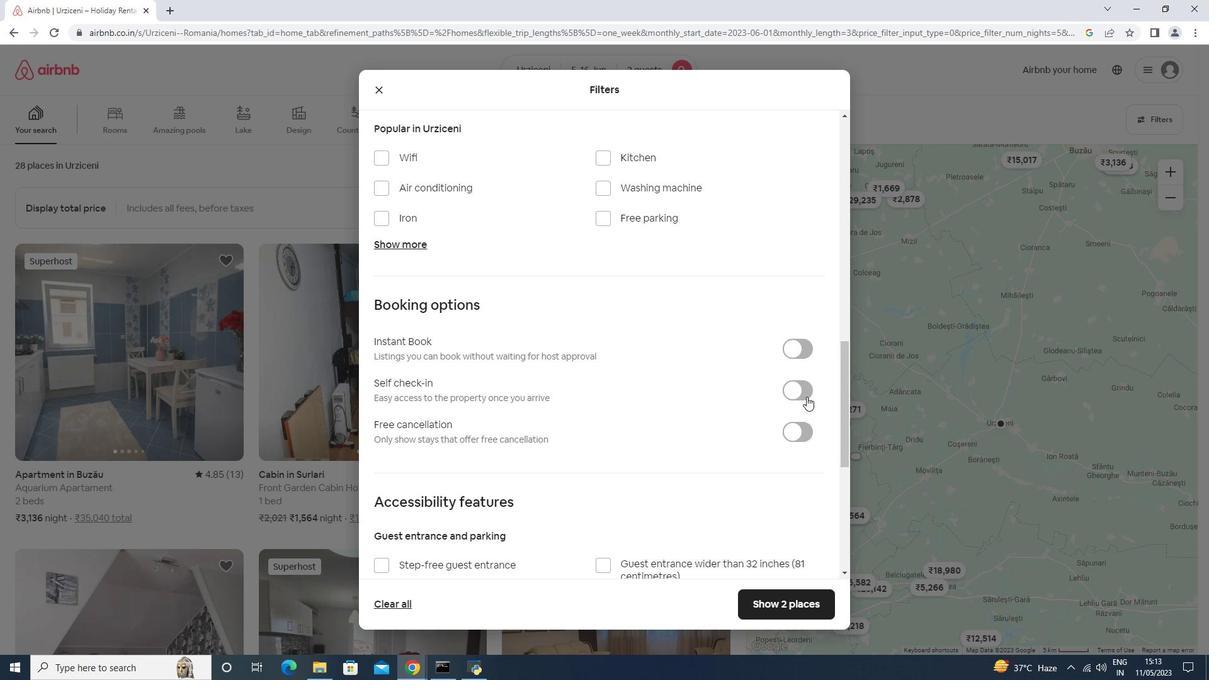 
Action: Mouse pressed left at (804, 391)
Screenshot: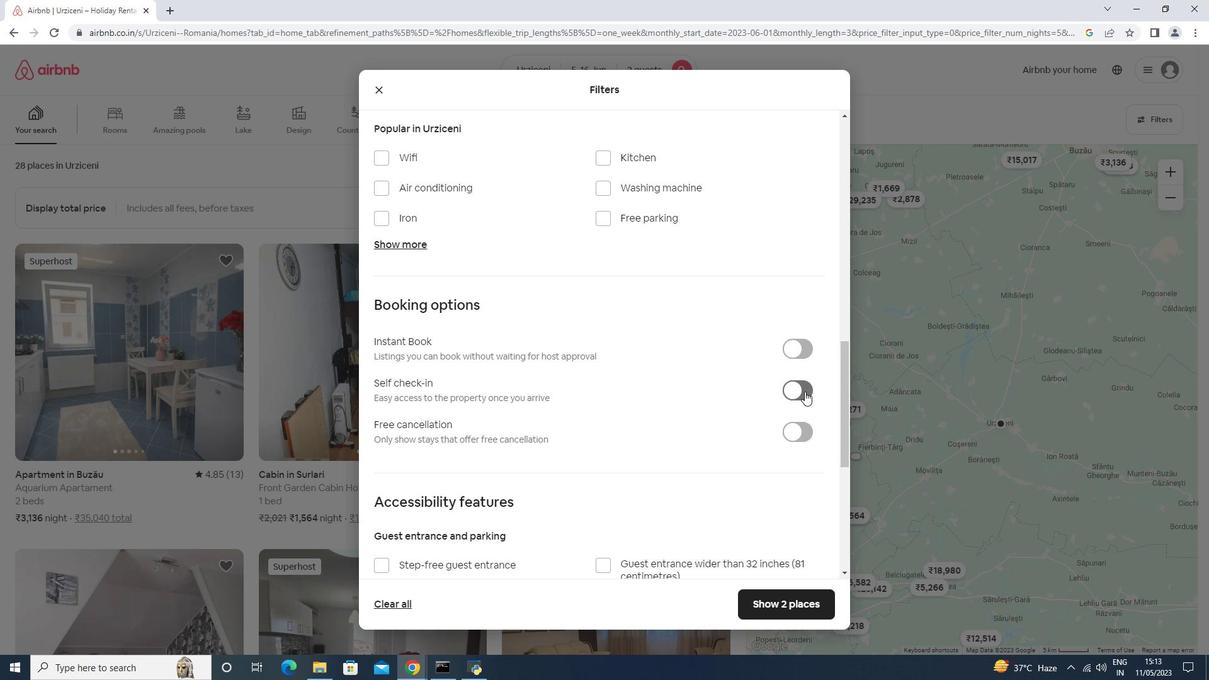 
Action: Mouse moved to (541, 408)
Screenshot: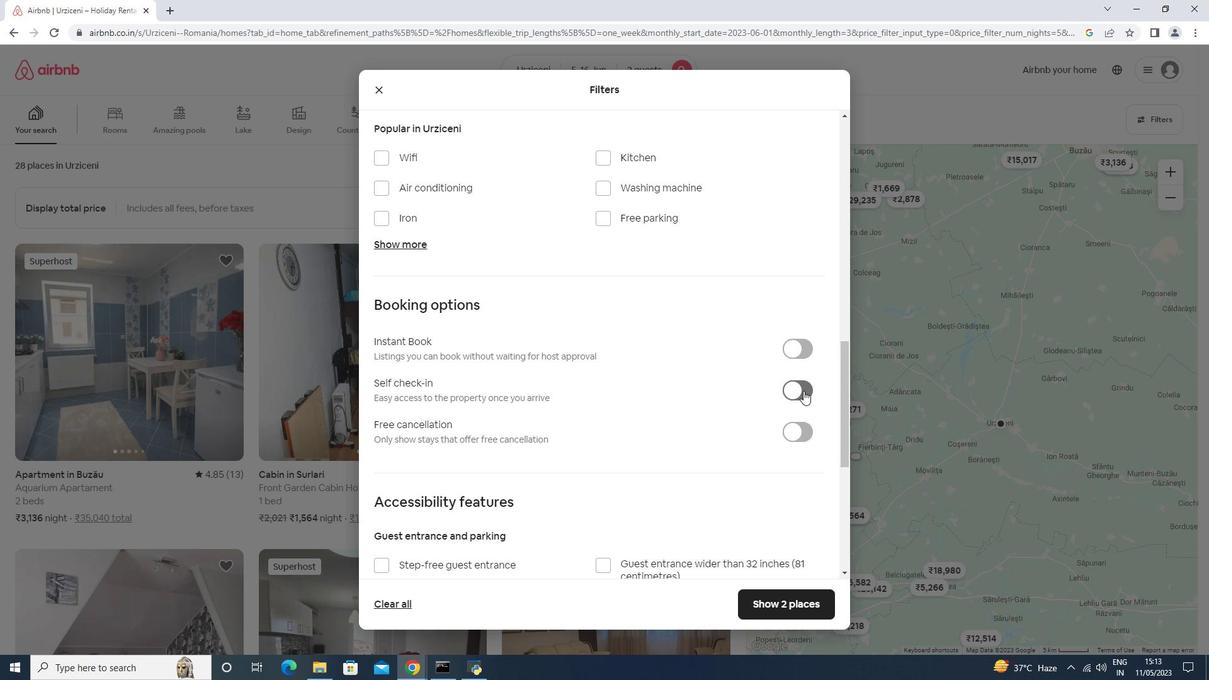 
Action: Mouse scrolled (541, 407) with delta (0, 0)
Screenshot: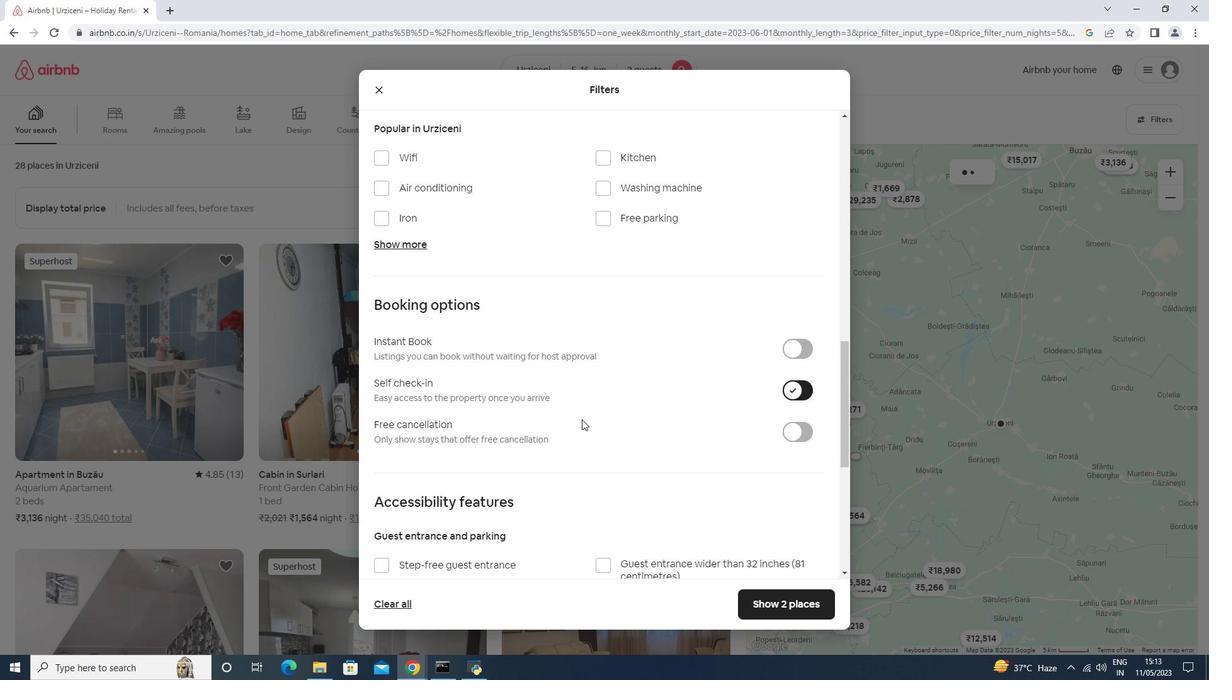 
Action: Mouse scrolled (541, 407) with delta (0, 0)
Screenshot: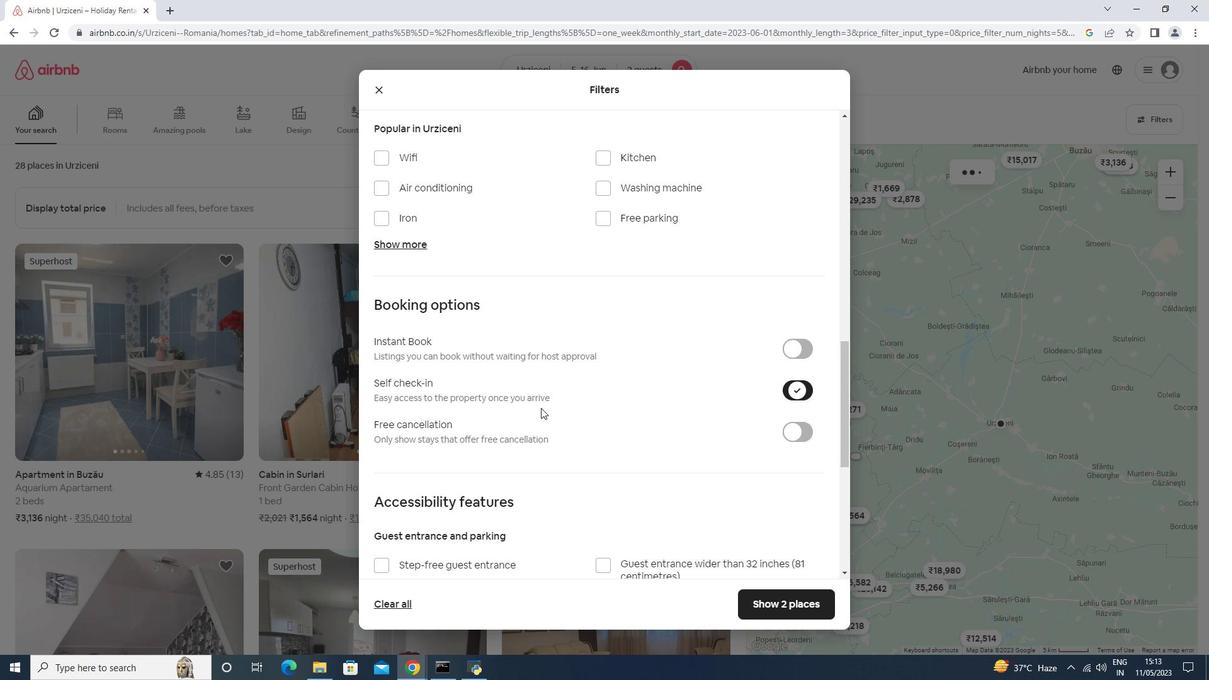 
Action: Mouse scrolled (541, 407) with delta (0, 0)
Screenshot: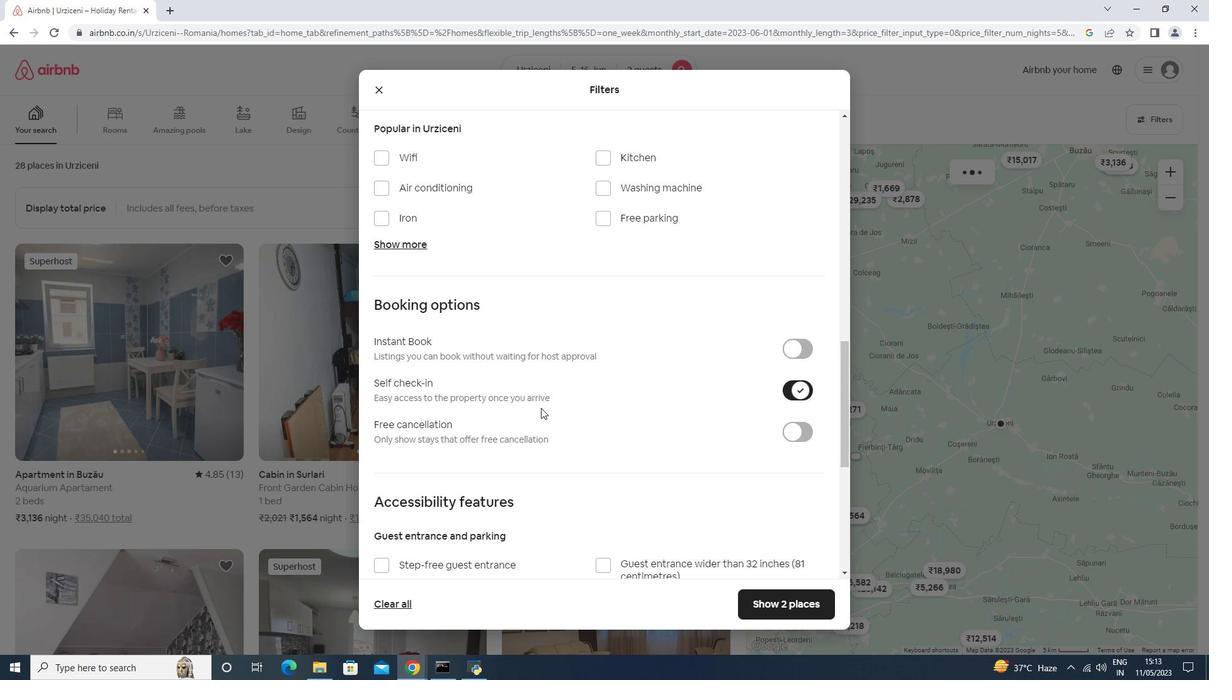 
Action: Mouse scrolled (541, 407) with delta (0, 0)
Screenshot: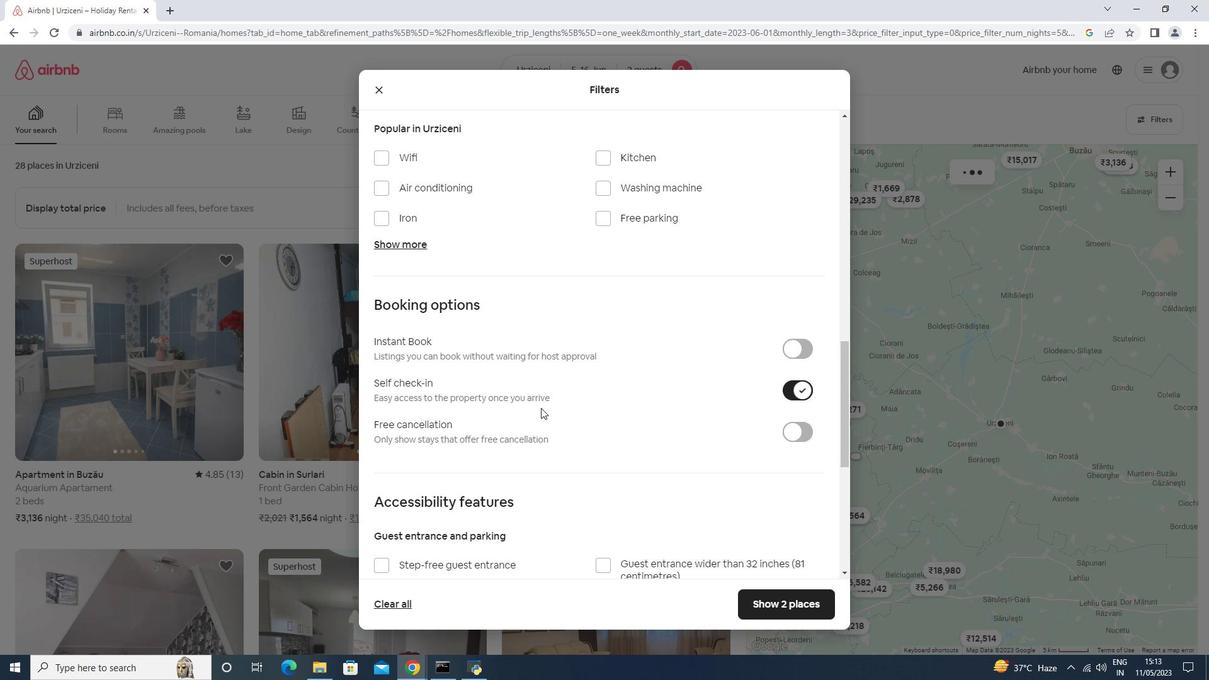 
Action: Mouse moved to (540, 408)
Screenshot: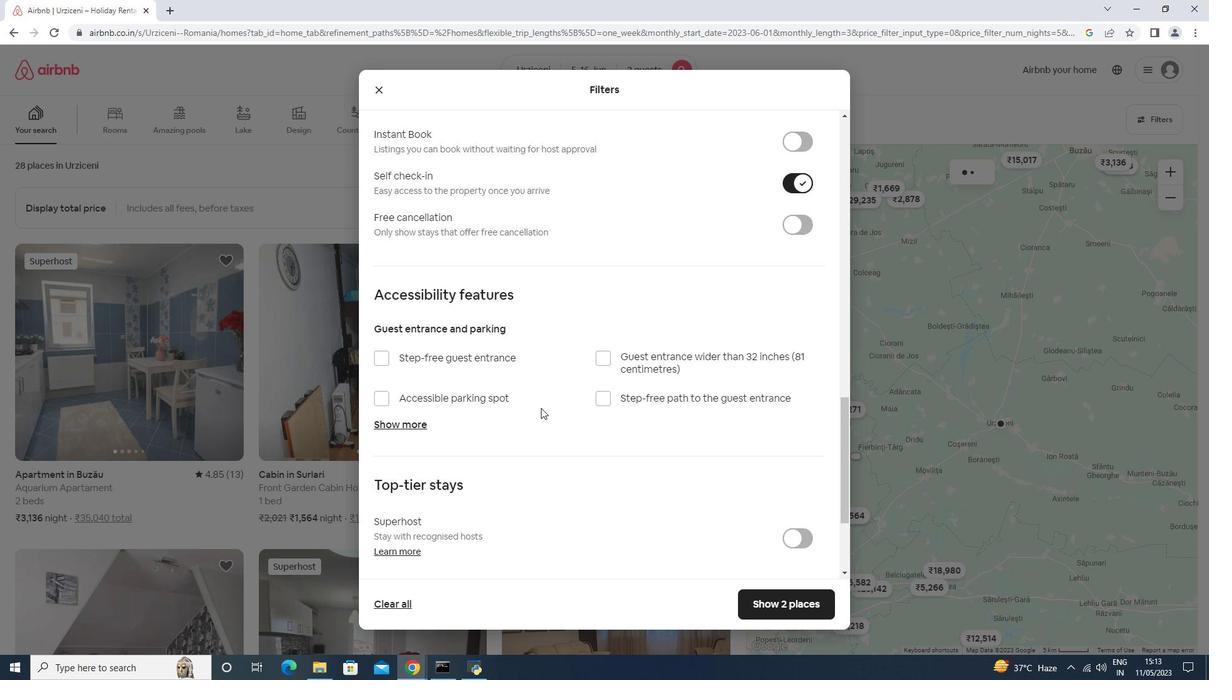 
Action: Mouse scrolled (540, 407) with delta (0, 0)
Screenshot: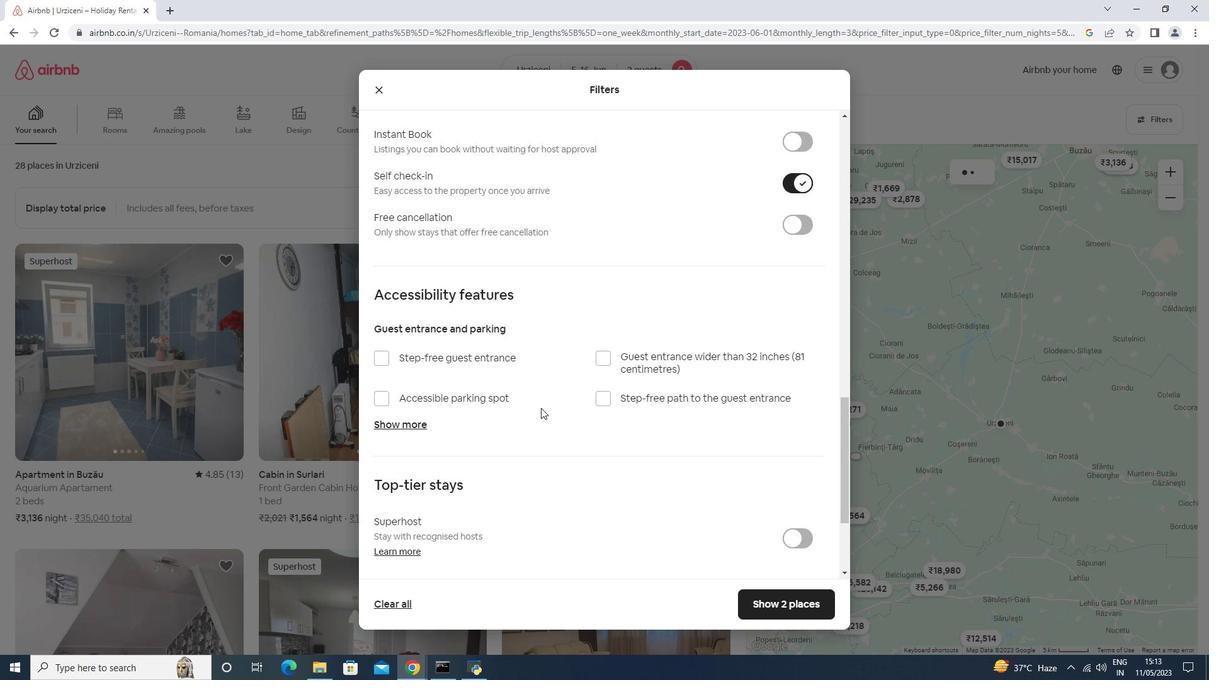 
Action: Mouse moved to (538, 408)
Screenshot: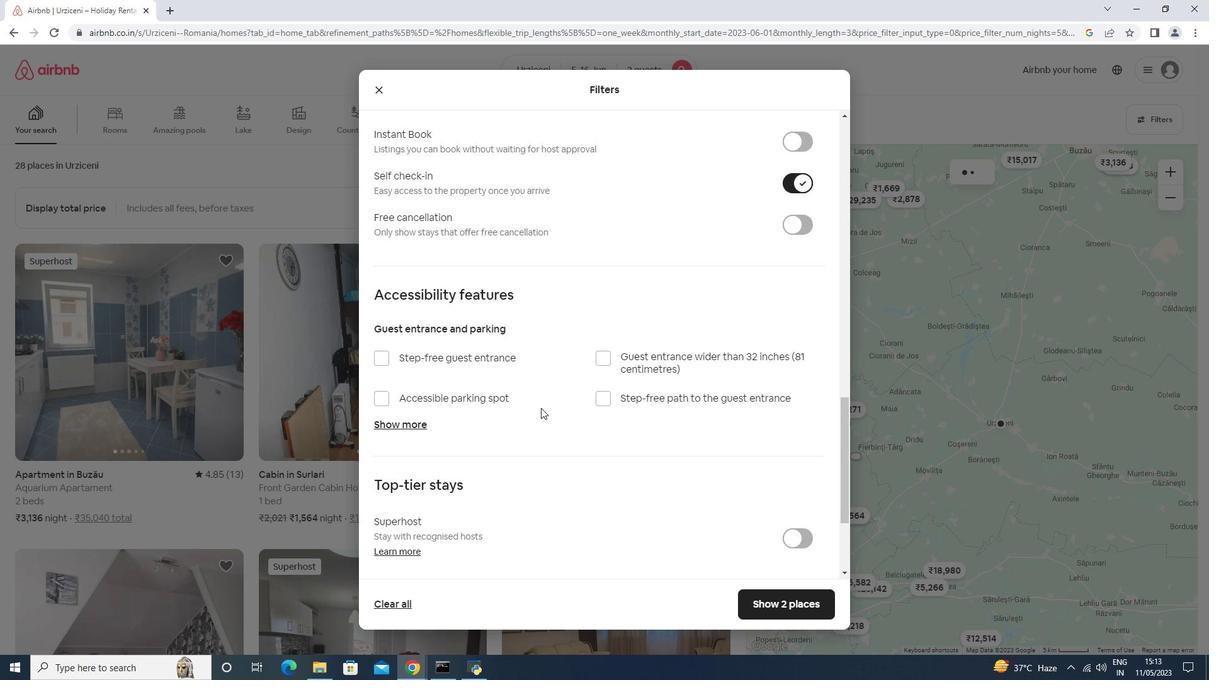 
Action: Mouse scrolled (540, 407) with delta (0, 0)
Screenshot: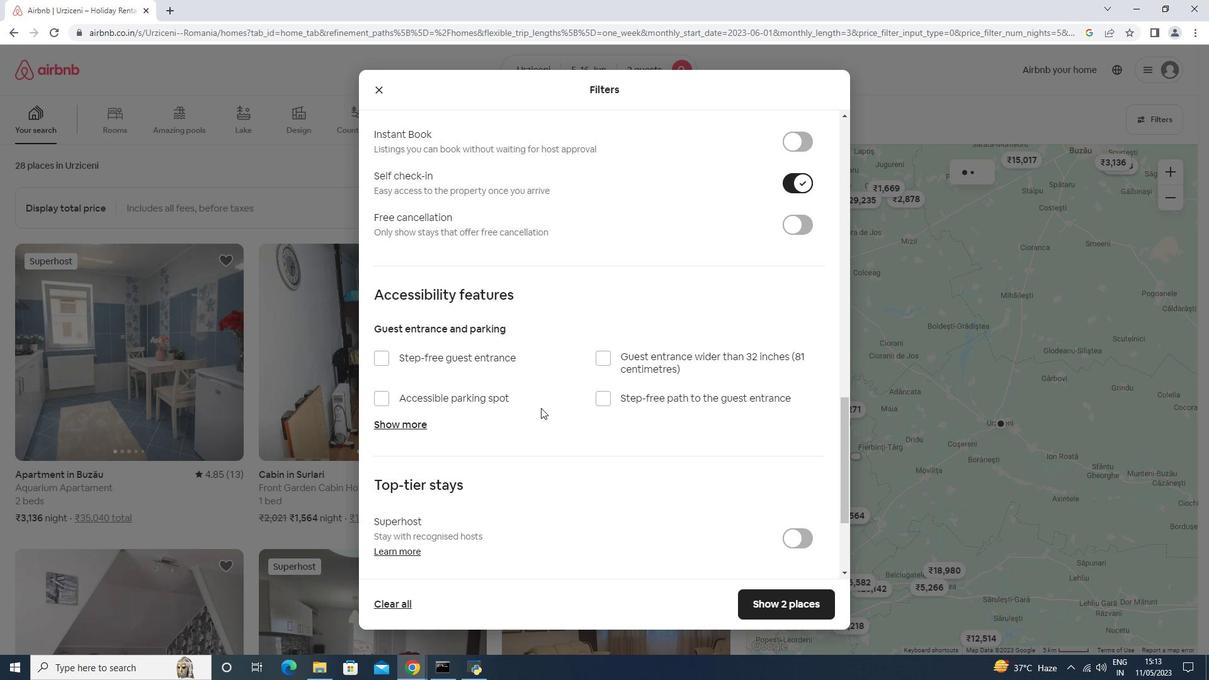 
Action: Mouse moved to (531, 413)
Screenshot: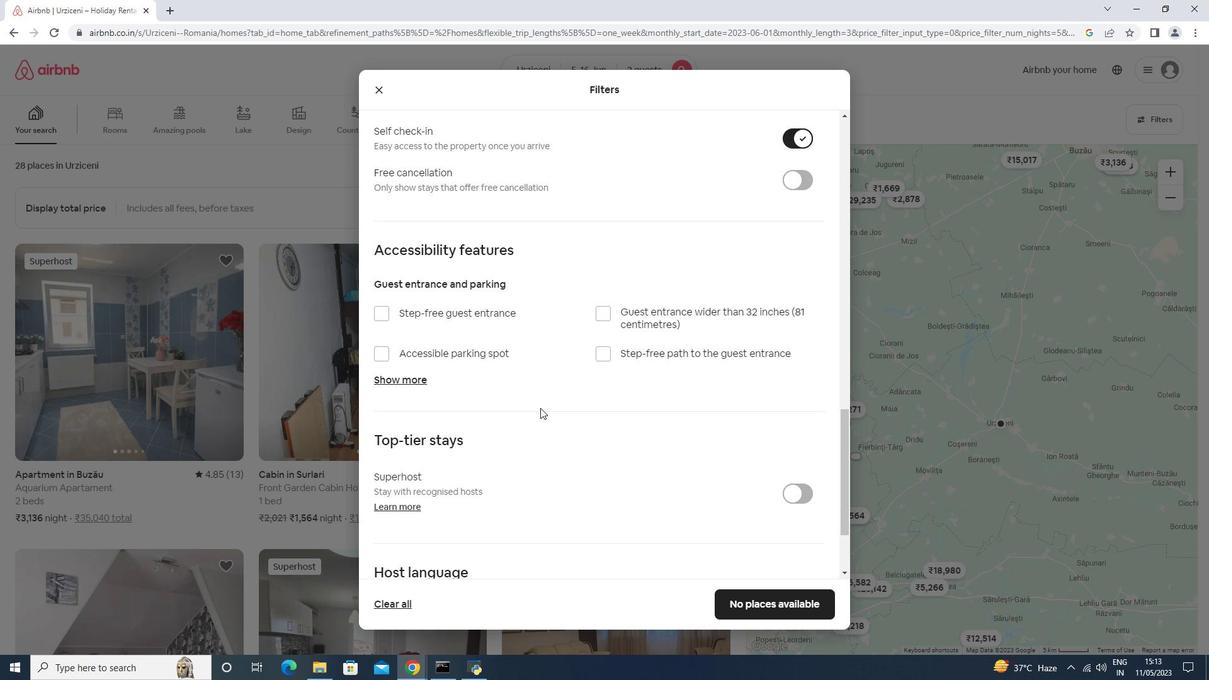 
Action: Mouse scrolled (538, 408) with delta (0, 0)
Screenshot: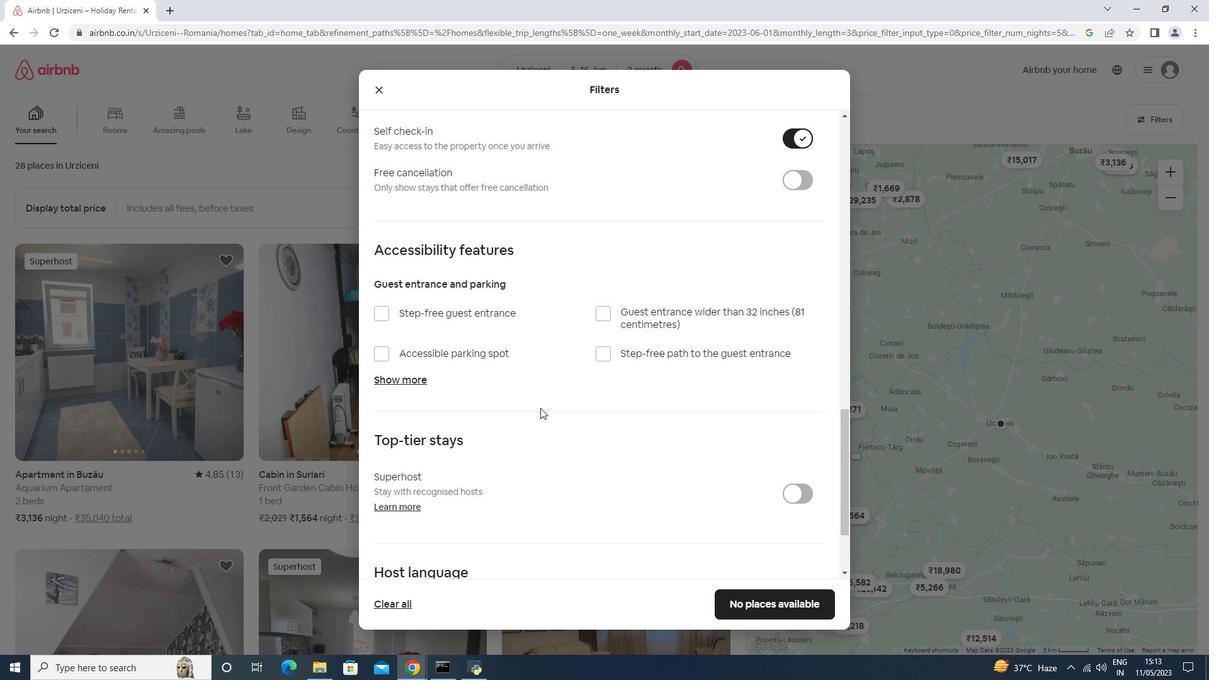 
Action: Mouse moved to (468, 473)
Screenshot: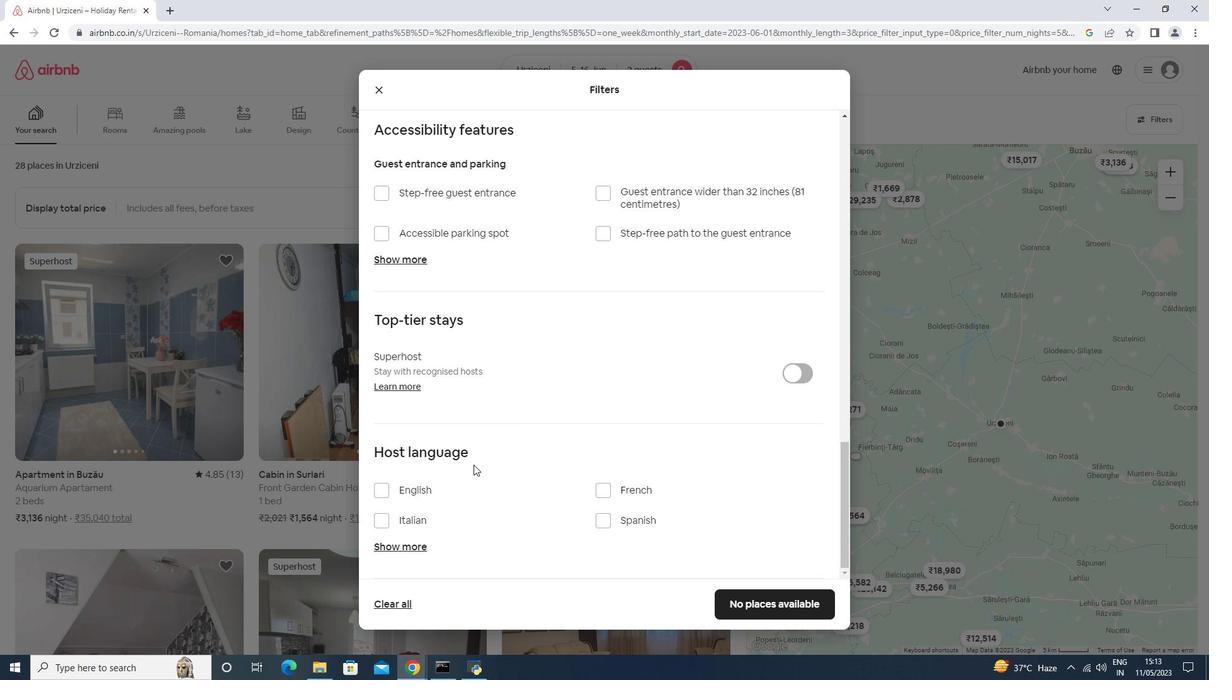 
Action: Mouse scrolled (469, 472) with delta (0, 0)
Screenshot: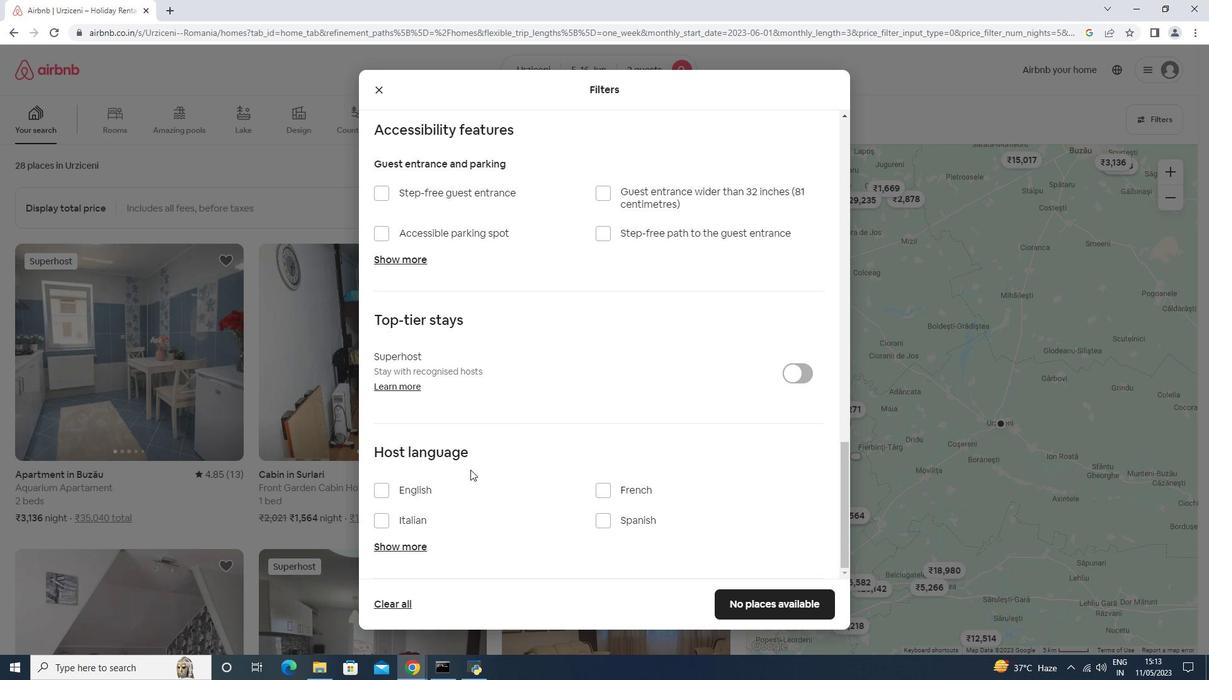 
Action: Mouse moved to (406, 484)
Screenshot: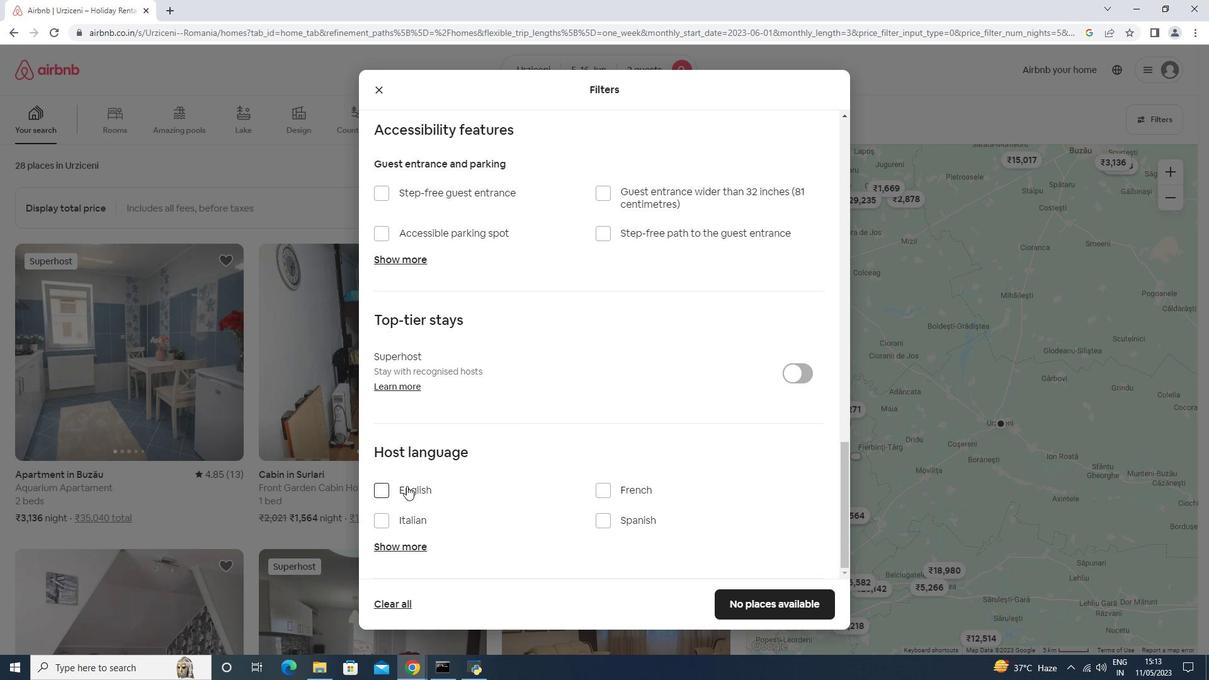 
Action: Mouse pressed left at (406, 484)
Screenshot: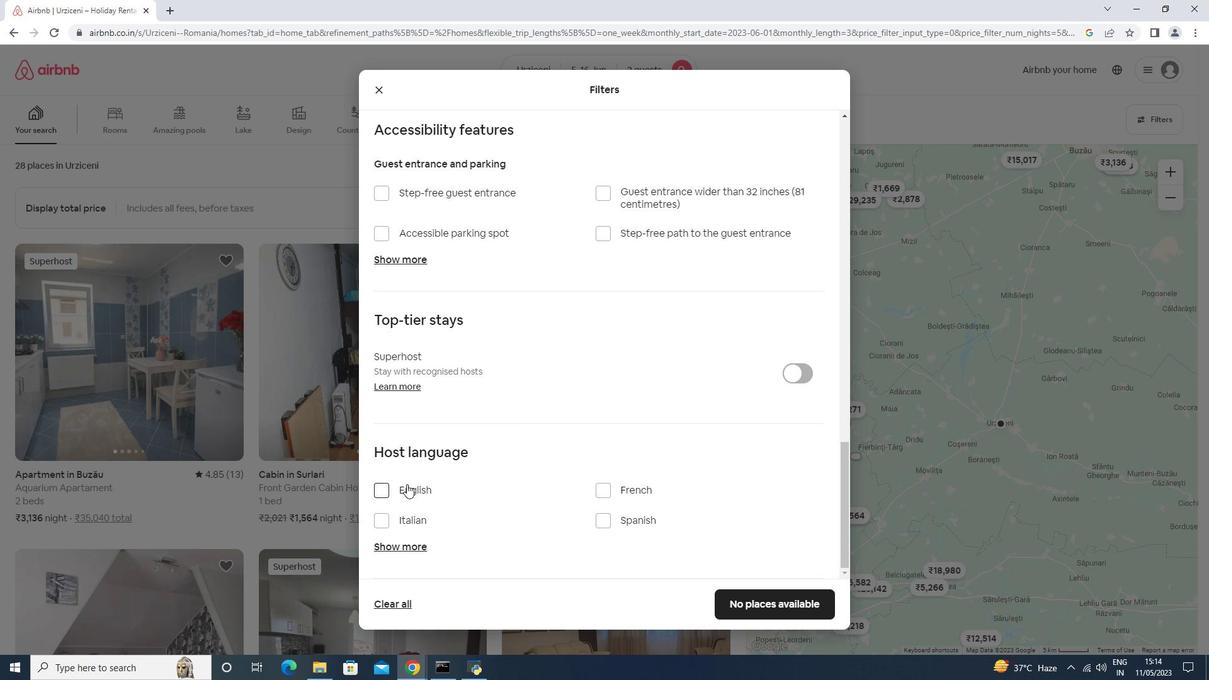 
Action: Mouse moved to (740, 611)
Screenshot: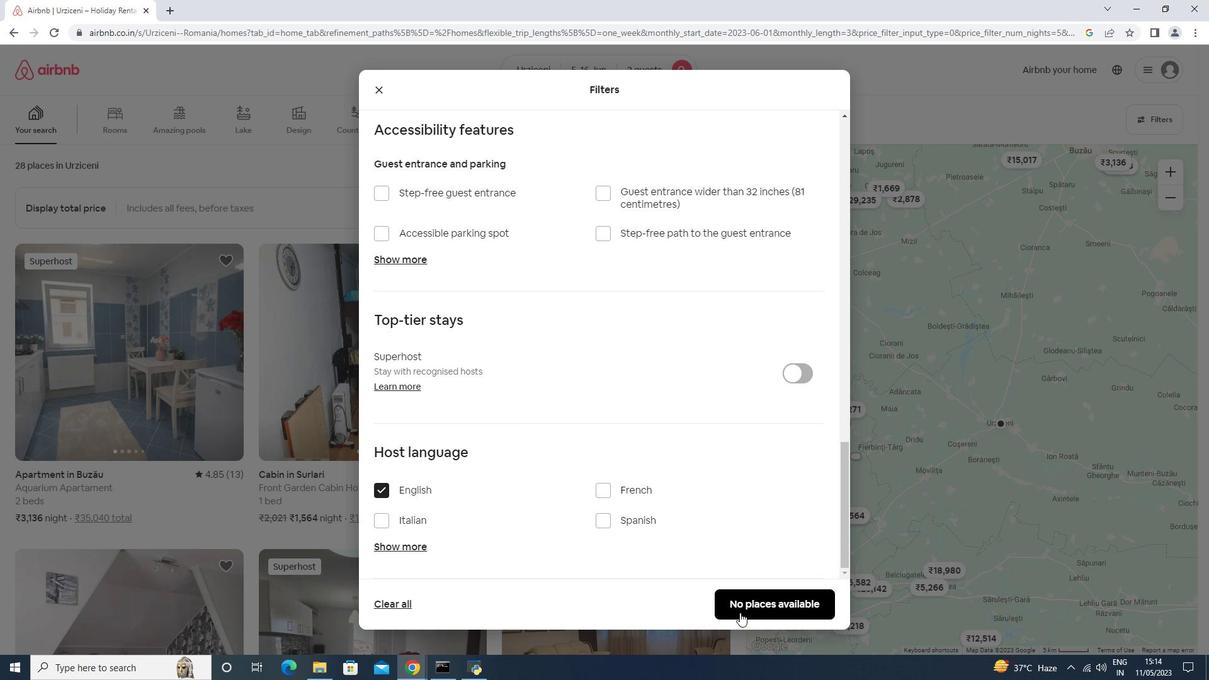 
Action: Mouse pressed left at (740, 611)
Screenshot: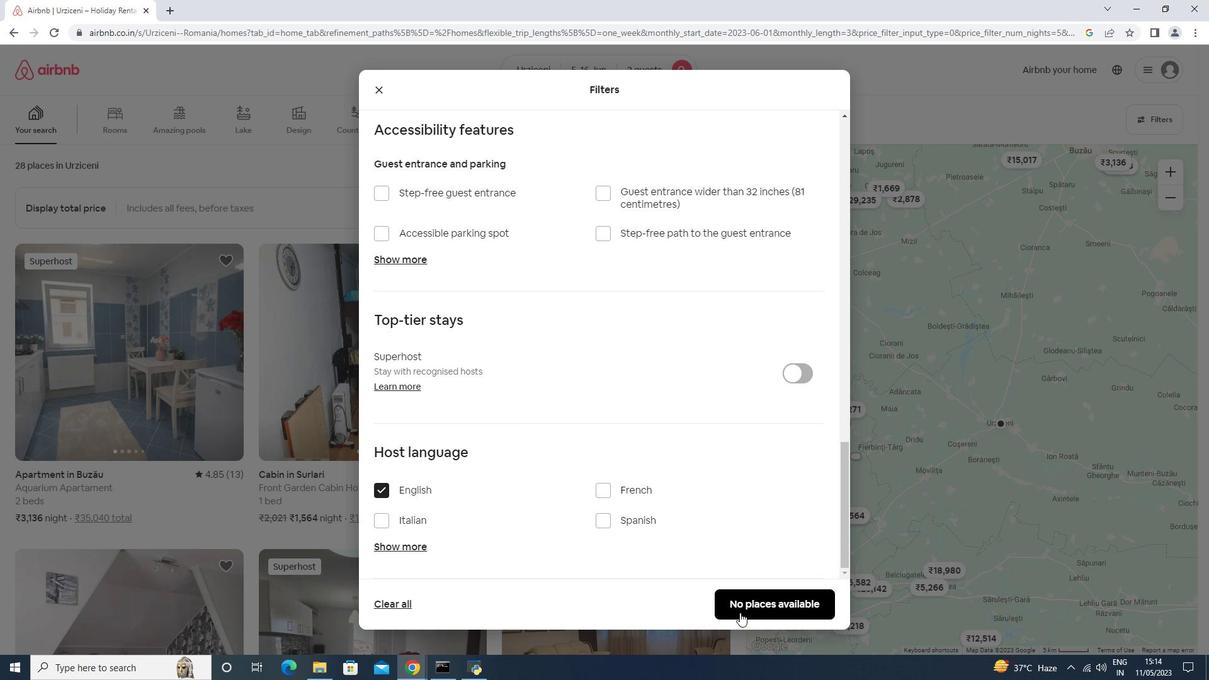 
Action: Mouse moved to (533, 408)
Screenshot: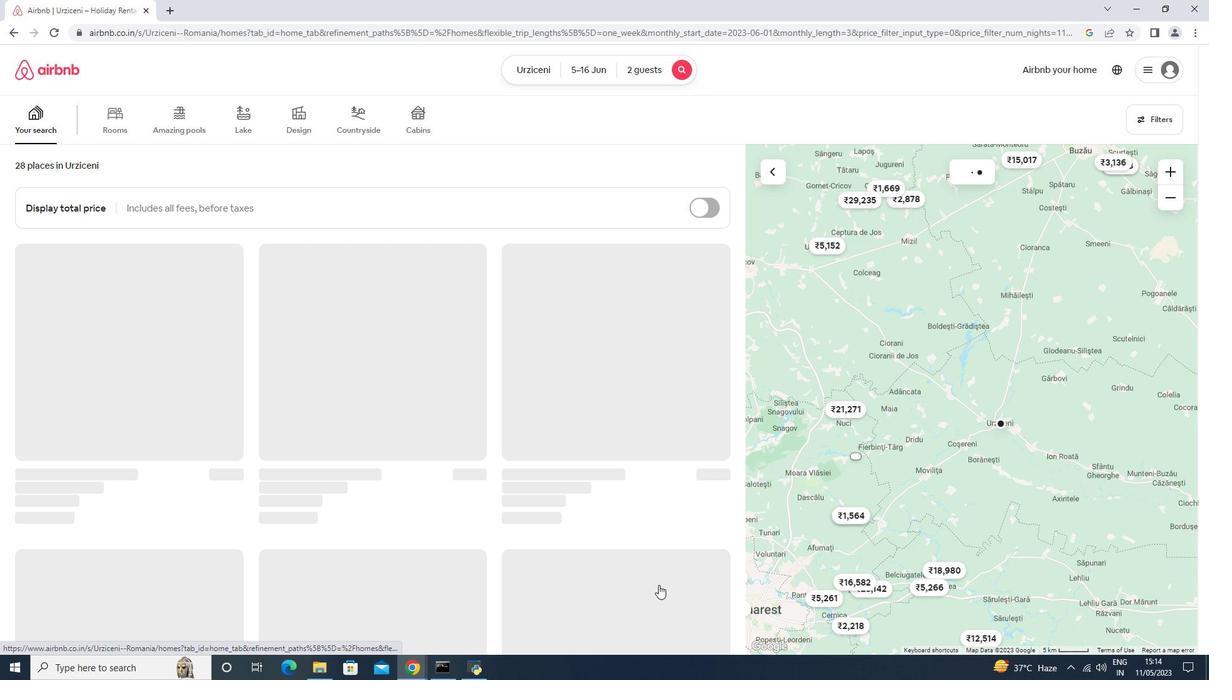 
